 Task: Look for space in Zernograd, Russia from 6th September, 2023 to 15th September, 2023 for 6 adults in price range Rs.8000 to Rs.12000. Place can be entire place or private room with 6 bedrooms having 6 beds and 6 bathrooms. Property type can be house, flat, guest house. Amenities needed are: wifi, TV, free parkinig on premises, gym, breakfast. Booking option can be shelf check-in. Required host language is English.
Action: Mouse moved to (411, 98)
Screenshot: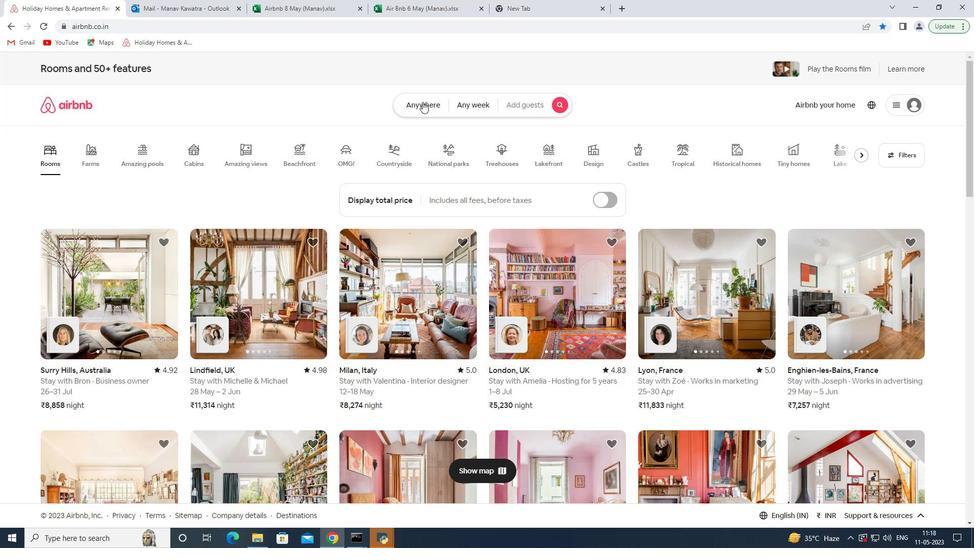 
Action: Mouse pressed left at (411, 98)
Screenshot: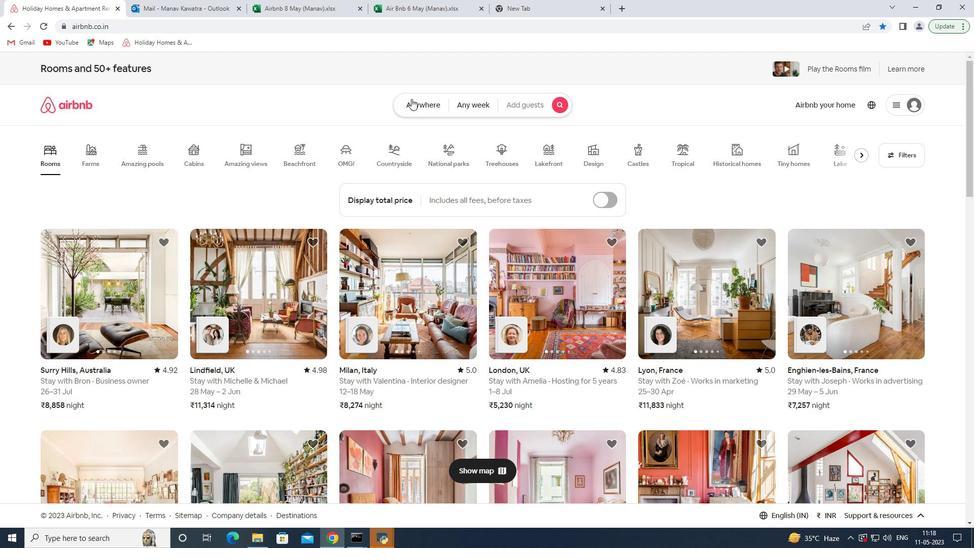 
Action: Mouse moved to (362, 143)
Screenshot: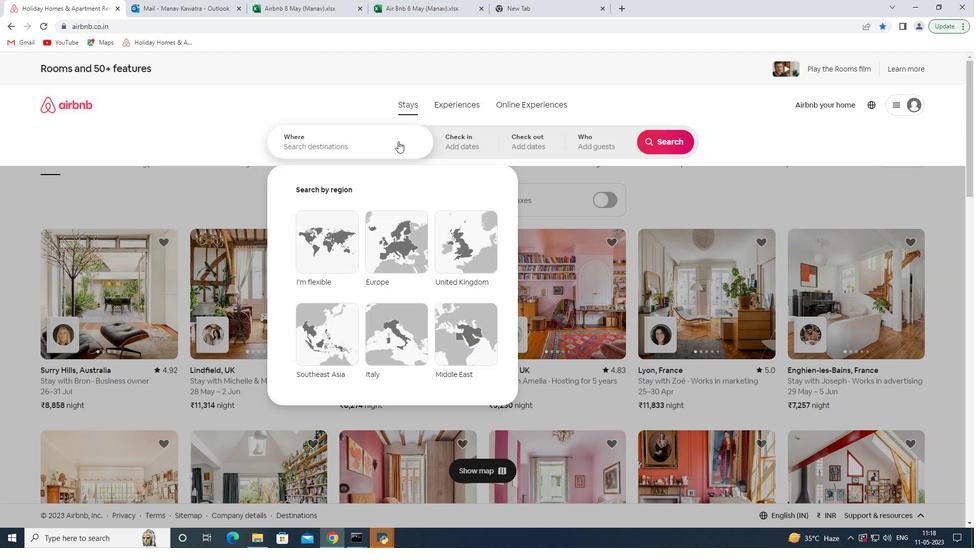 
Action: Mouse pressed left at (362, 143)
Screenshot: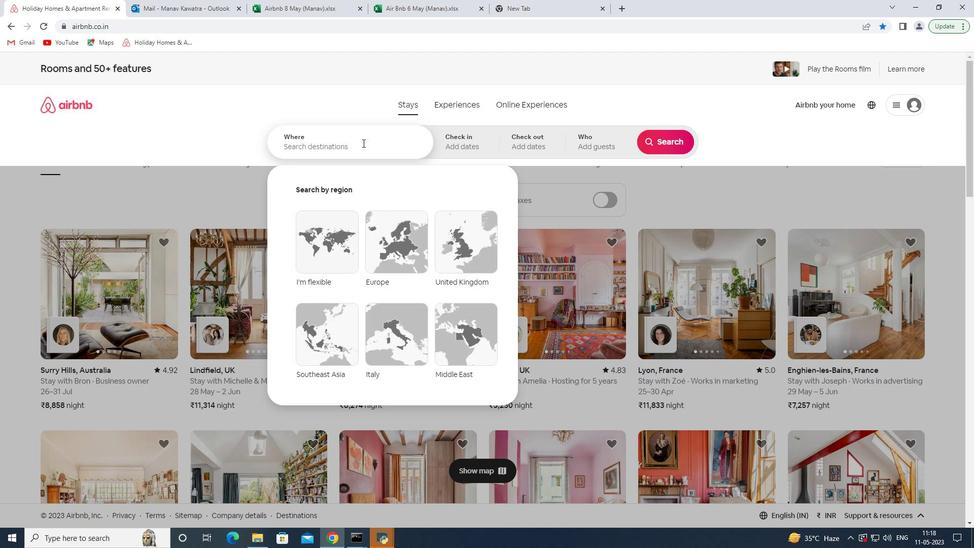 
Action: Mouse moved to (336, 158)
Screenshot: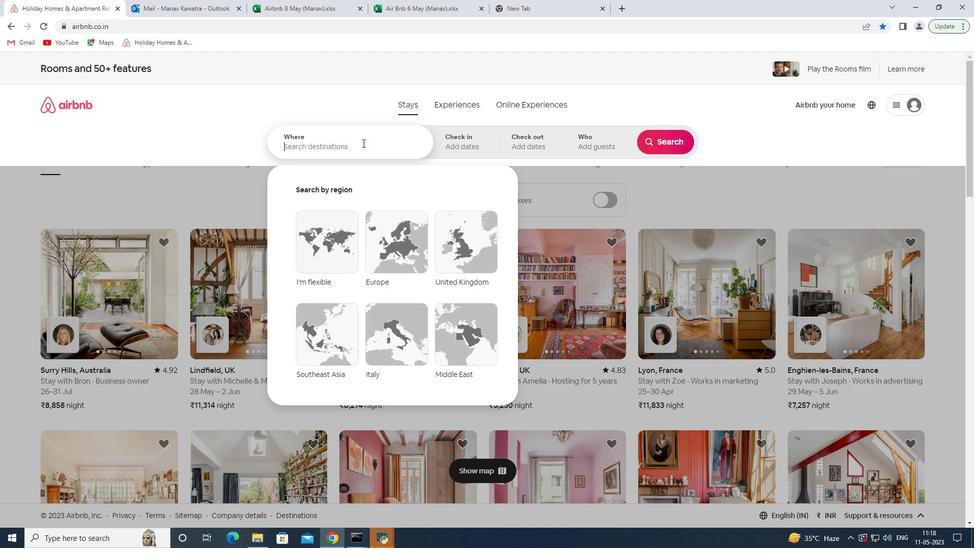 
Action: Key pressed <Key.shift><Key.shift><Key.shift><Key.shift>Zernograd<Key.space><Key.shift><Key.shift><Key.shift>Russia<Key.space><Key.enter>
Screenshot: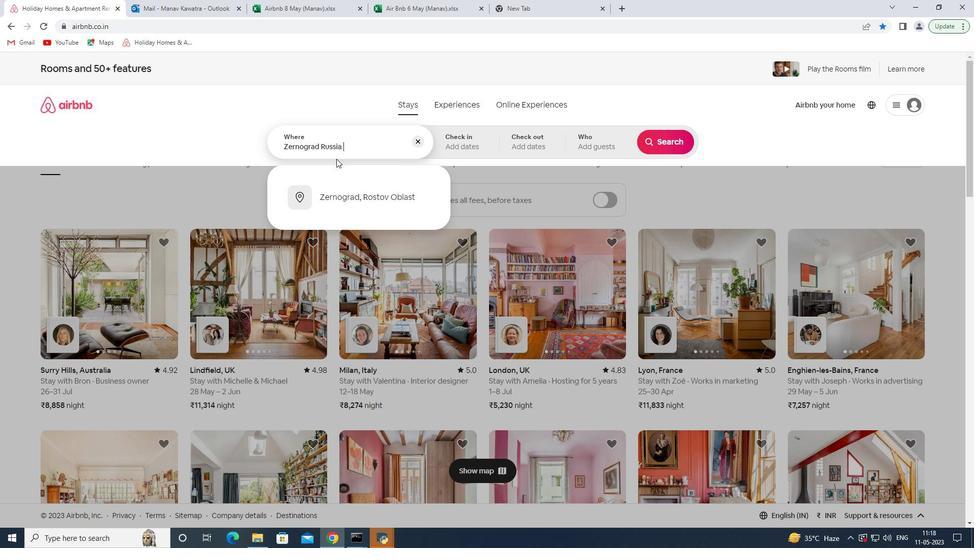 
Action: Mouse moved to (657, 223)
Screenshot: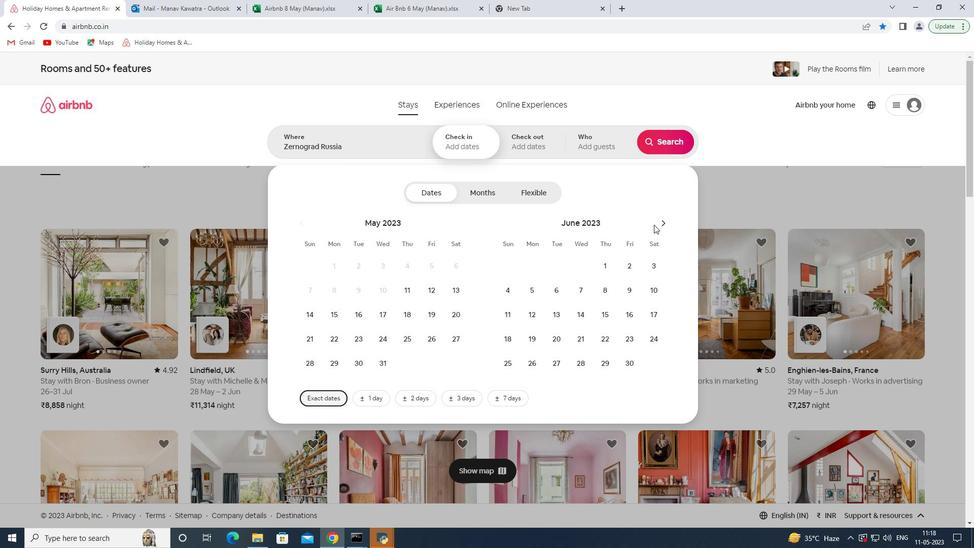 
Action: Mouse pressed left at (657, 223)
Screenshot: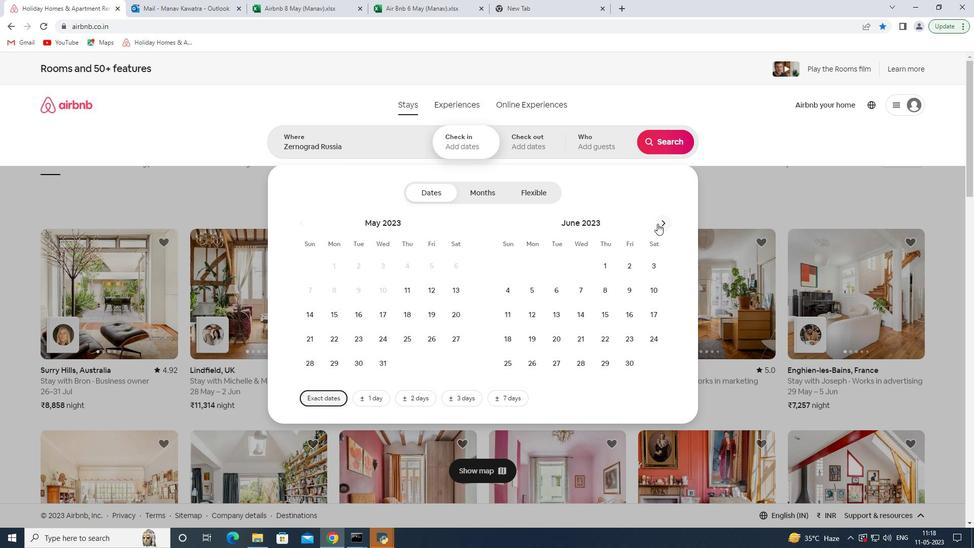 
Action: Mouse pressed left at (657, 223)
Screenshot: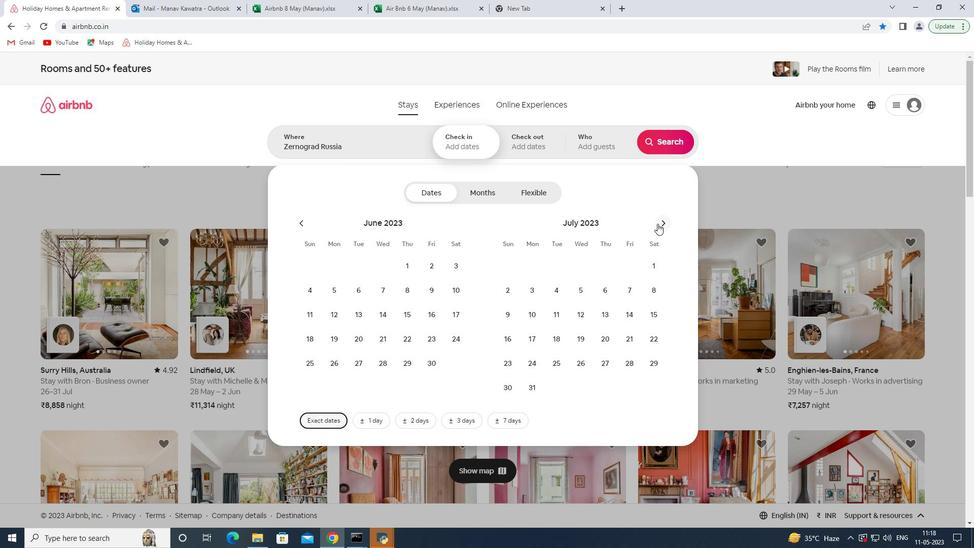 
Action: Mouse moved to (656, 218)
Screenshot: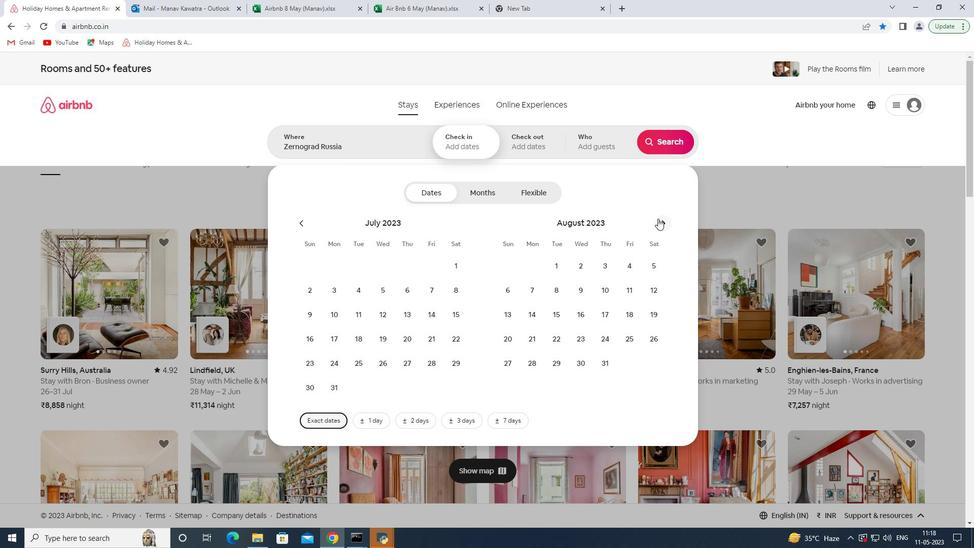 
Action: Mouse pressed left at (656, 218)
Screenshot: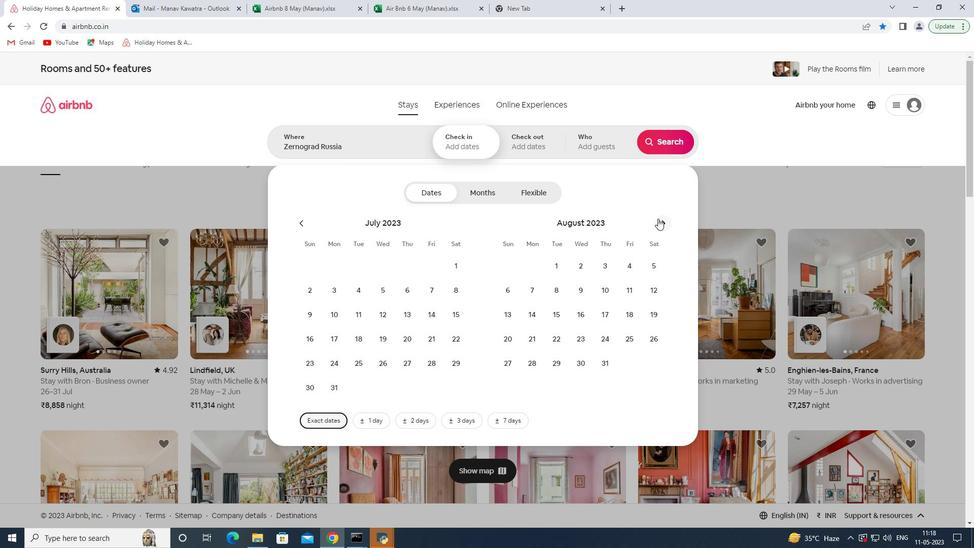 
Action: Mouse moved to (656, 220)
Screenshot: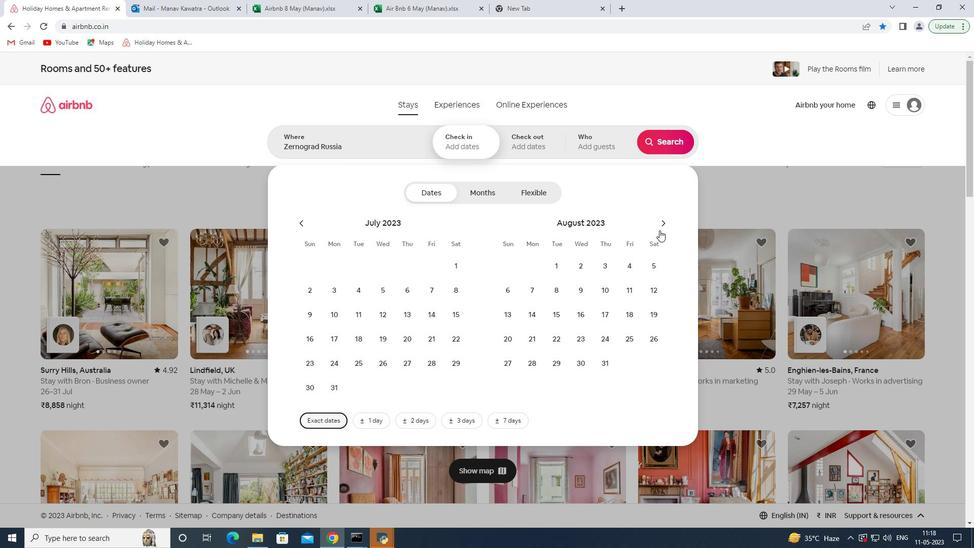 
Action: Mouse pressed left at (656, 220)
Screenshot: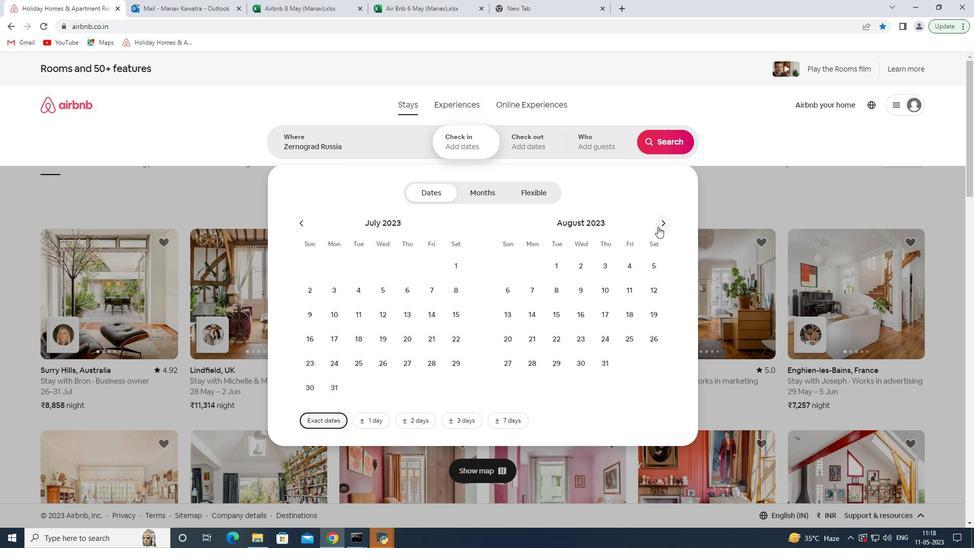 
Action: Mouse moved to (584, 288)
Screenshot: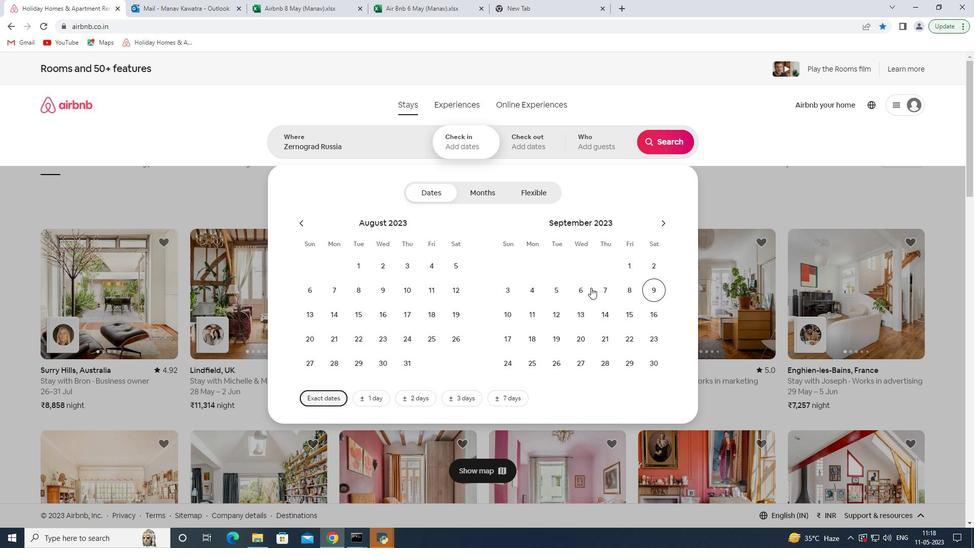 
Action: Mouse pressed left at (584, 288)
Screenshot: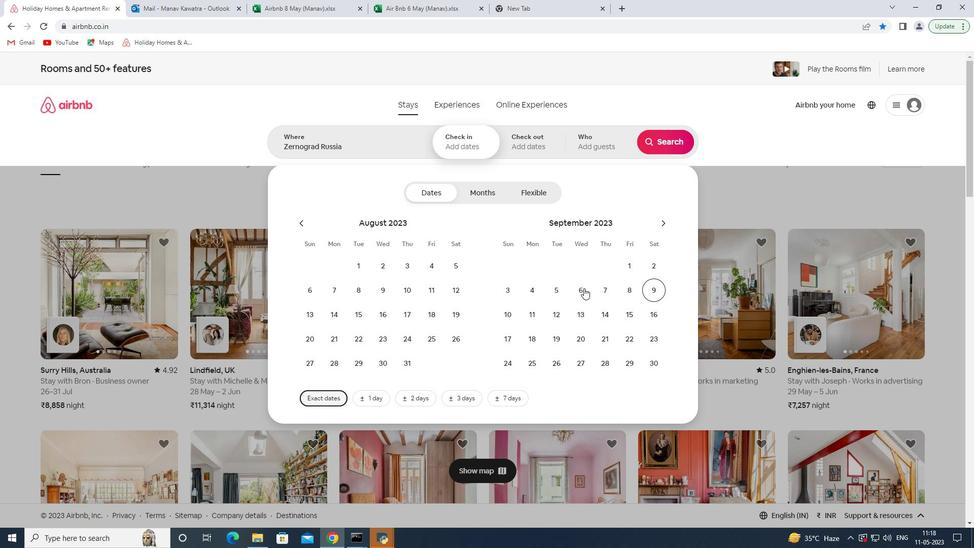 
Action: Mouse moved to (631, 315)
Screenshot: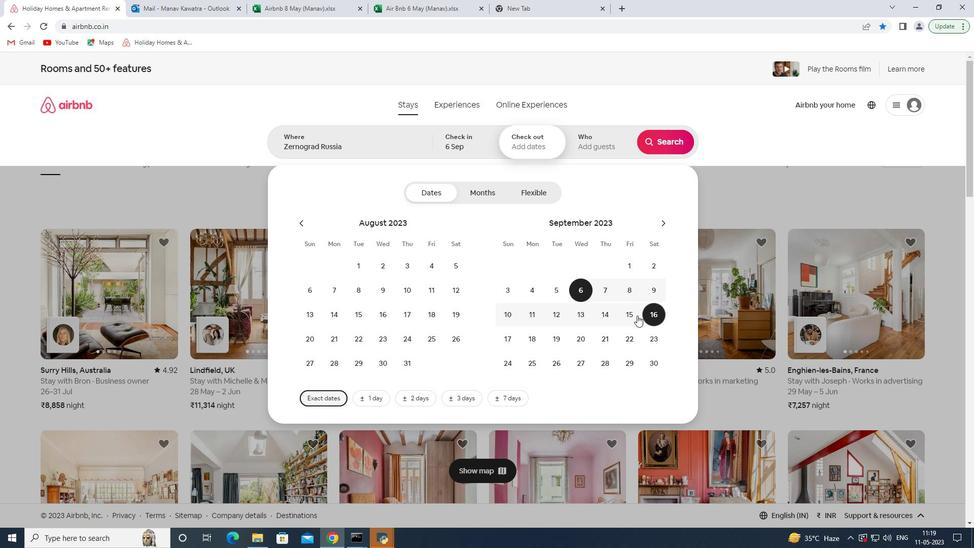 
Action: Mouse pressed left at (631, 315)
Screenshot: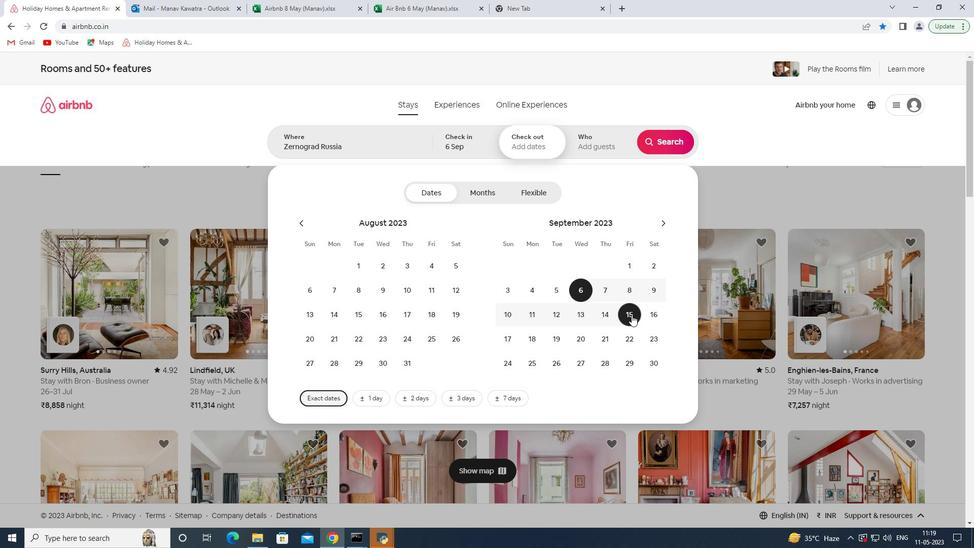 
Action: Mouse moved to (599, 141)
Screenshot: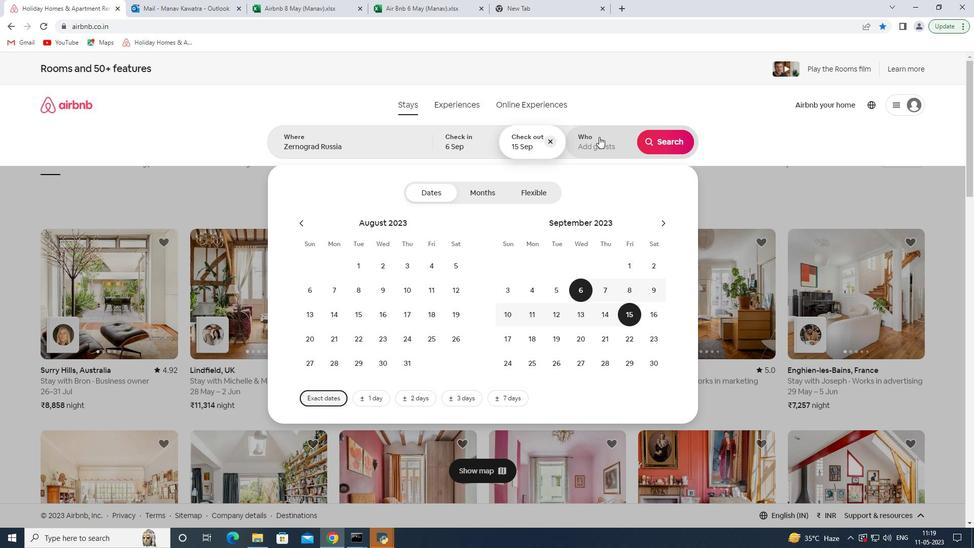 
Action: Mouse pressed left at (599, 141)
Screenshot: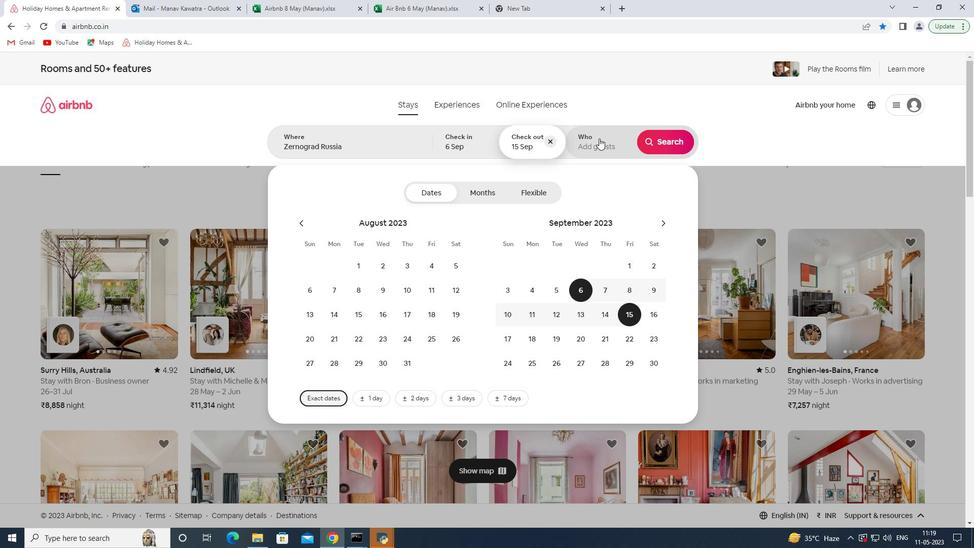 
Action: Mouse moved to (674, 194)
Screenshot: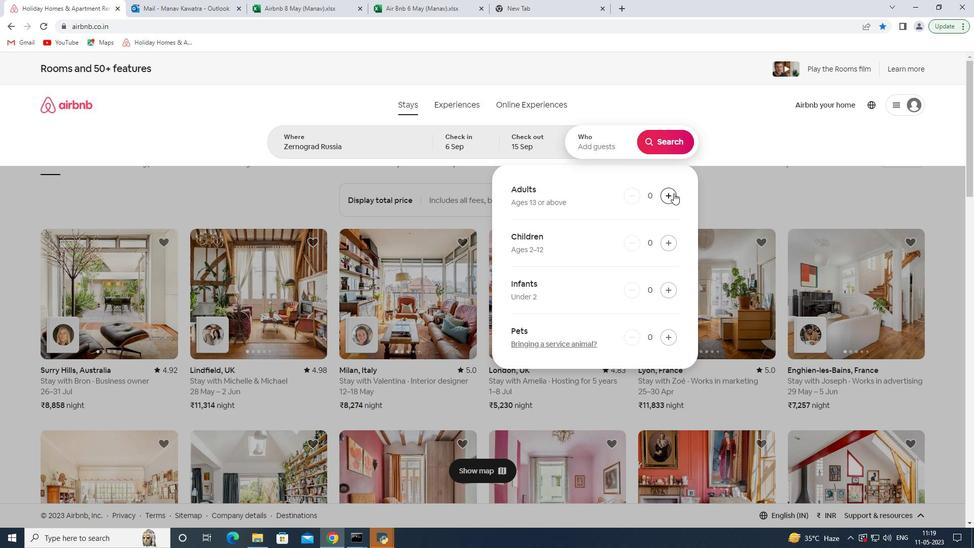 
Action: Mouse pressed left at (674, 194)
Screenshot: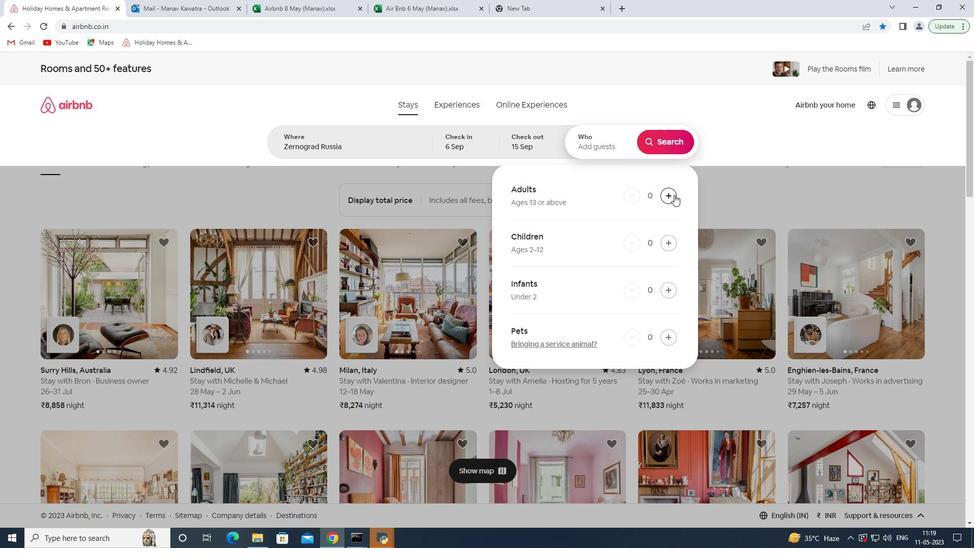 
Action: Mouse moved to (674, 195)
Screenshot: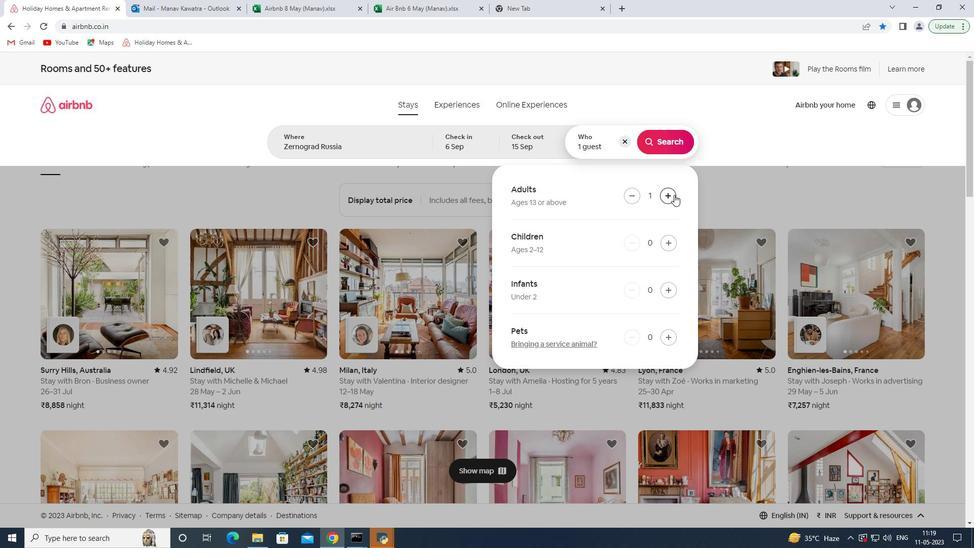 
Action: Mouse pressed left at (674, 195)
Screenshot: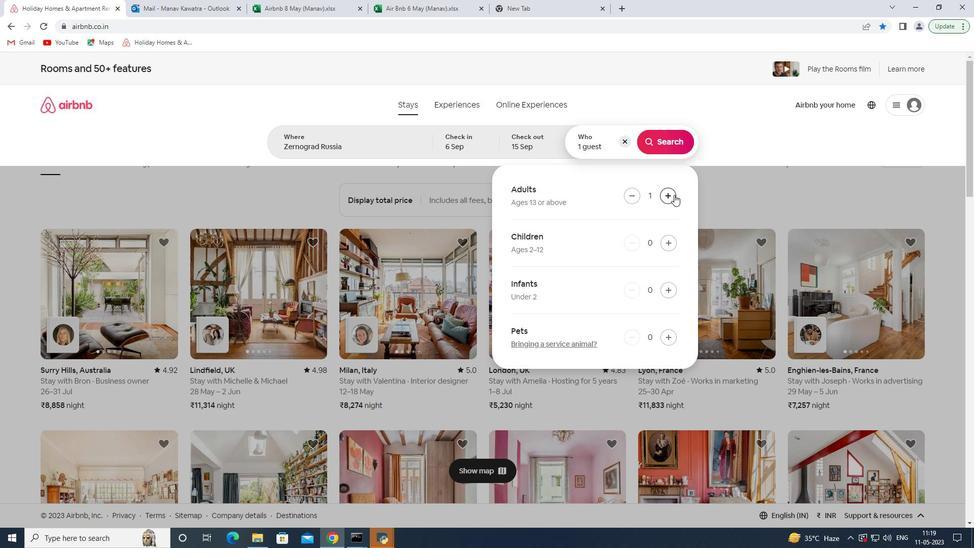 
Action: Mouse pressed left at (674, 195)
Screenshot: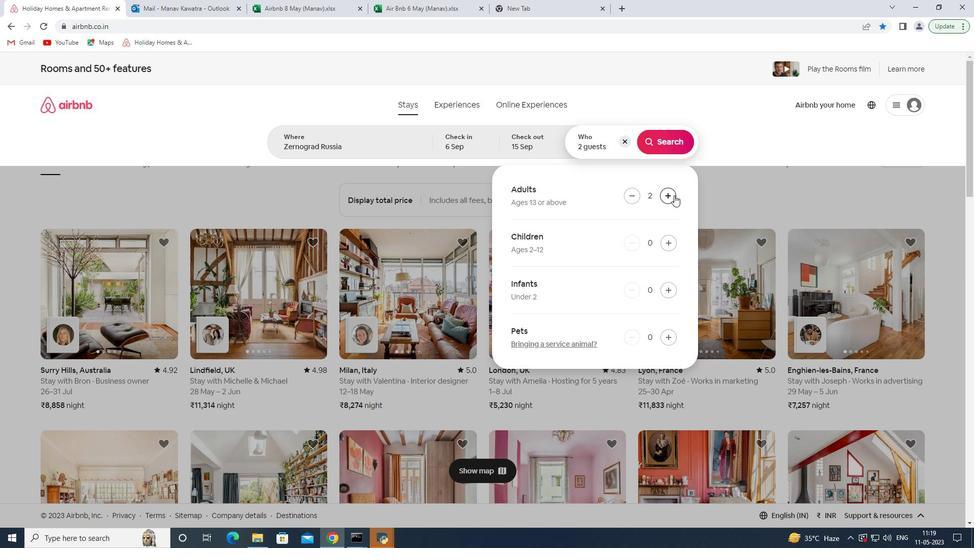 
Action: Mouse pressed left at (674, 195)
Screenshot: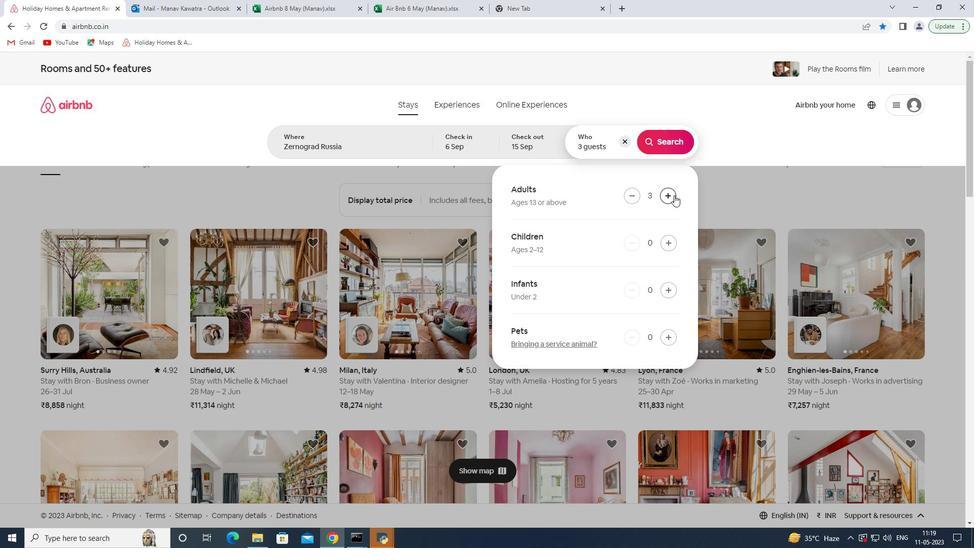
Action: Mouse pressed left at (674, 195)
Screenshot: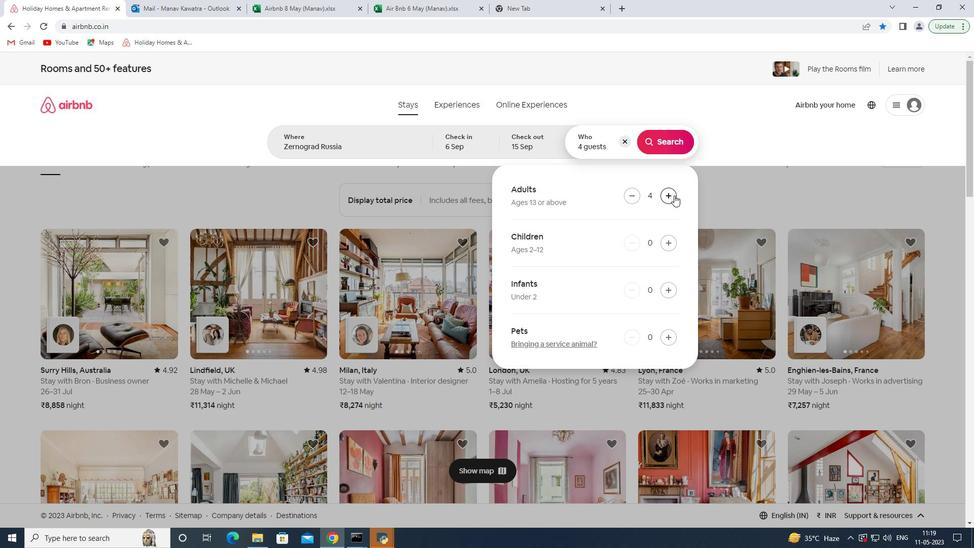 
Action: Mouse moved to (669, 194)
Screenshot: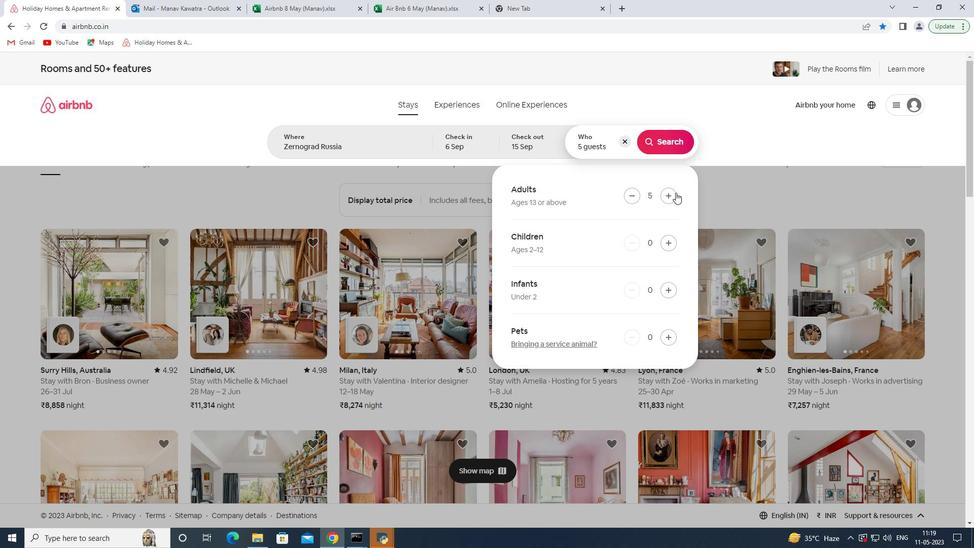 
Action: Mouse pressed left at (669, 194)
Screenshot: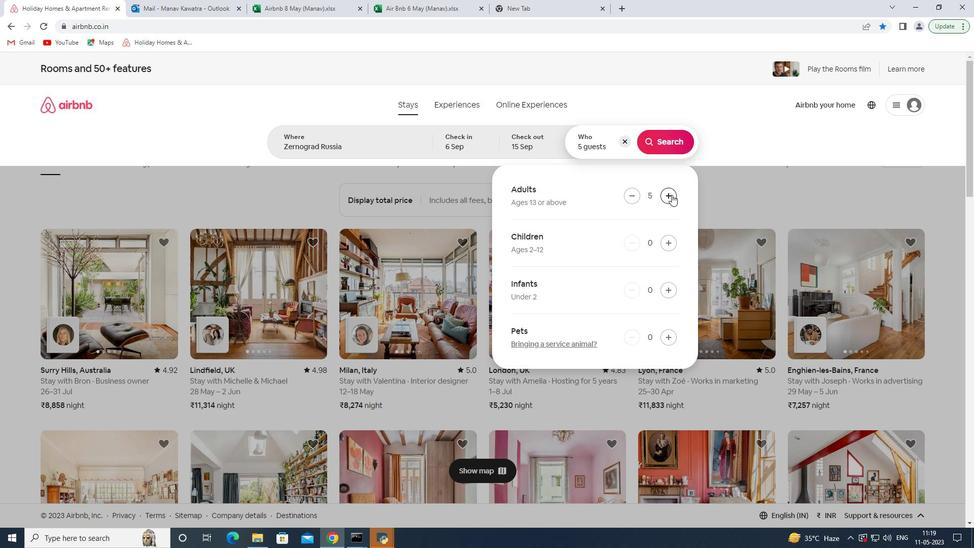 
Action: Mouse moved to (663, 133)
Screenshot: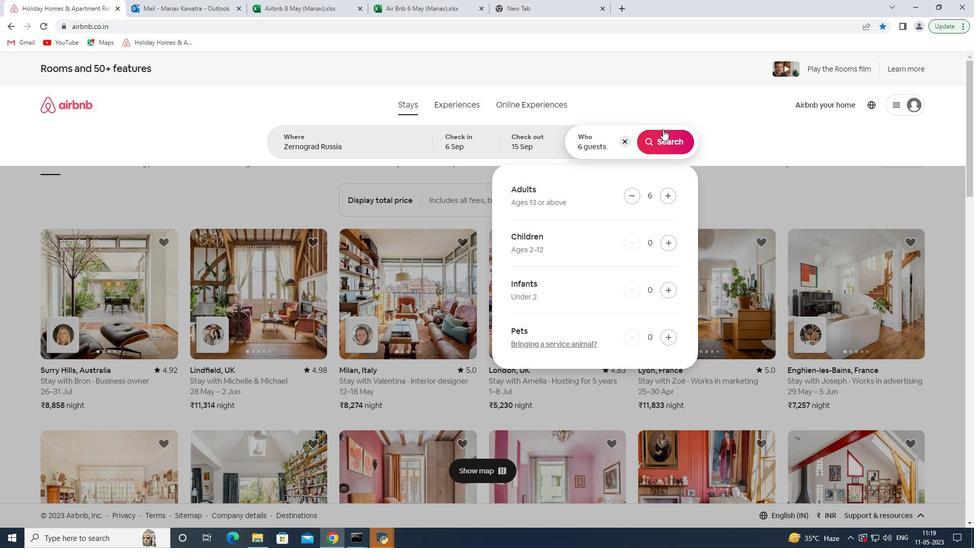 
Action: Mouse pressed left at (663, 133)
Screenshot: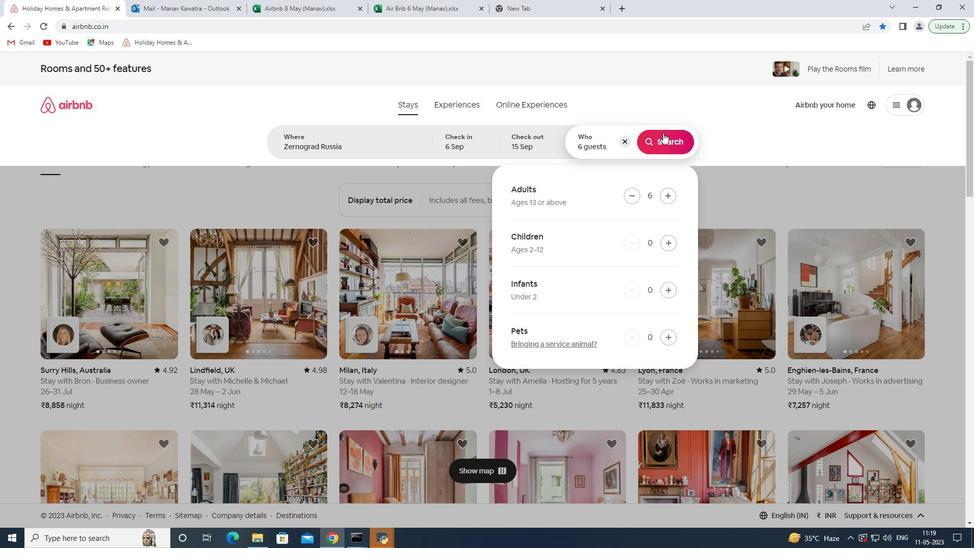 
Action: Mouse moved to (926, 111)
Screenshot: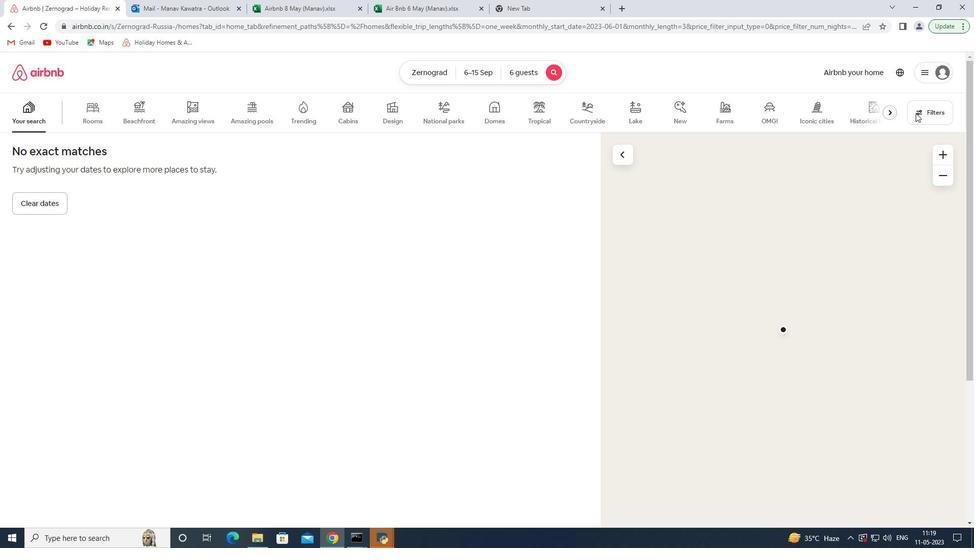 
Action: Mouse pressed left at (926, 111)
Screenshot: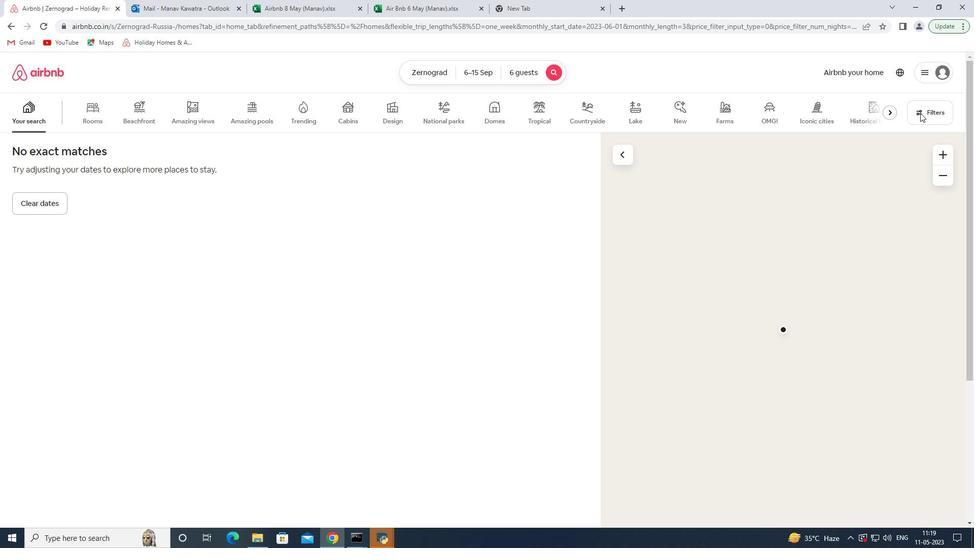 
Action: Mouse moved to (371, 361)
Screenshot: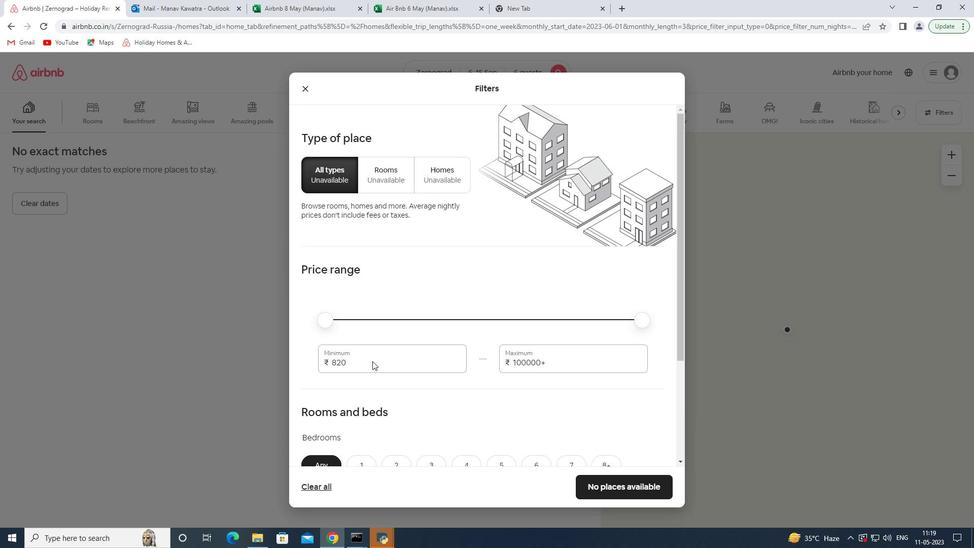 
Action: Mouse pressed left at (371, 361)
Screenshot: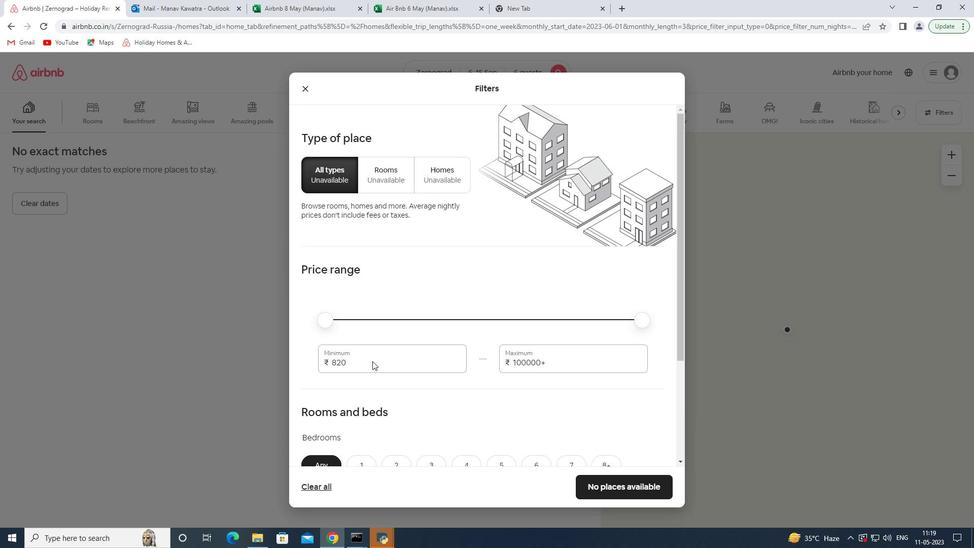 
Action: Mouse pressed left at (371, 361)
Screenshot: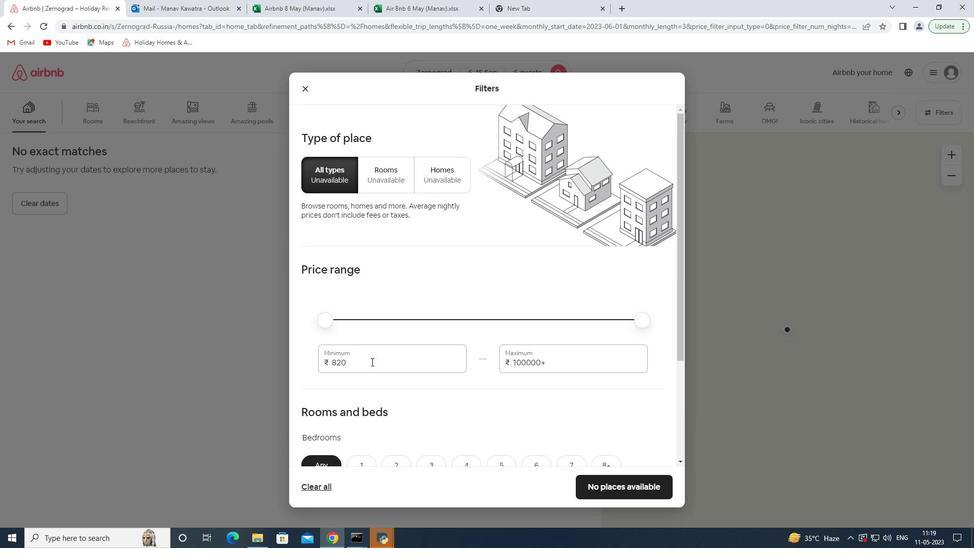 
Action: Key pressed 8000<Key.tab>12000
Screenshot: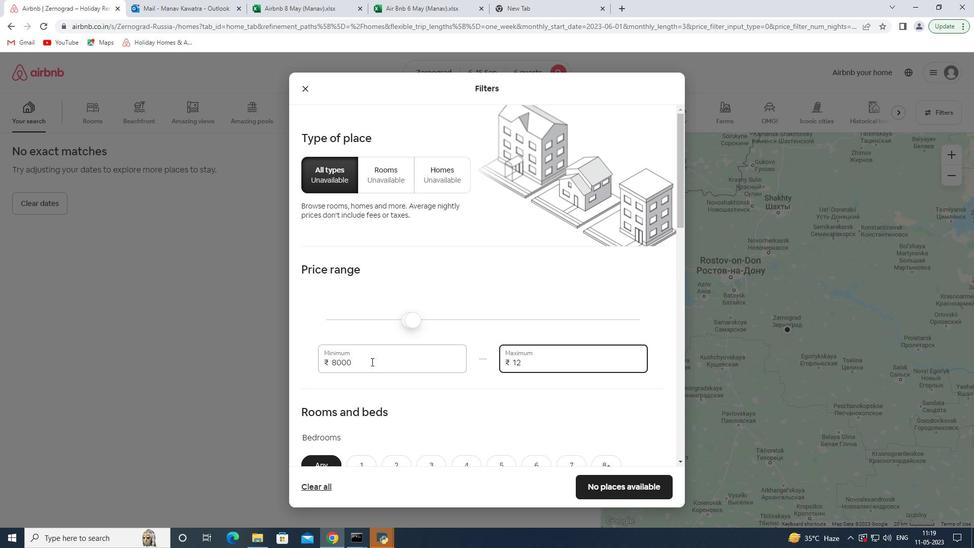 
Action: Mouse moved to (361, 347)
Screenshot: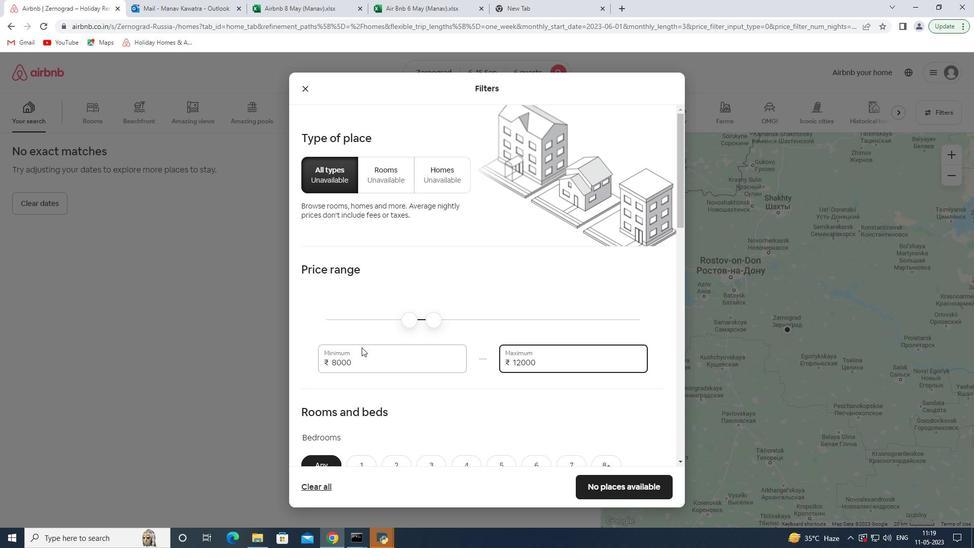 
Action: Mouse scrolled (361, 346) with delta (0, 0)
Screenshot: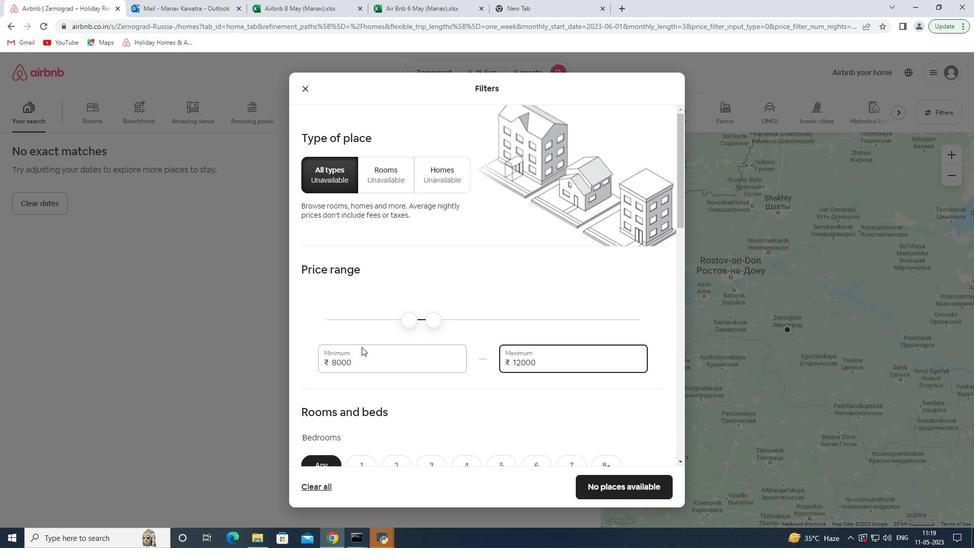 
Action: Mouse scrolled (361, 346) with delta (0, 0)
Screenshot: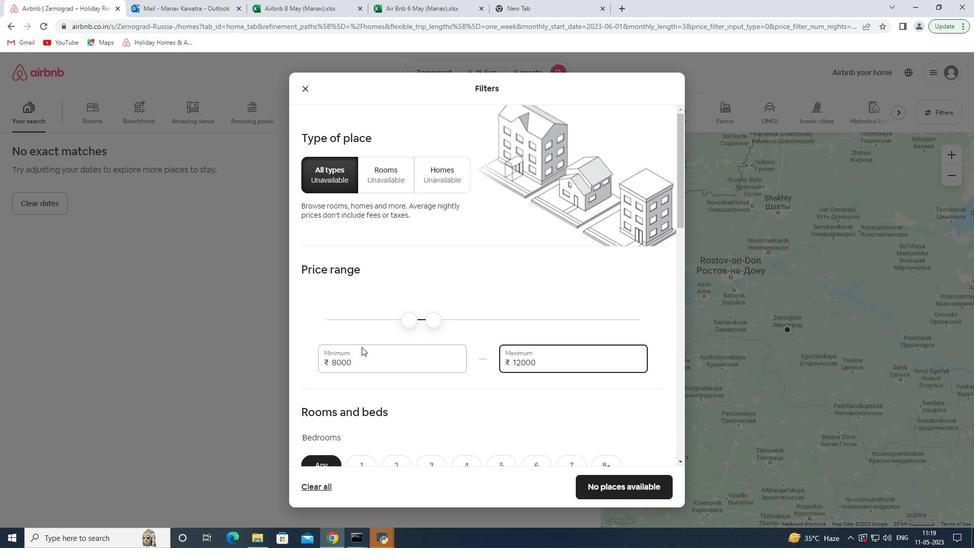 
Action: Mouse moved to (529, 368)
Screenshot: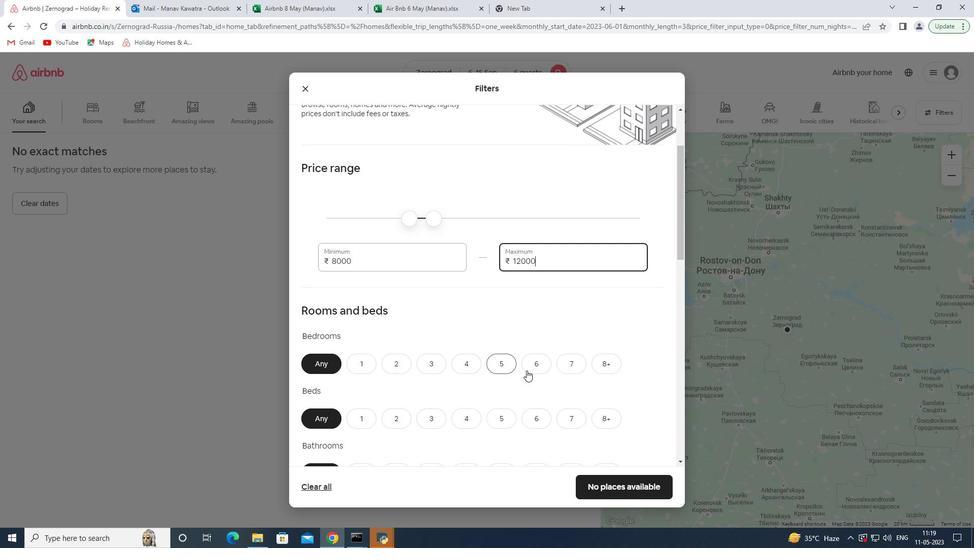 
Action: Mouse pressed left at (529, 368)
Screenshot: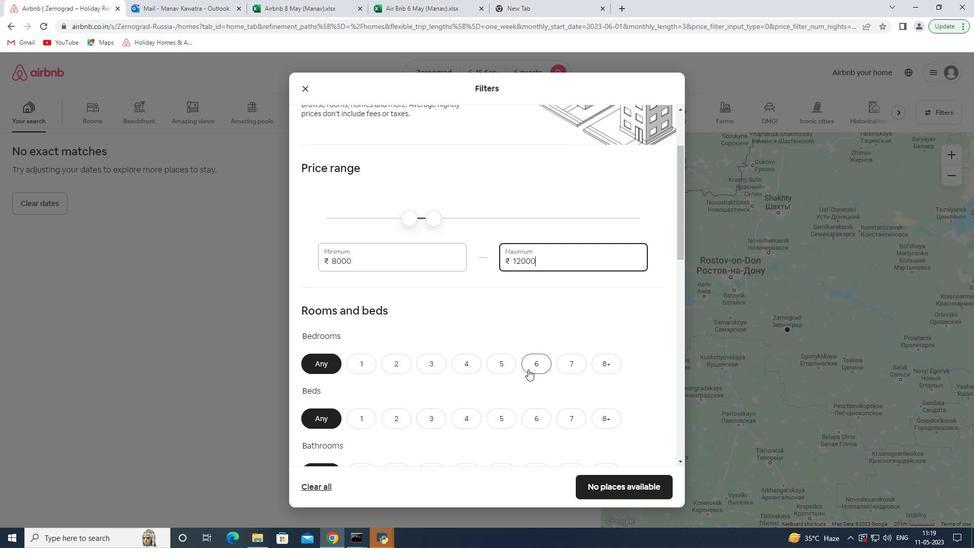
Action: Mouse moved to (540, 419)
Screenshot: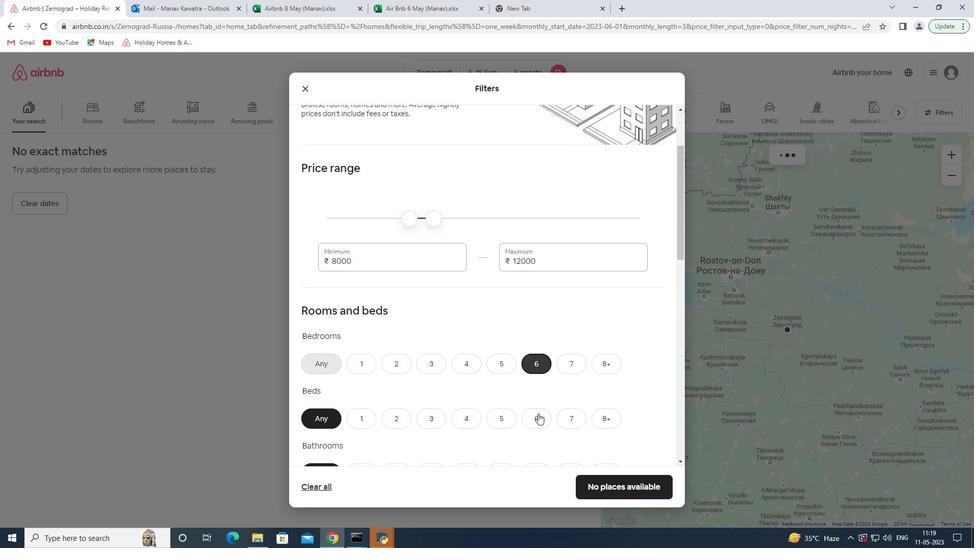 
Action: Mouse pressed left at (540, 419)
Screenshot: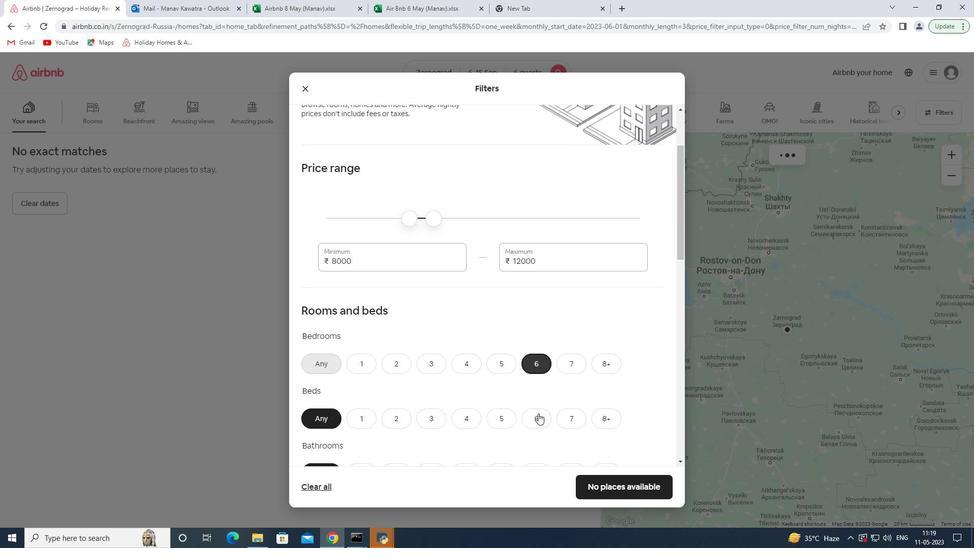 
Action: Mouse moved to (550, 376)
Screenshot: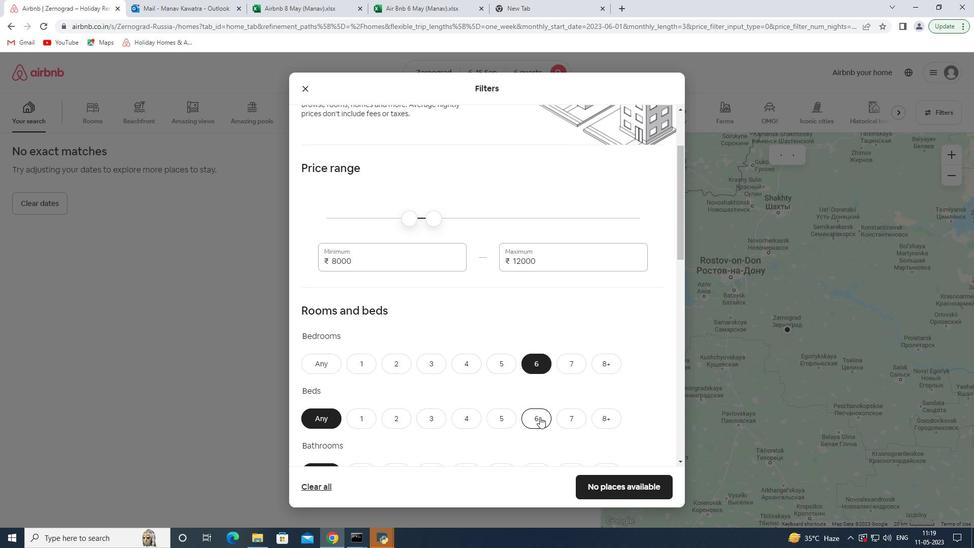 
Action: Mouse scrolled (550, 375) with delta (0, 0)
Screenshot: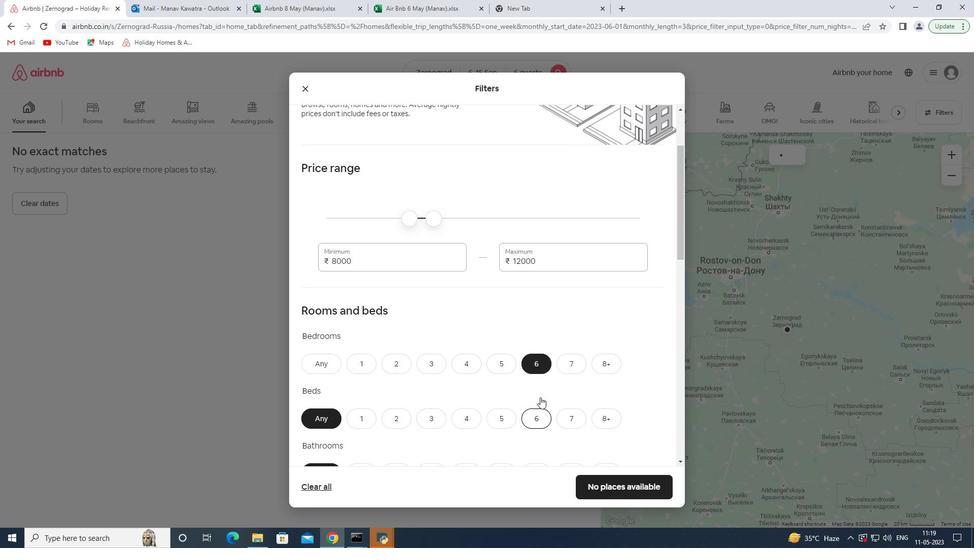 
Action: Mouse scrolled (550, 375) with delta (0, 0)
Screenshot: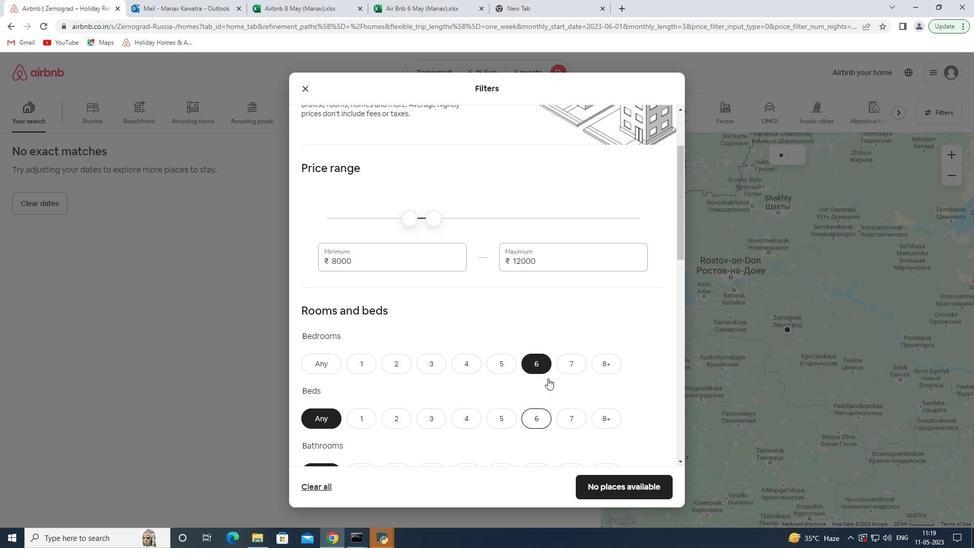 
Action: Mouse scrolled (550, 375) with delta (0, 0)
Screenshot: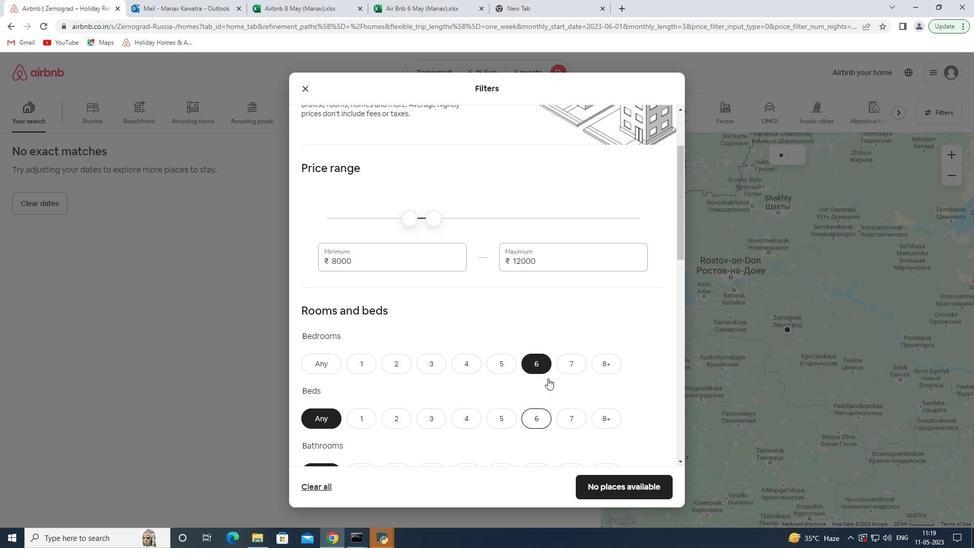
Action: Mouse scrolled (550, 375) with delta (0, 0)
Screenshot: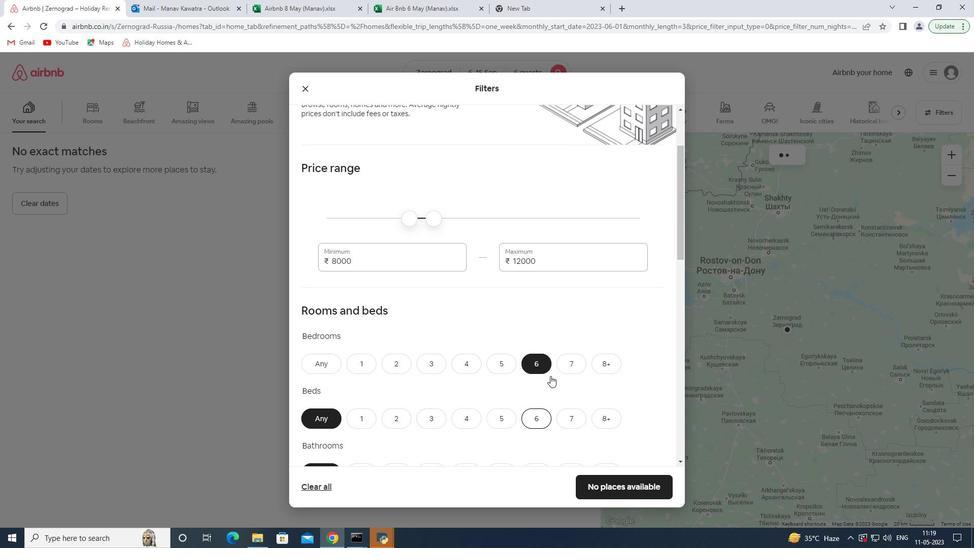 
Action: Mouse moved to (540, 275)
Screenshot: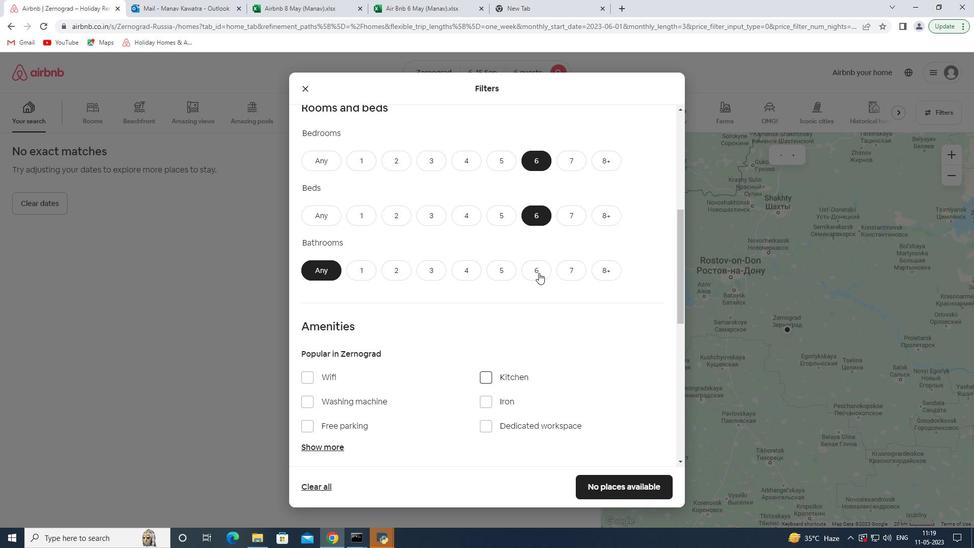 
Action: Mouse pressed left at (540, 275)
Screenshot: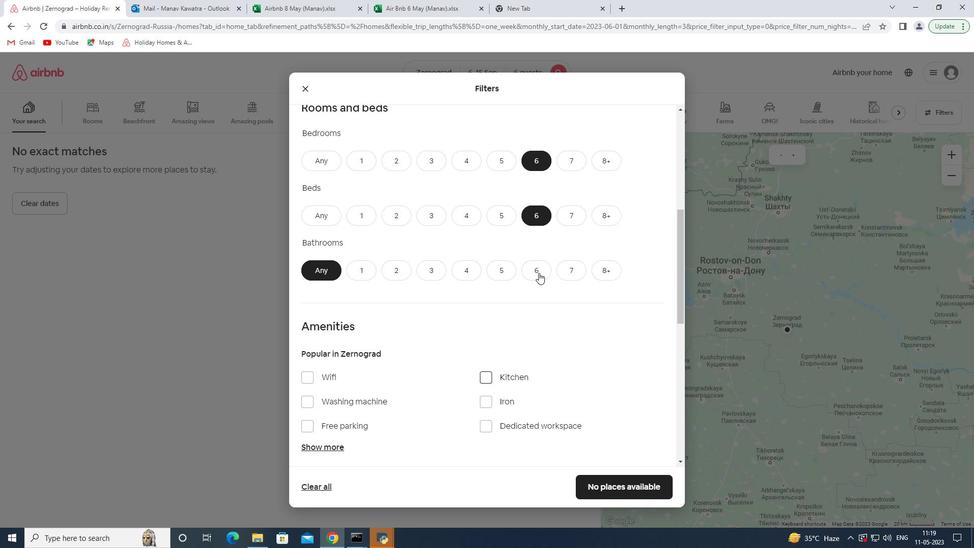 
Action: Mouse moved to (549, 299)
Screenshot: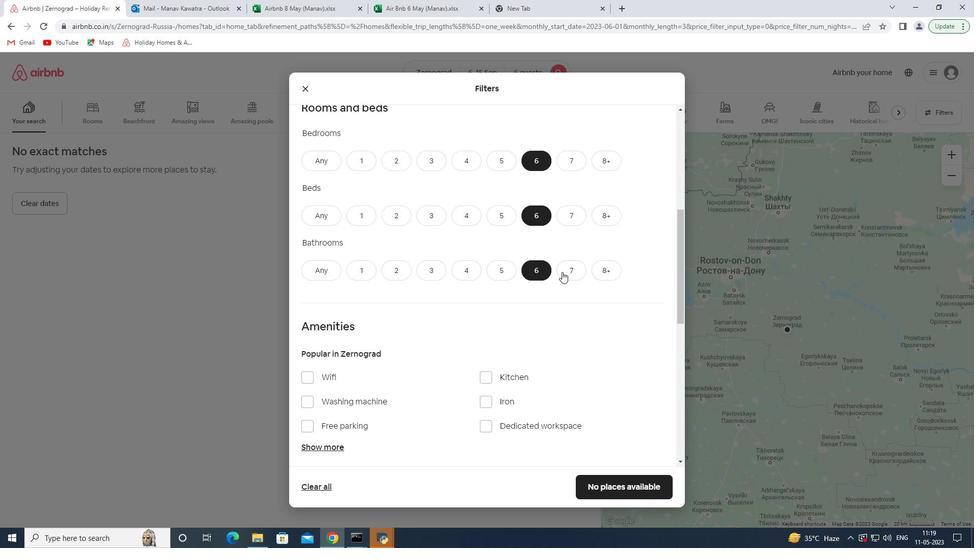 
Action: Mouse scrolled (549, 298) with delta (0, 0)
Screenshot: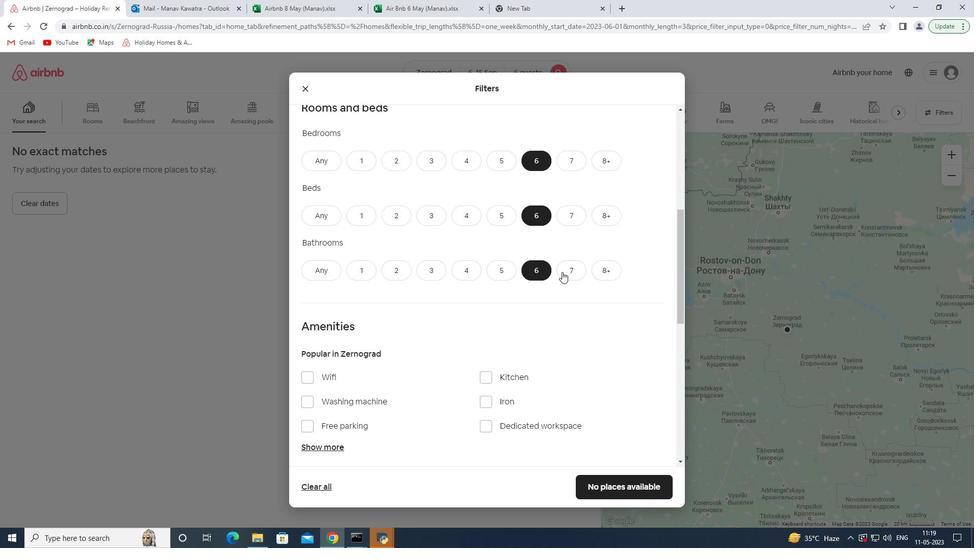 
Action: Mouse scrolled (549, 298) with delta (0, 0)
Screenshot: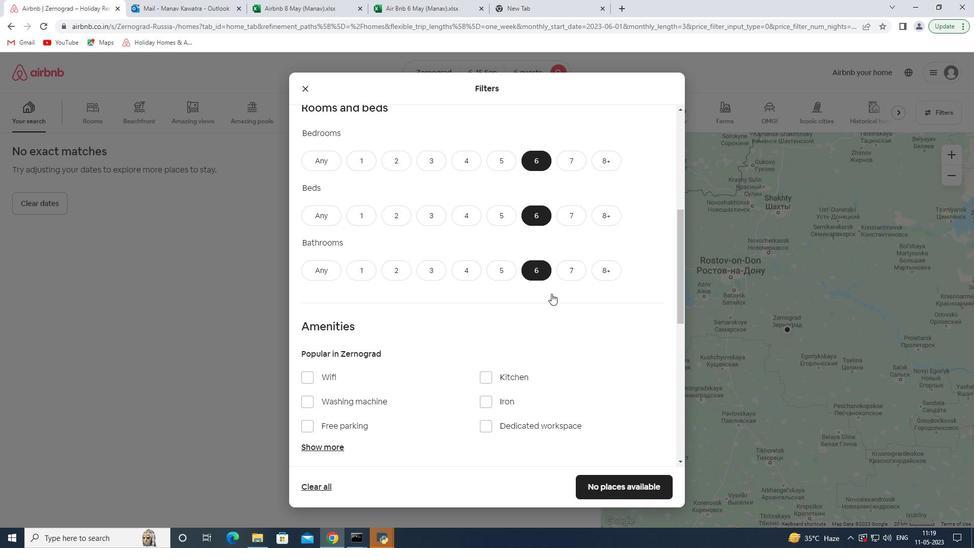 
Action: Mouse moved to (594, 296)
Screenshot: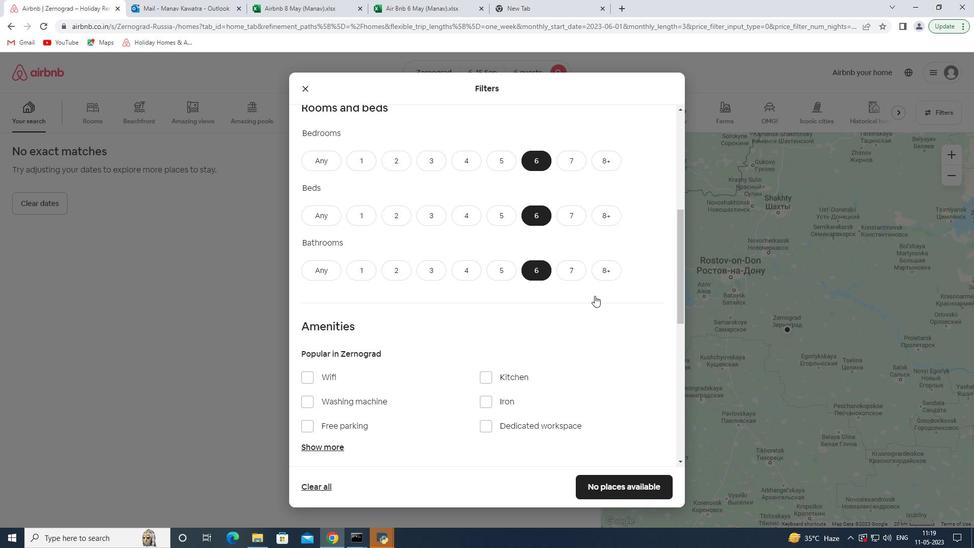 
Action: Mouse scrolled (594, 295) with delta (0, 0)
Screenshot: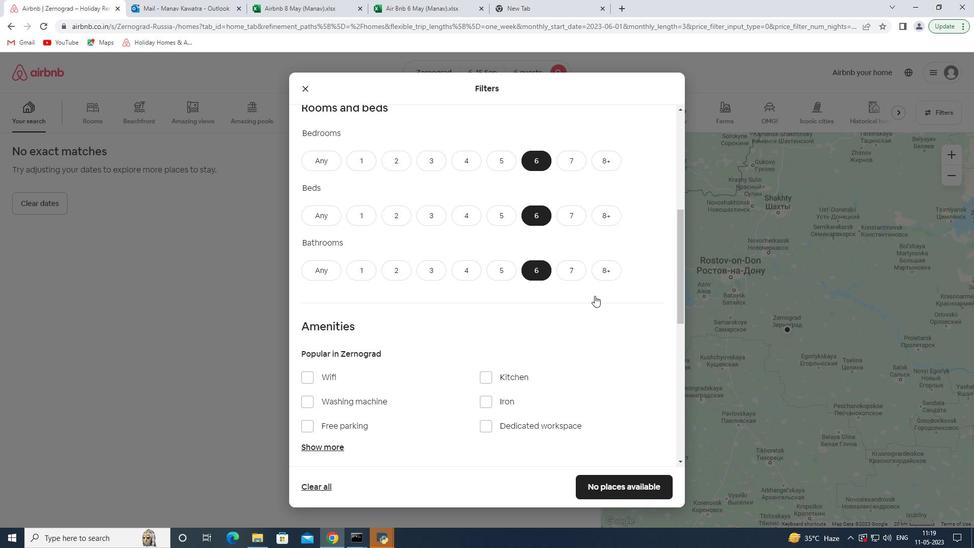 
Action: Mouse scrolled (594, 295) with delta (0, 0)
Screenshot: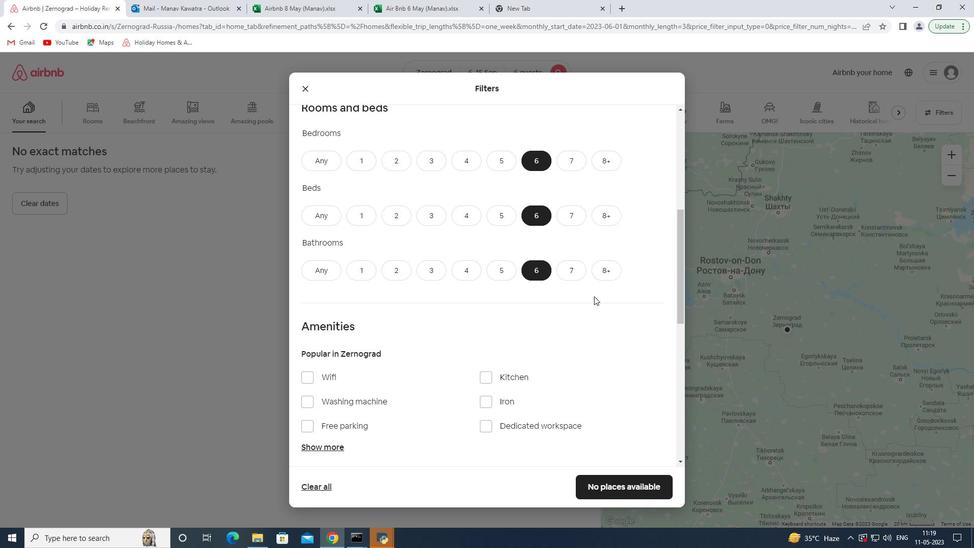 
Action: Mouse scrolled (594, 295) with delta (0, 0)
Screenshot: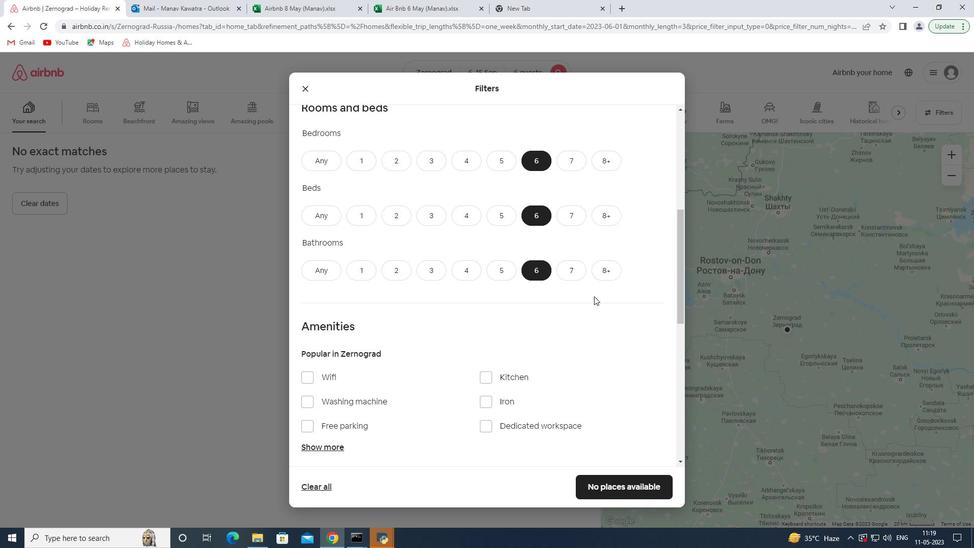 
Action: Mouse moved to (340, 156)
Screenshot: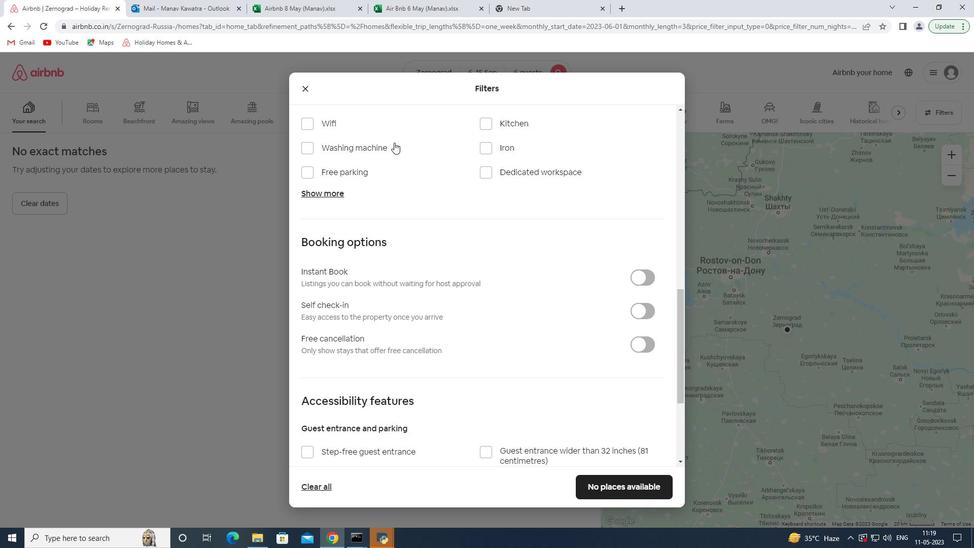 
Action: Mouse scrolled (340, 157) with delta (0, 0)
Screenshot: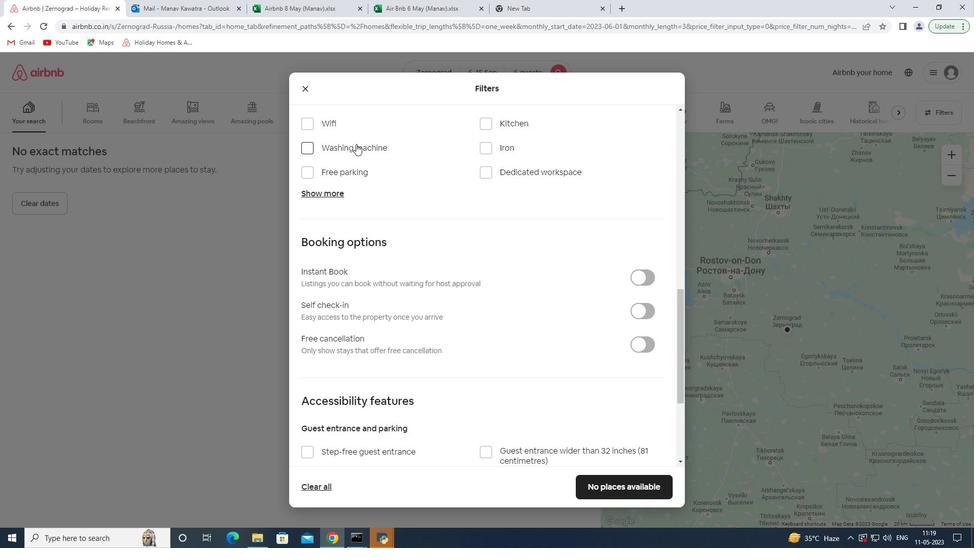 
Action: Mouse scrolled (340, 157) with delta (0, 0)
Screenshot: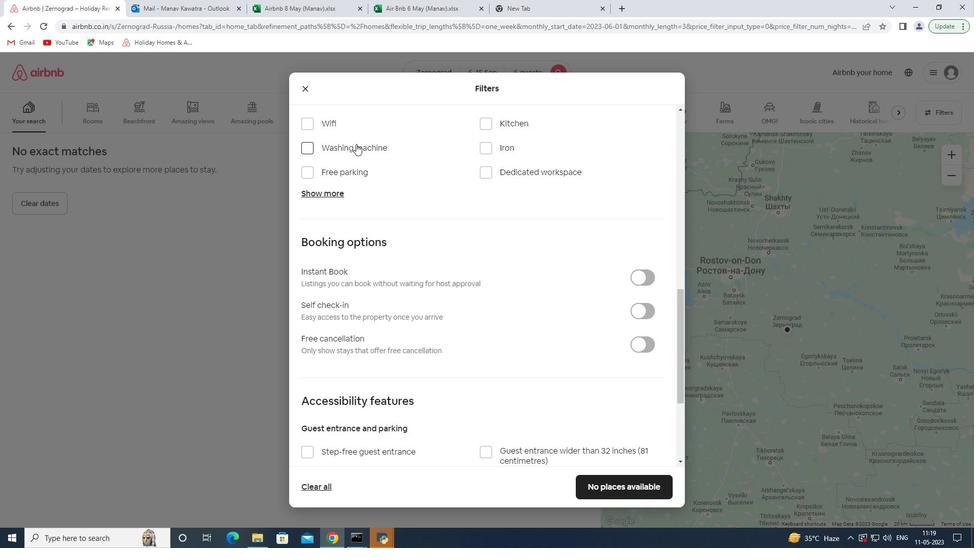 
Action: Mouse moved to (329, 225)
Screenshot: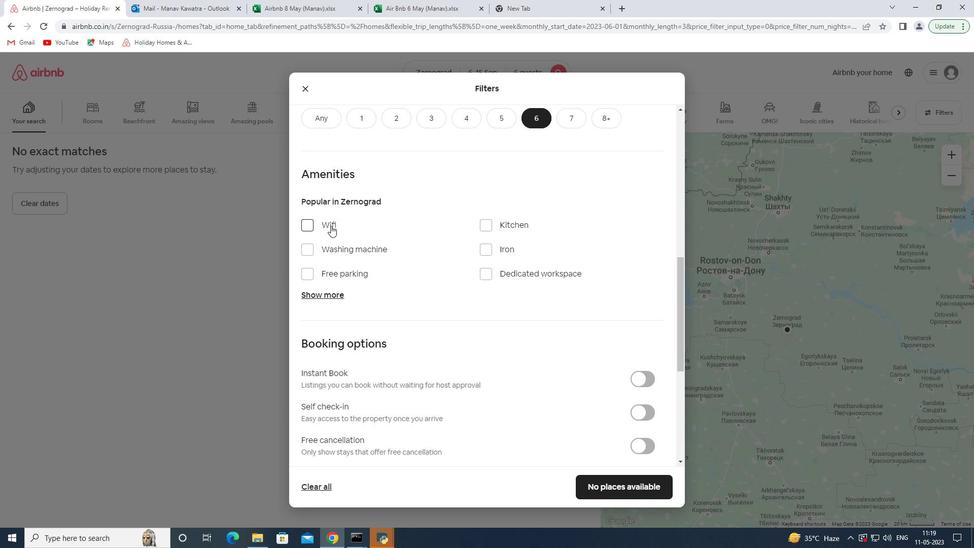 
Action: Mouse pressed left at (329, 225)
Screenshot: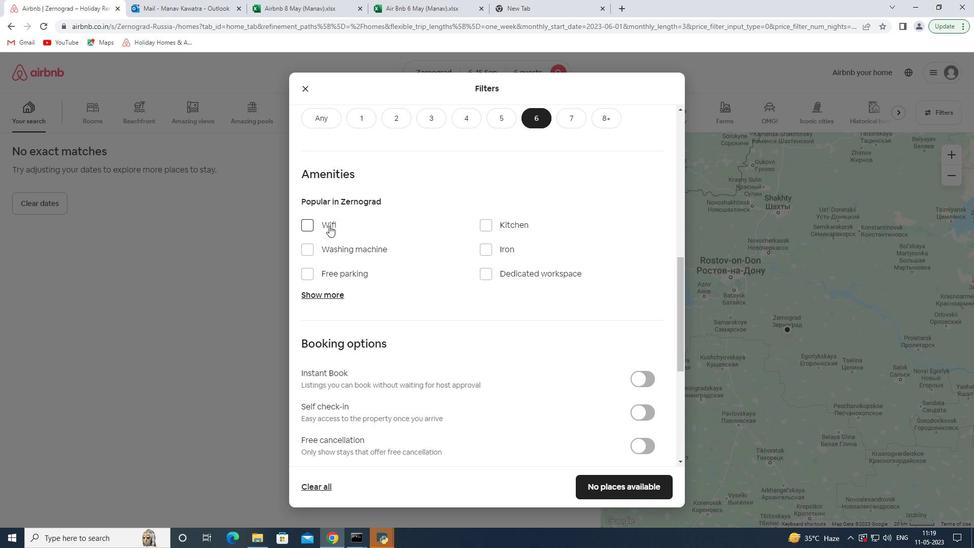 
Action: Mouse moved to (346, 278)
Screenshot: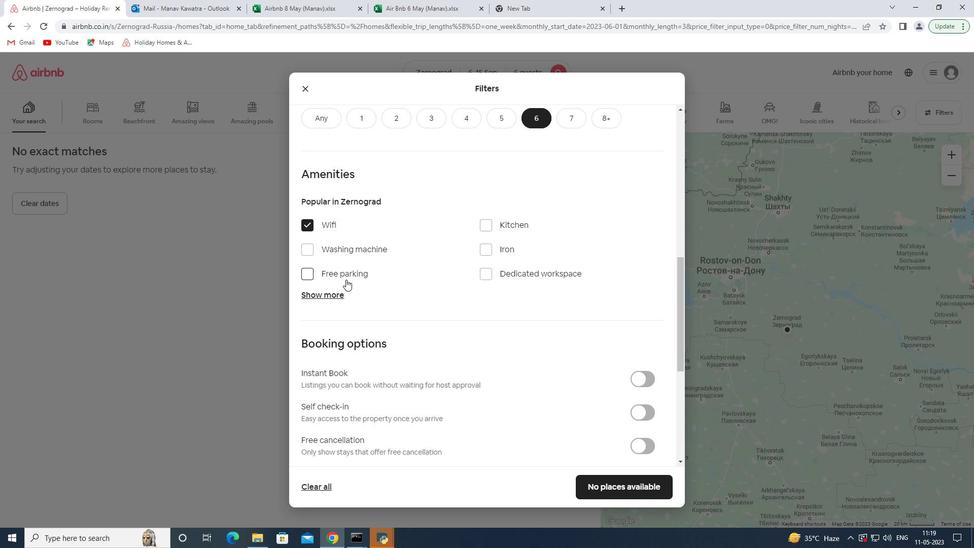 
Action: Mouse pressed left at (346, 278)
Screenshot: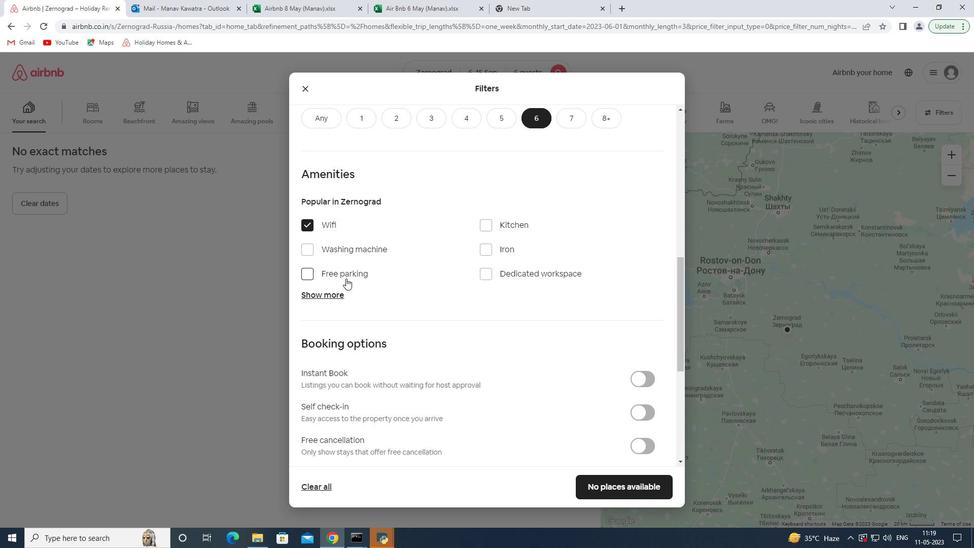 
Action: Mouse moved to (322, 300)
Screenshot: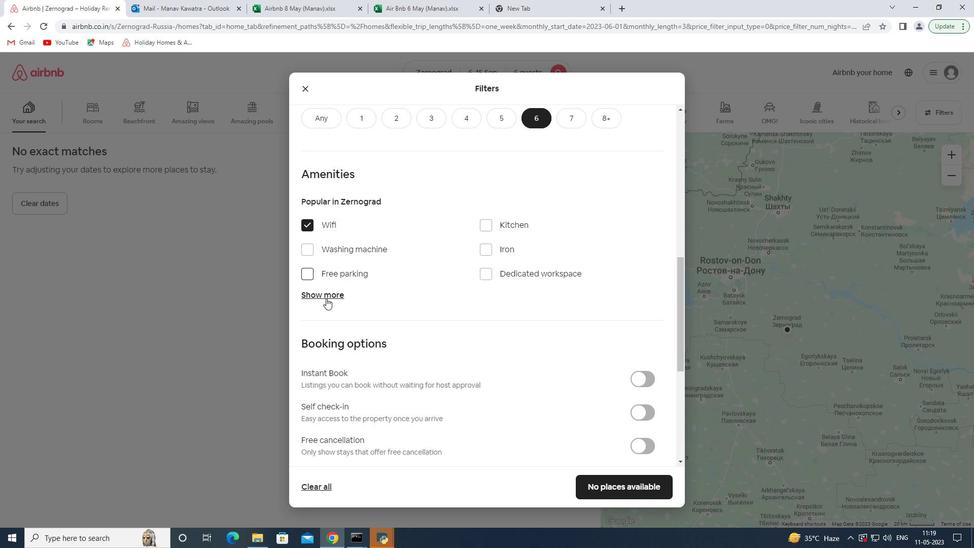 
Action: Mouse pressed left at (322, 300)
Screenshot: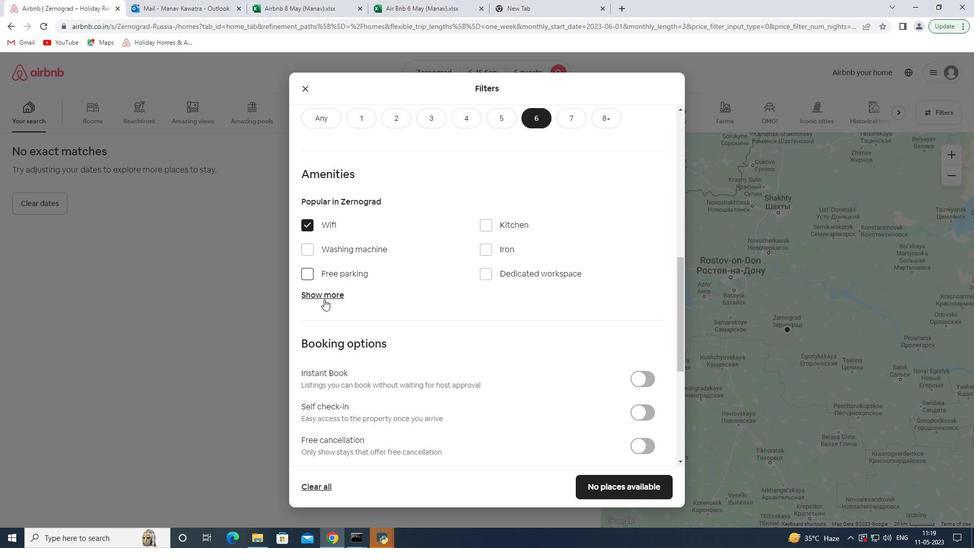 
Action: Mouse moved to (333, 294)
Screenshot: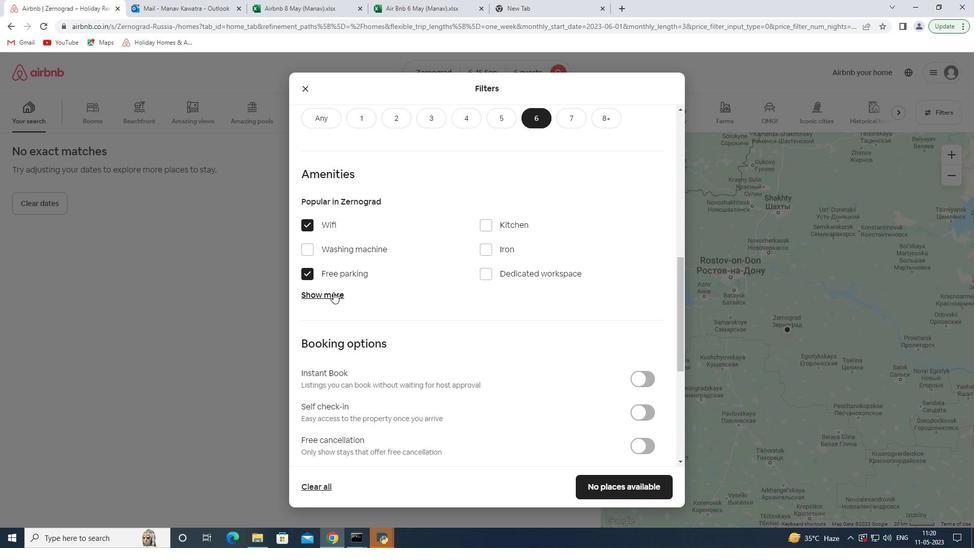 
Action: Mouse pressed left at (333, 294)
Screenshot: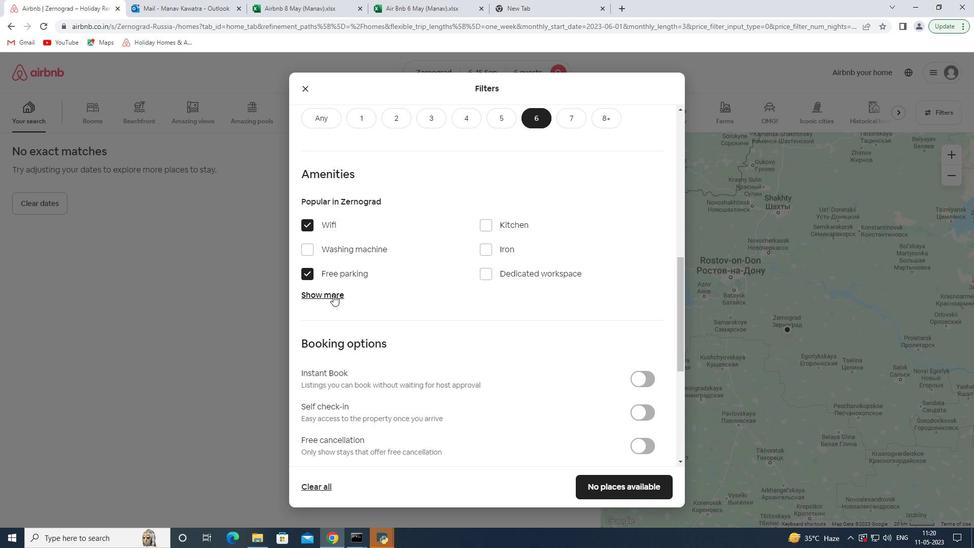 
Action: Mouse moved to (496, 355)
Screenshot: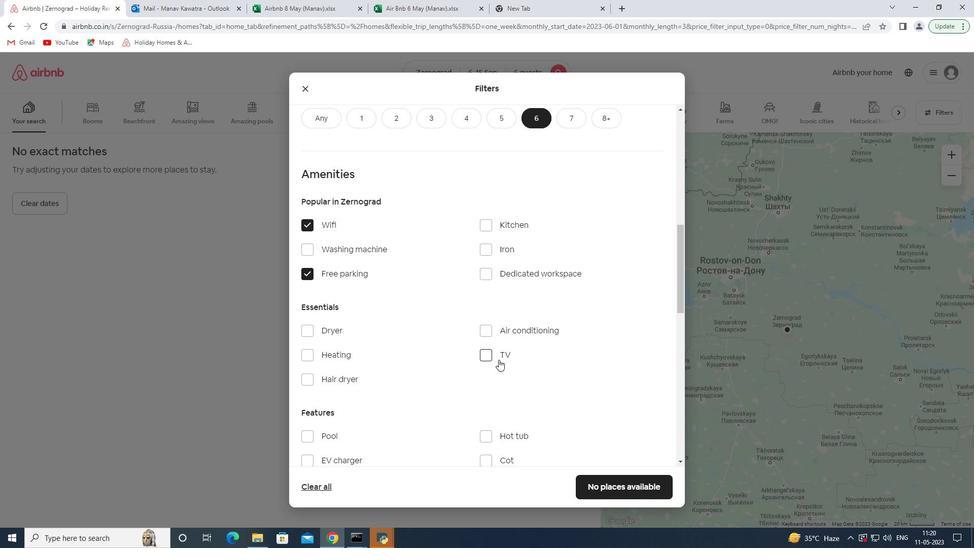 
Action: Mouse pressed left at (496, 355)
Screenshot: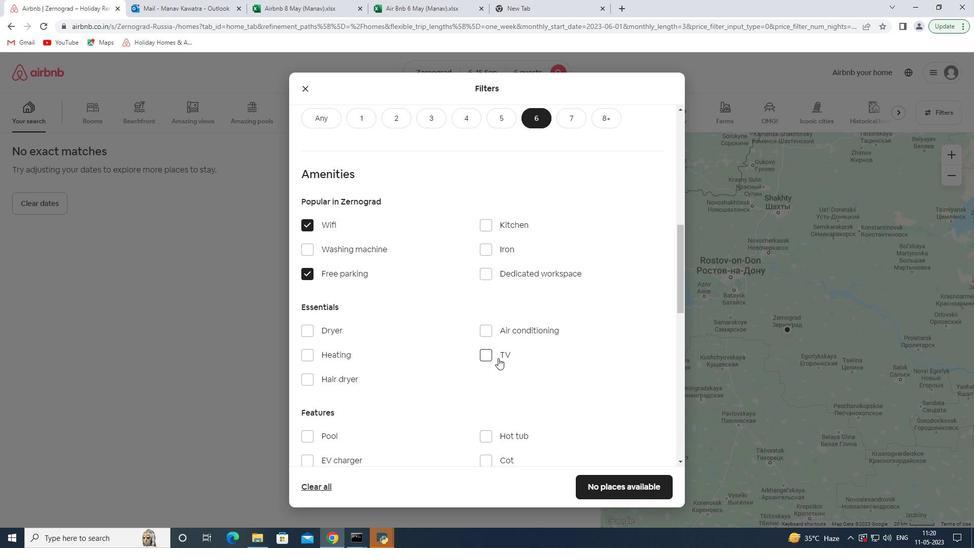 
Action: Mouse moved to (532, 347)
Screenshot: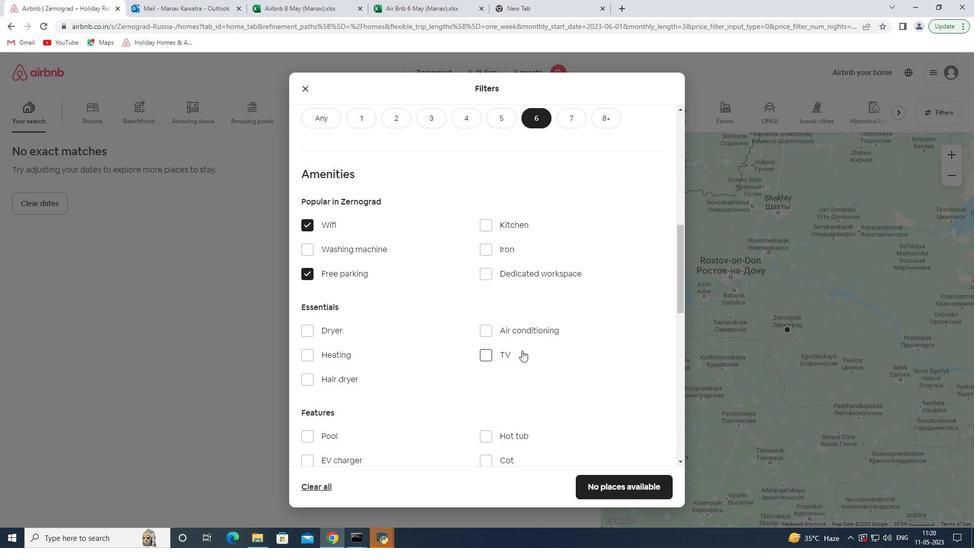 
Action: Mouse scrolled (532, 346) with delta (0, 0)
Screenshot: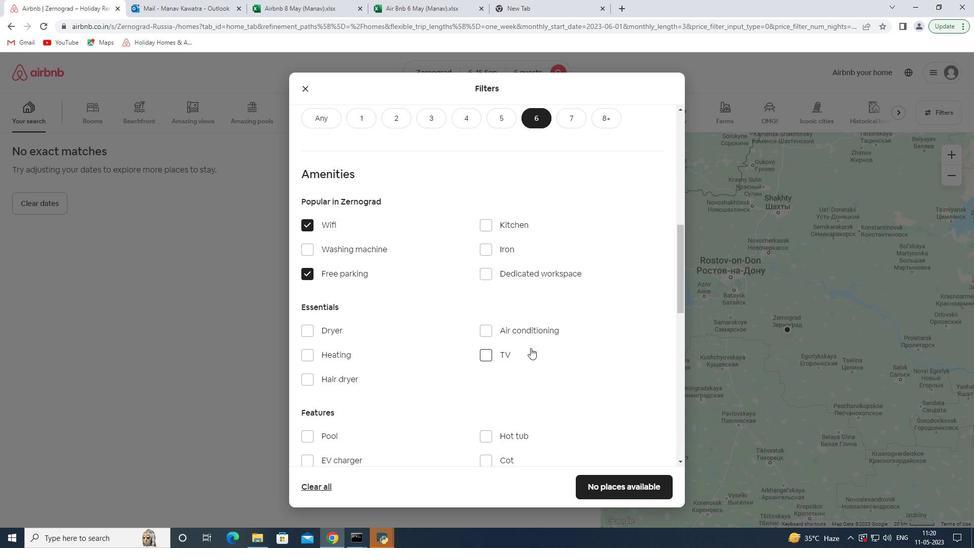 
Action: Mouse scrolled (532, 346) with delta (0, 0)
Screenshot: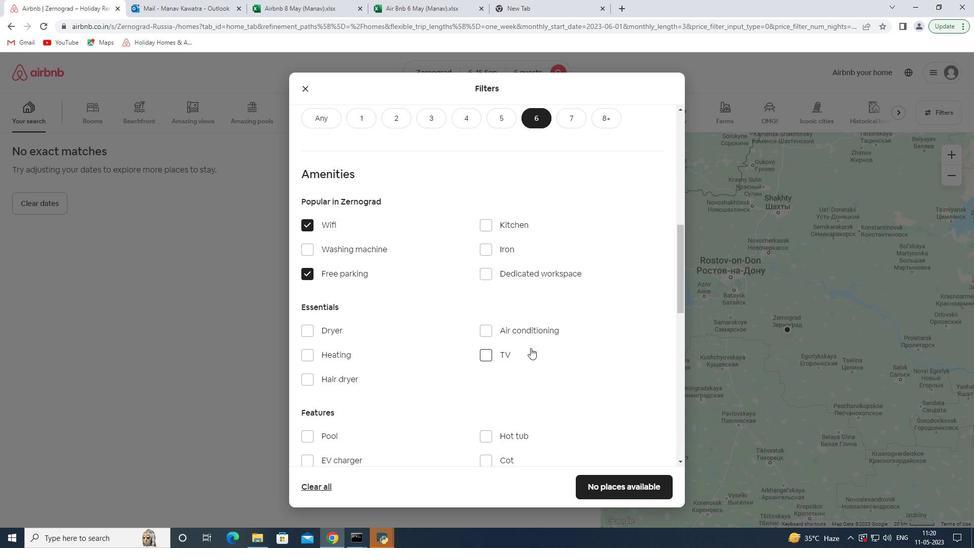 
Action: Mouse scrolled (532, 346) with delta (0, 0)
Screenshot: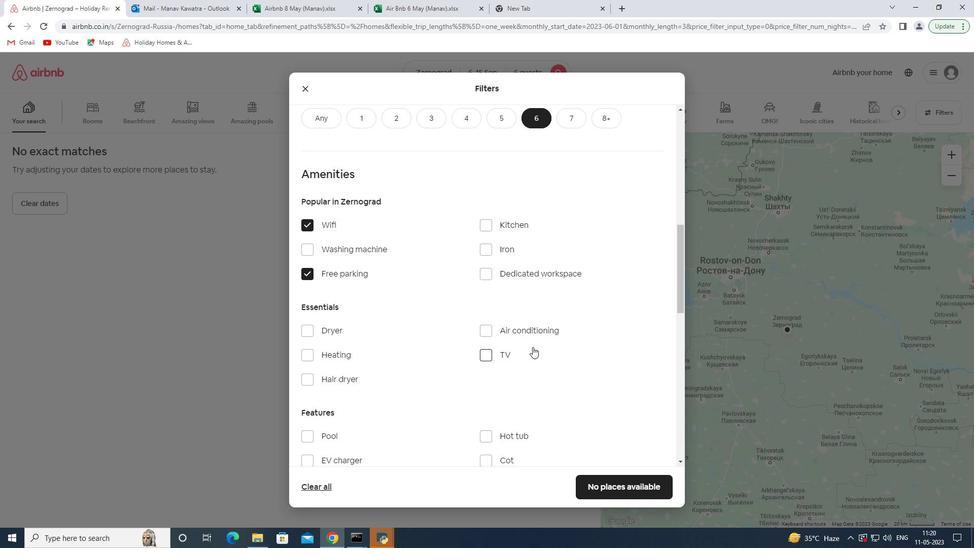 
Action: Mouse moved to (327, 337)
Screenshot: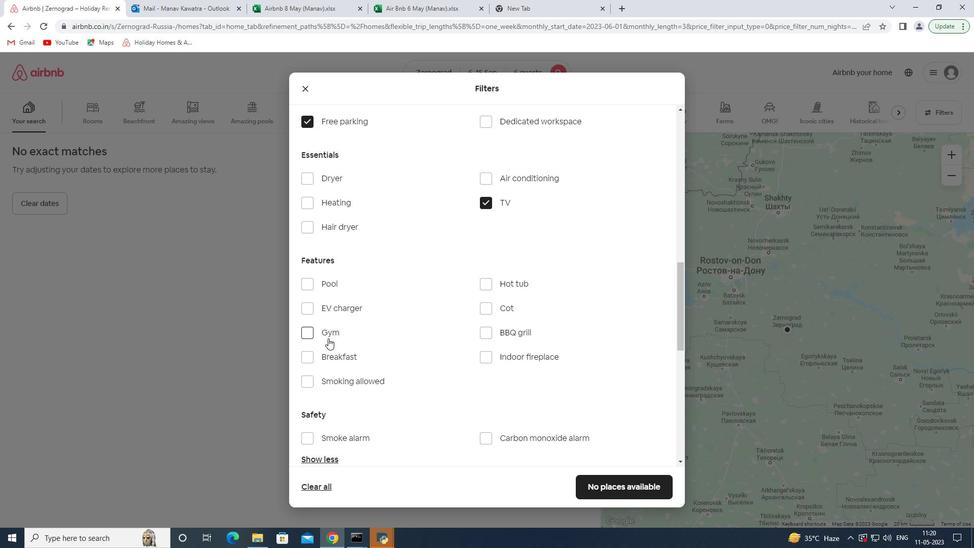 
Action: Mouse pressed left at (327, 337)
Screenshot: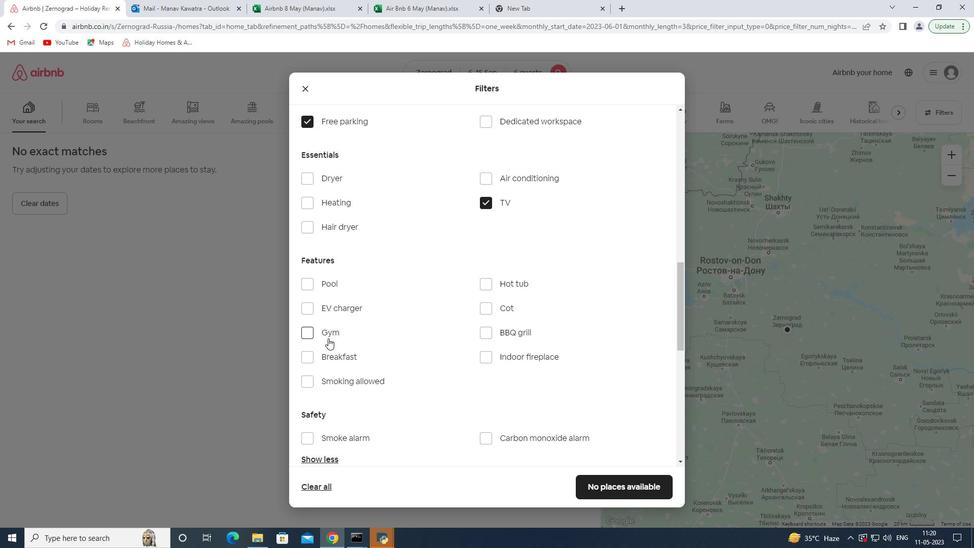 
Action: Mouse moved to (332, 358)
Screenshot: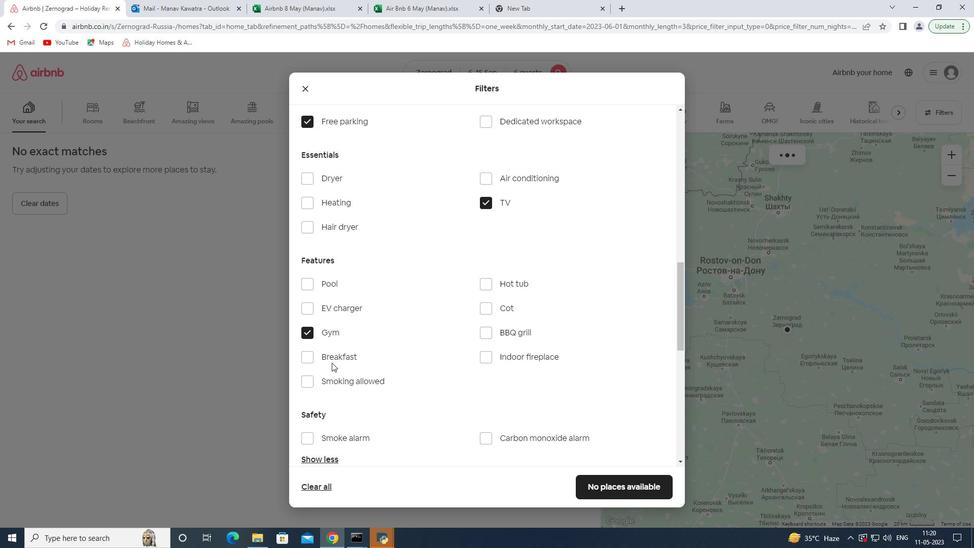 
Action: Mouse pressed left at (332, 358)
Screenshot: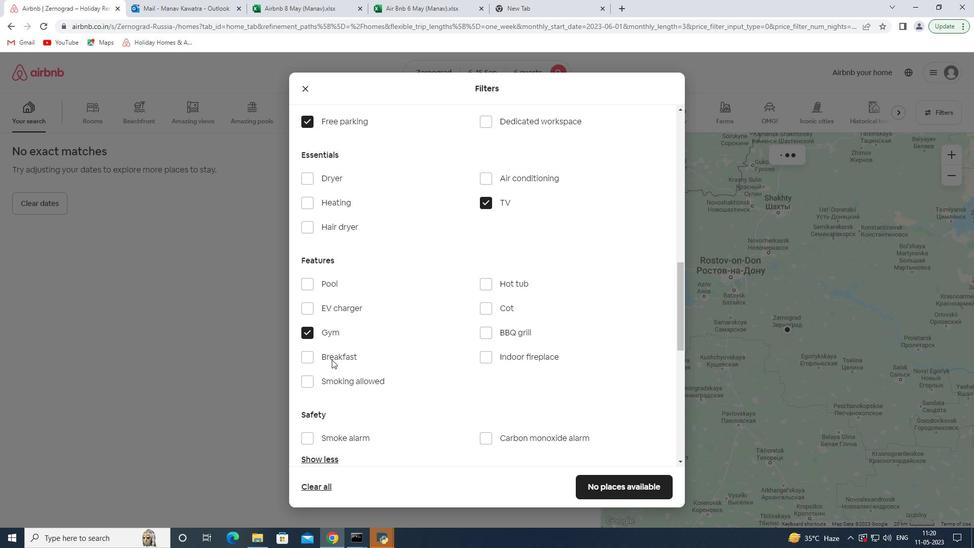 
Action: Mouse moved to (309, 356)
Screenshot: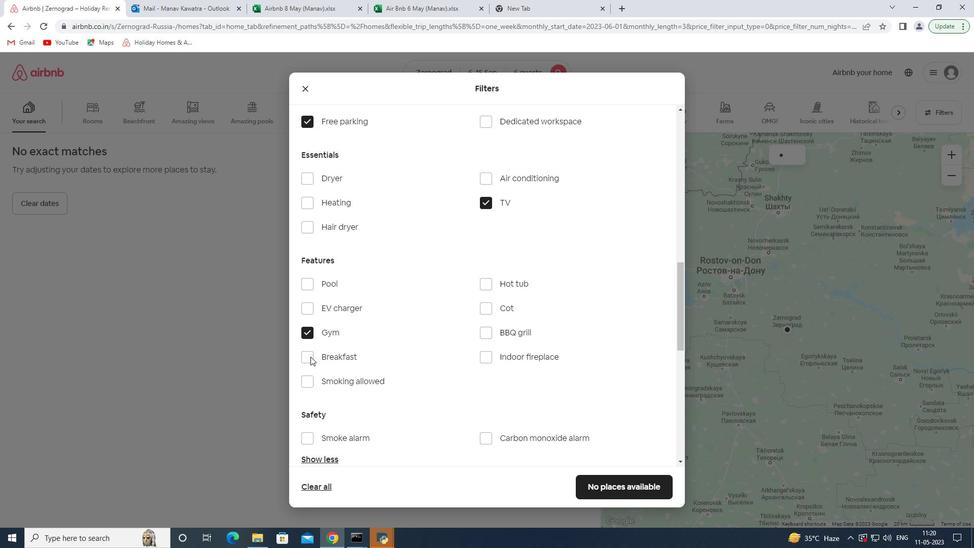 
Action: Mouse pressed left at (309, 356)
Screenshot: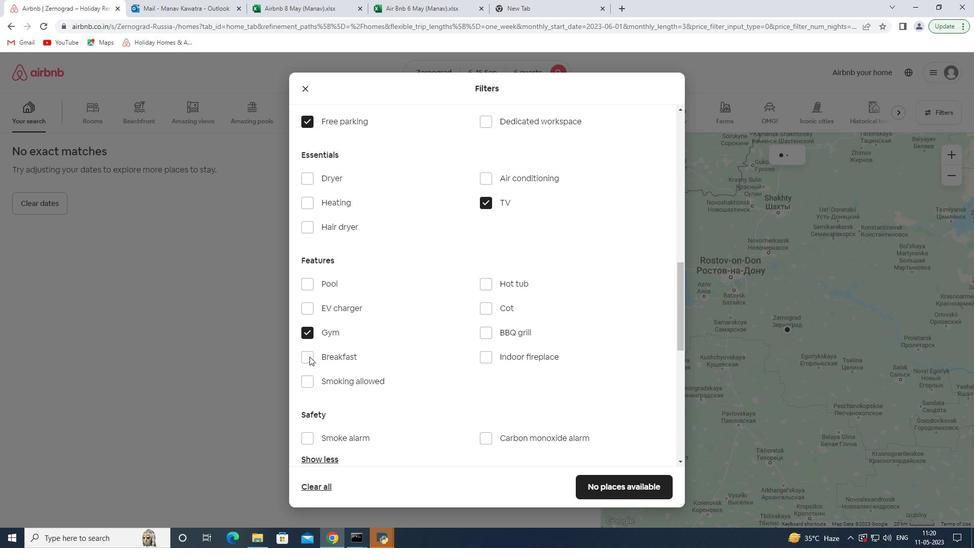 
Action: Mouse moved to (311, 357)
Screenshot: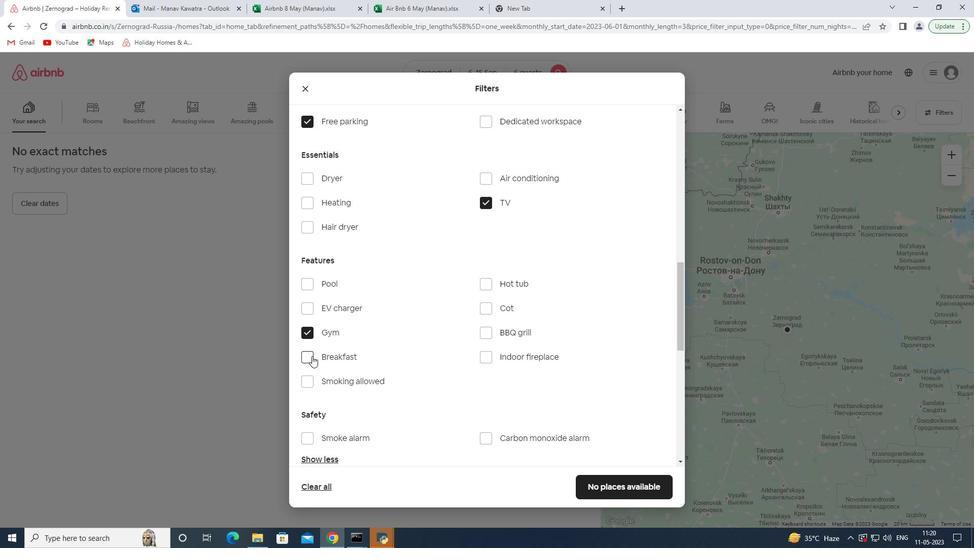
Action: Mouse pressed left at (311, 357)
Screenshot: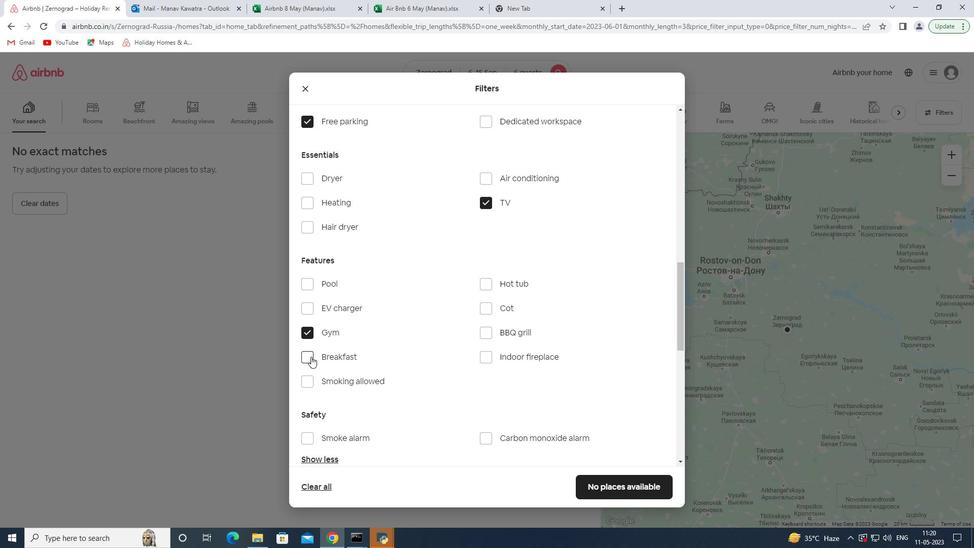 
Action: Mouse moved to (388, 335)
Screenshot: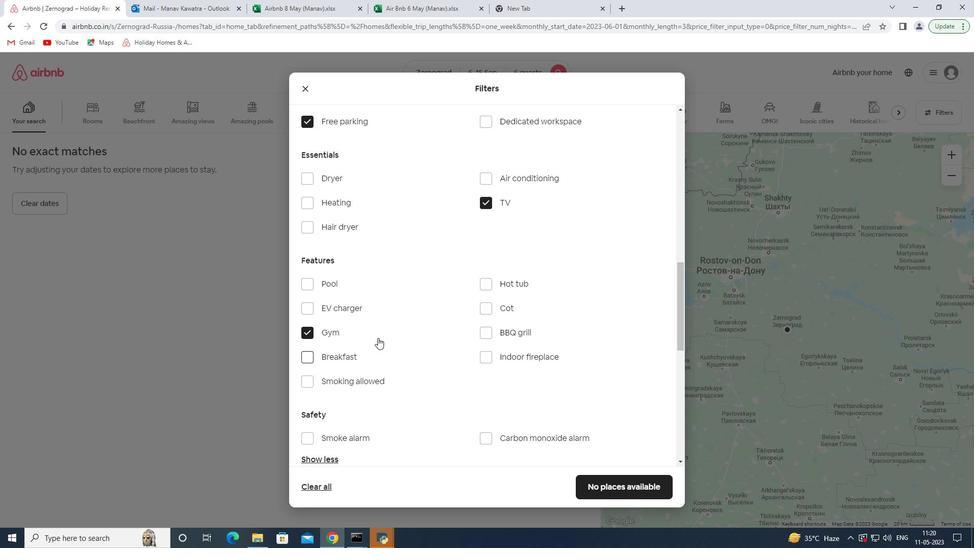 
Action: Mouse scrolled (388, 334) with delta (0, 0)
Screenshot: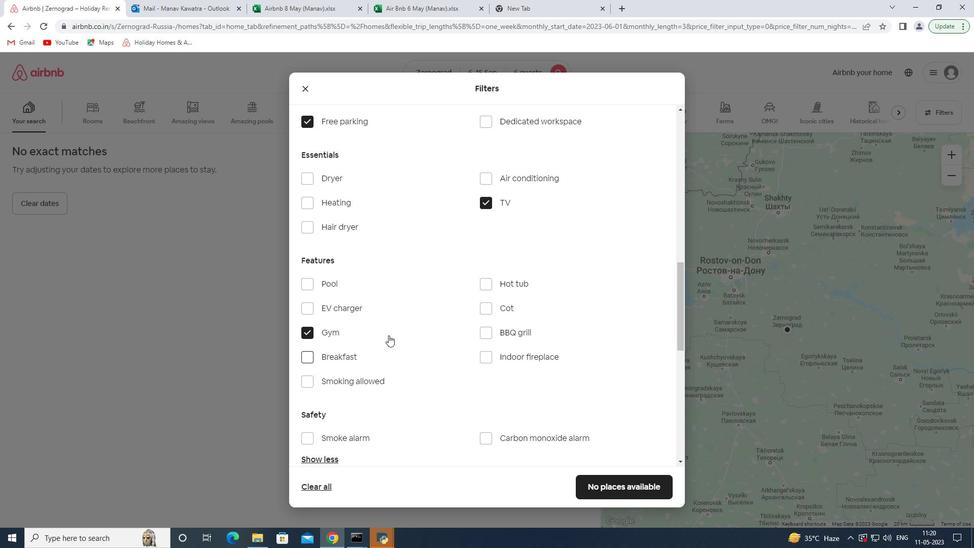 
Action: Mouse moved to (388, 335)
Screenshot: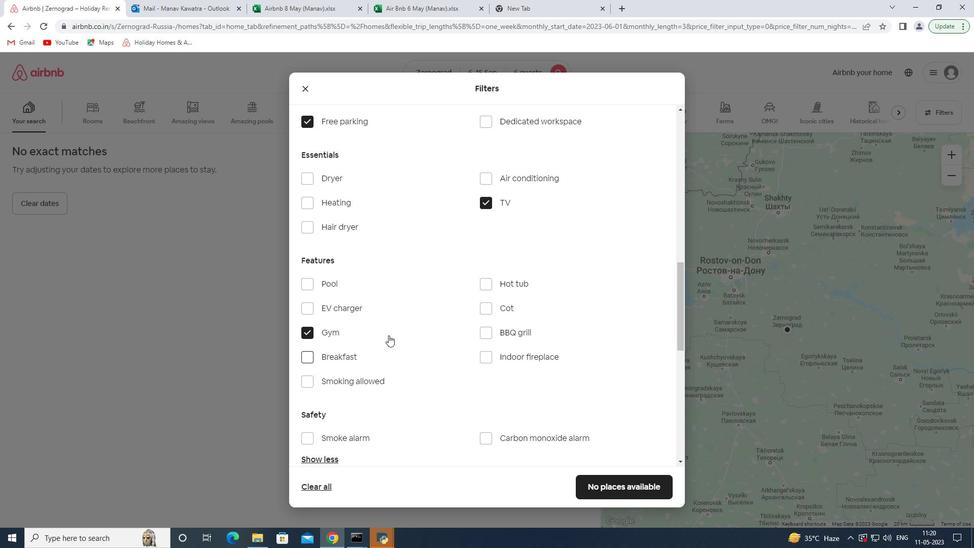 
Action: Mouse scrolled (388, 334) with delta (0, 0)
Screenshot: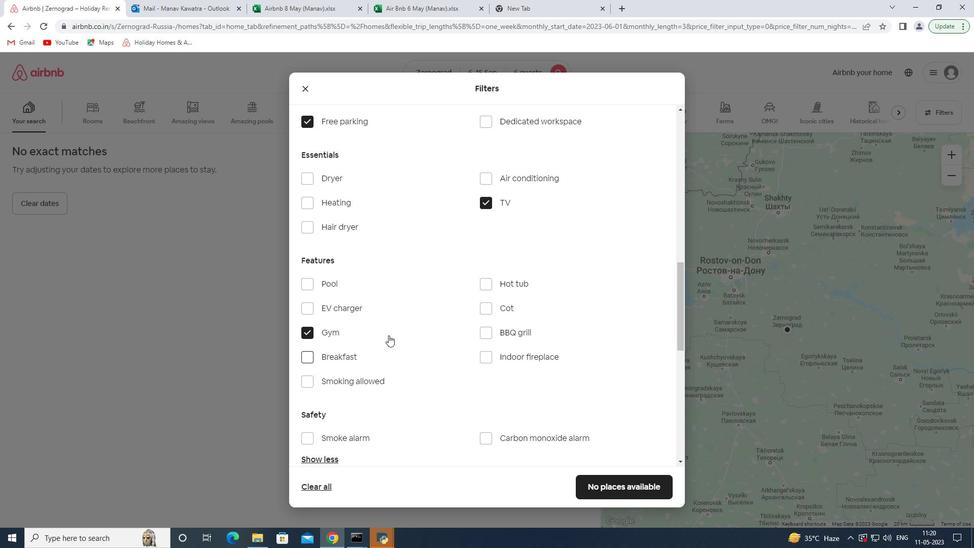 
Action: Mouse moved to (388, 335)
Screenshot: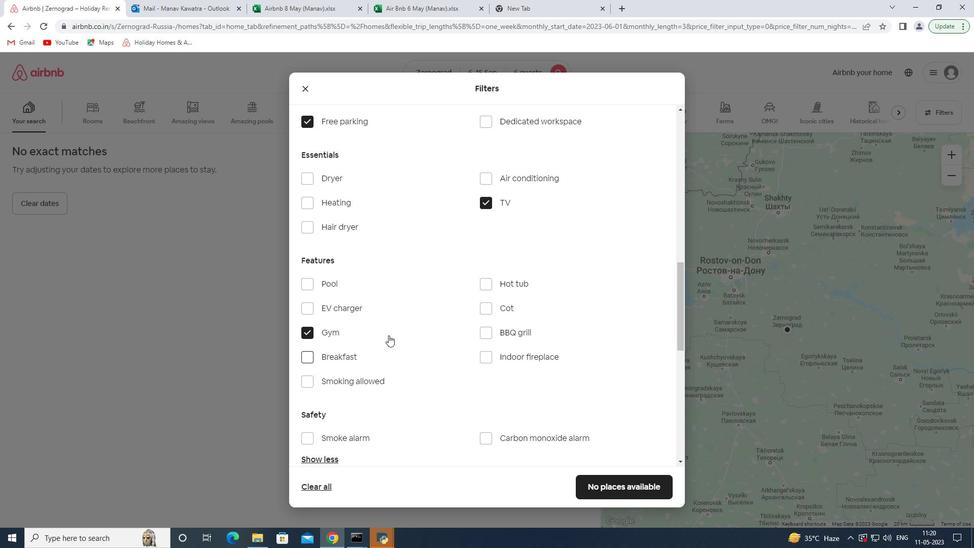
Action: Mouse scrolled (388, 334) with delta (0, 0)
Screenshot: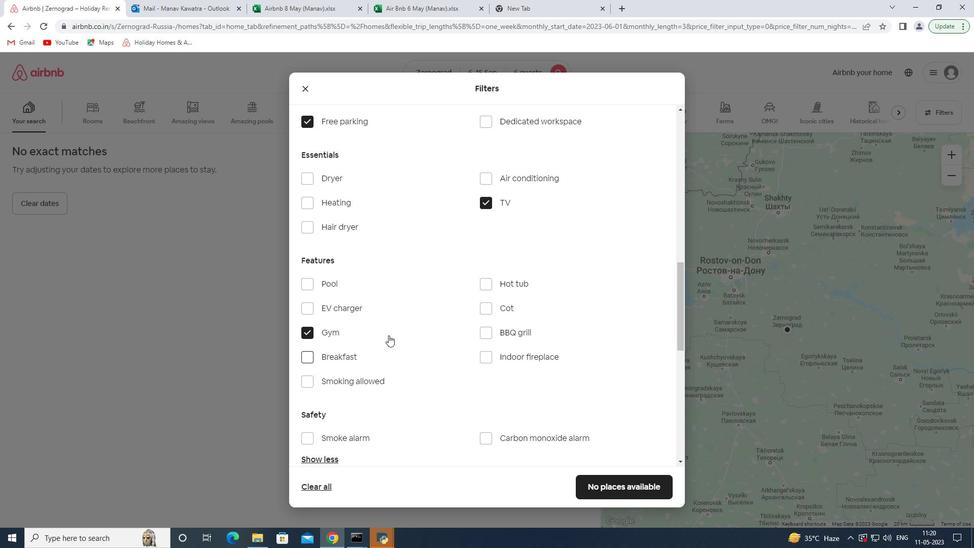 
Action: Mouse moved to (390, 328)
Screenshot: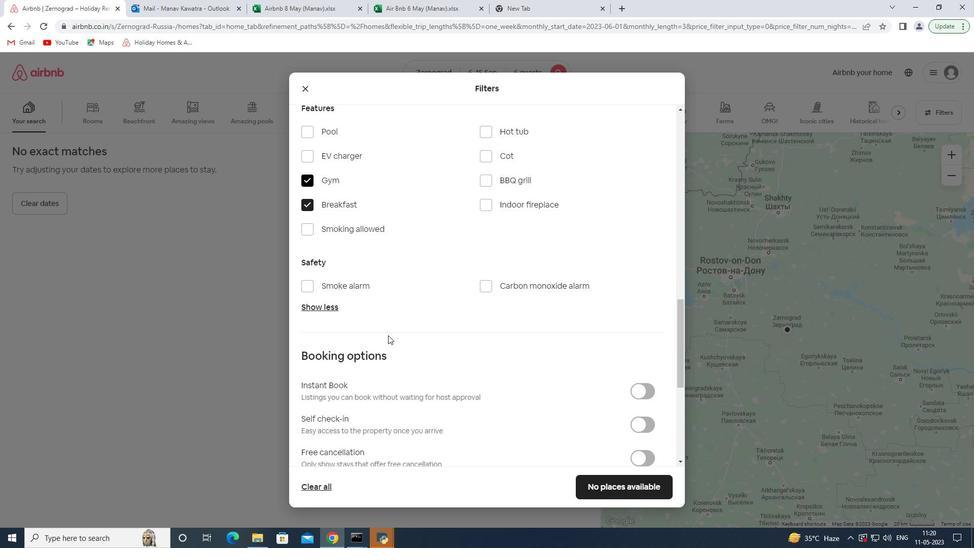 
Action: Mouse scrolled (390, 328) with delta (0, 0)
Screenshot: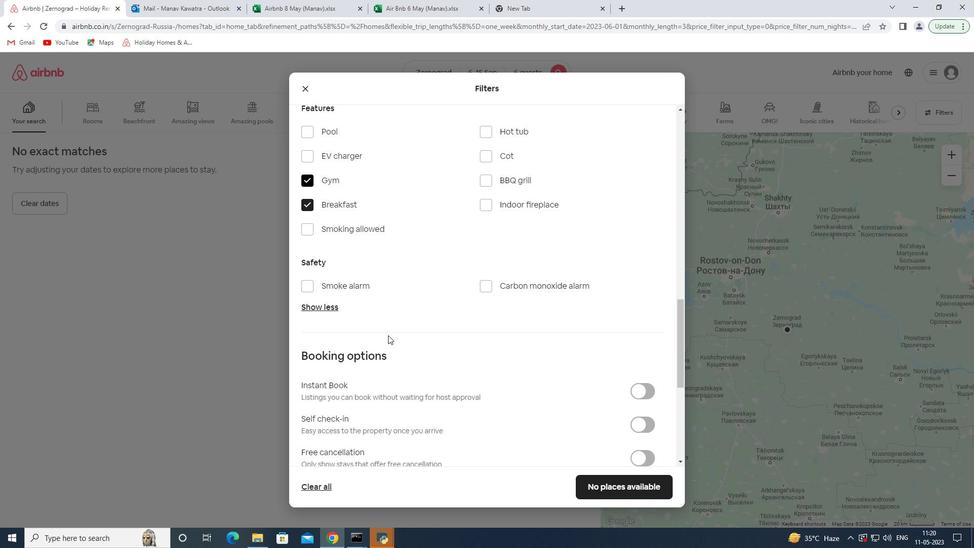 
Action: Mouse scrolled (390, 328) with delta (0, 0)
Screenshot: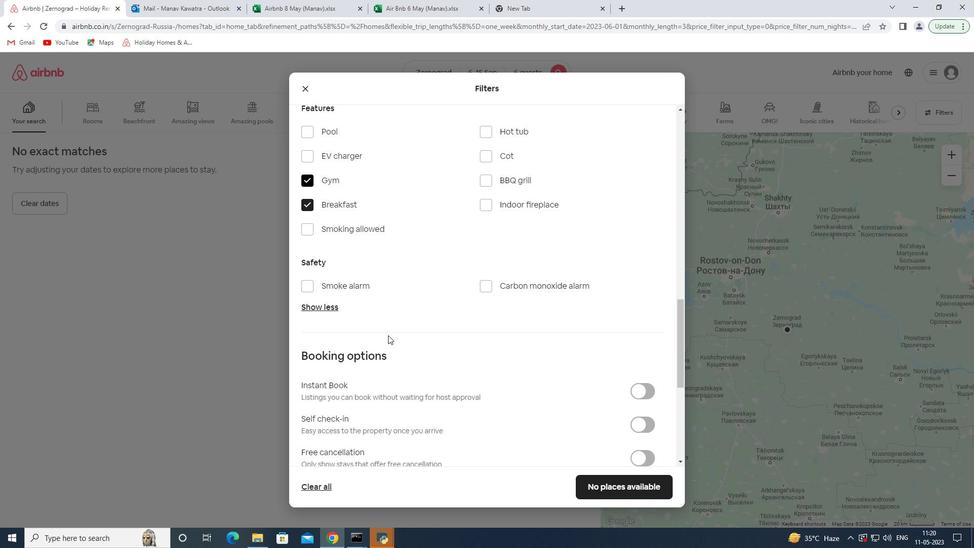 
Action: Mouse scrolled (390, 328) with delta (0, 0)
Screenshot: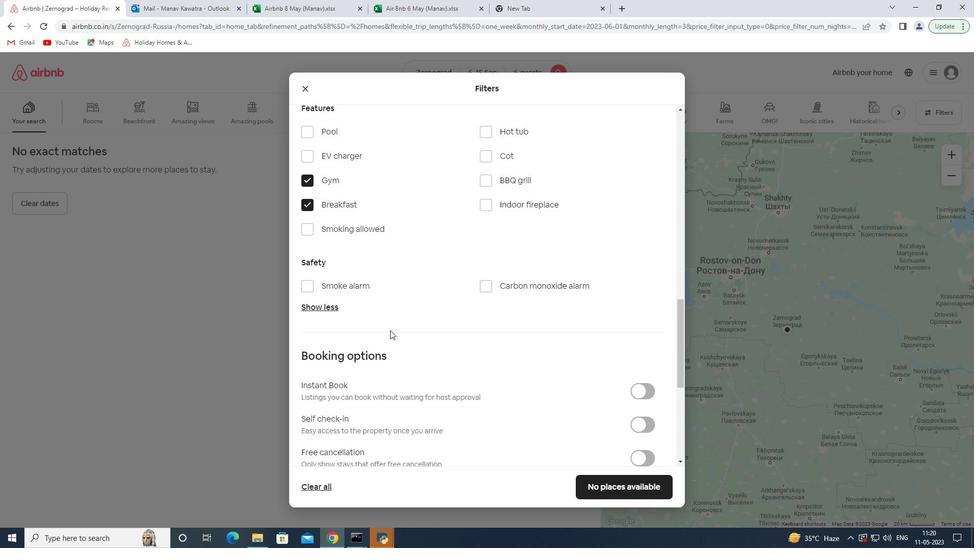 
Action: Mouse scrolled (390, 328) with delta (0, 0)
Screenshot: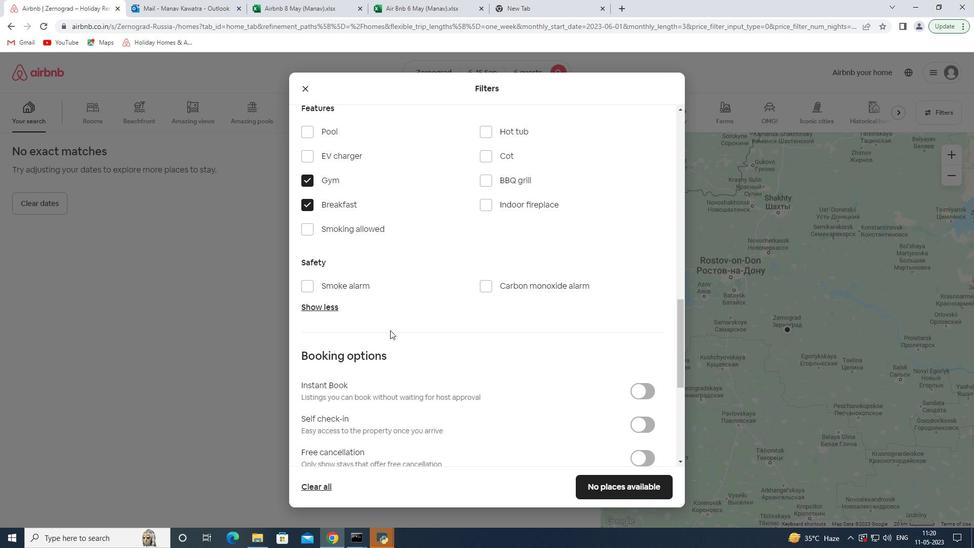 
Action: Mouse scrolled (390, 328) with delta (0, 0)
Screenshot: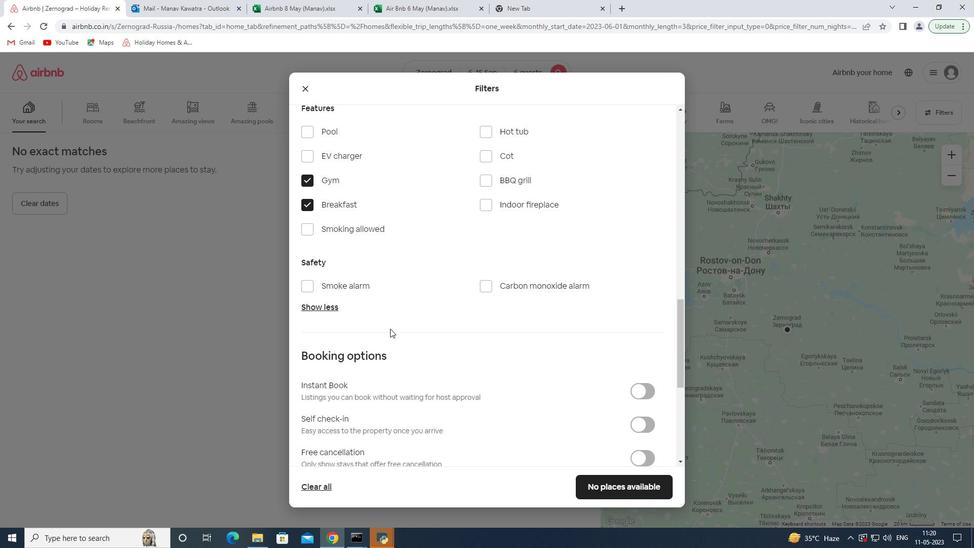 
Action: Mouse moved to (392, 327)
Screenshot: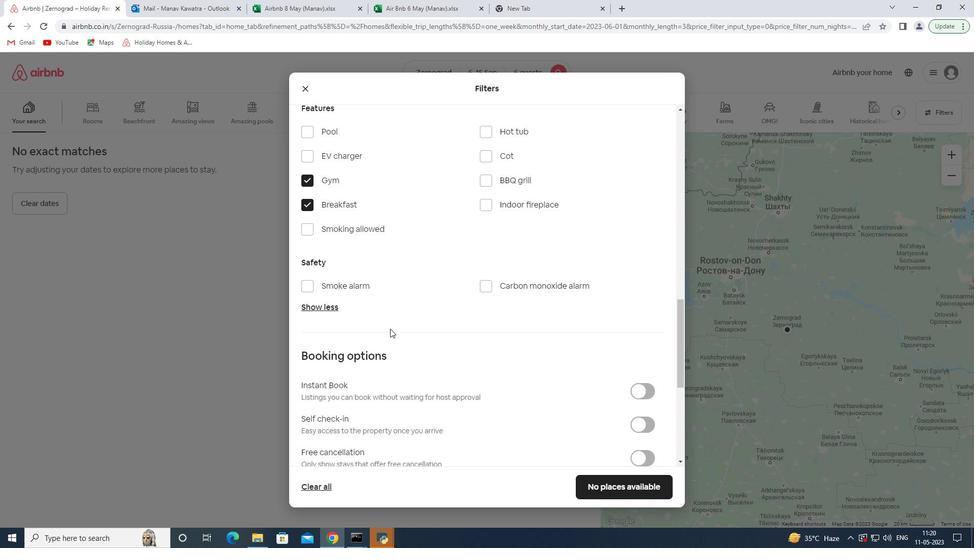 
Action: Mouse scrolled (390, 327) with delta (0, 0)
Screenshot: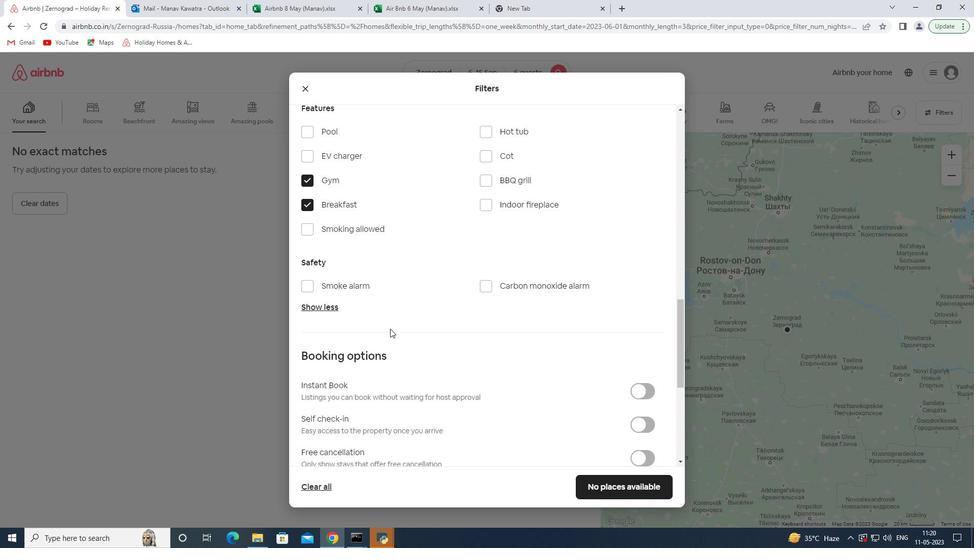 
Action: Mouse moved to (640, 140)
Screenshot: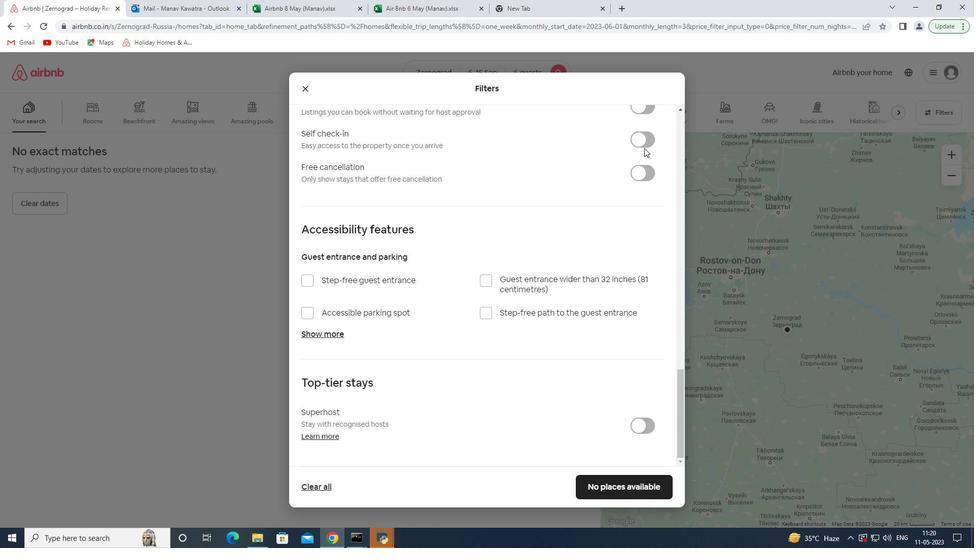 
Action: Mouse pressed left at (640, 140)
Screenshot: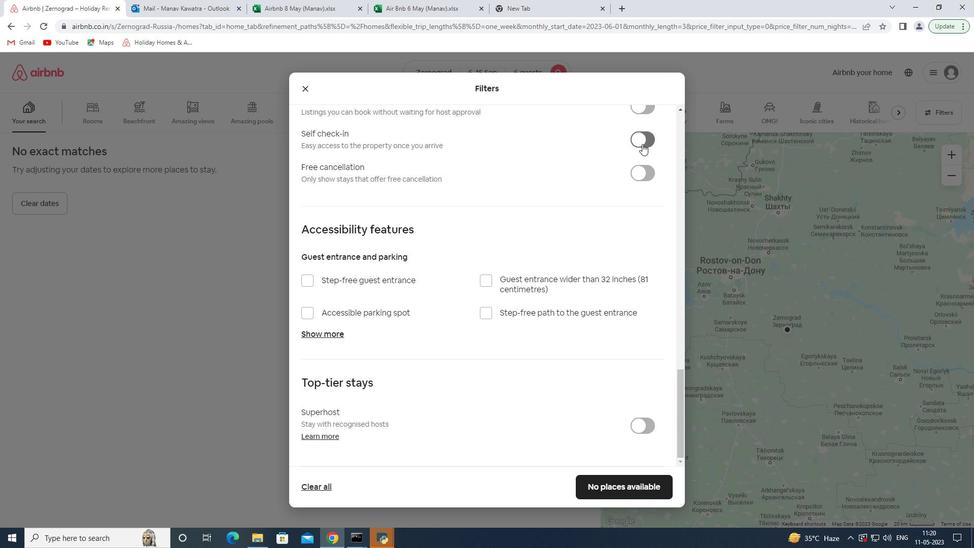 
Action: Mouse moved to (507, 291)
Screenshot: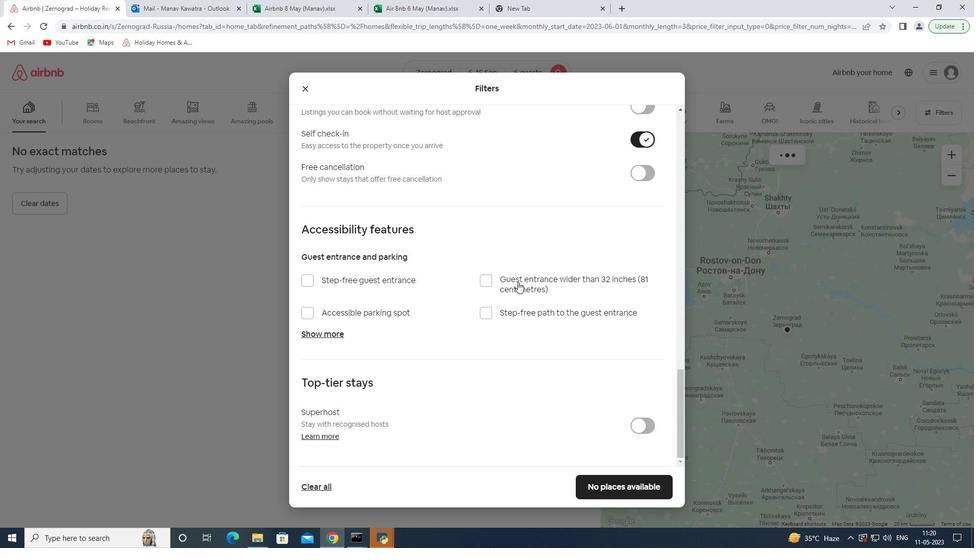 
Action: Mouse scrolled (507, 291) with delta (0, 0)
Screenshot: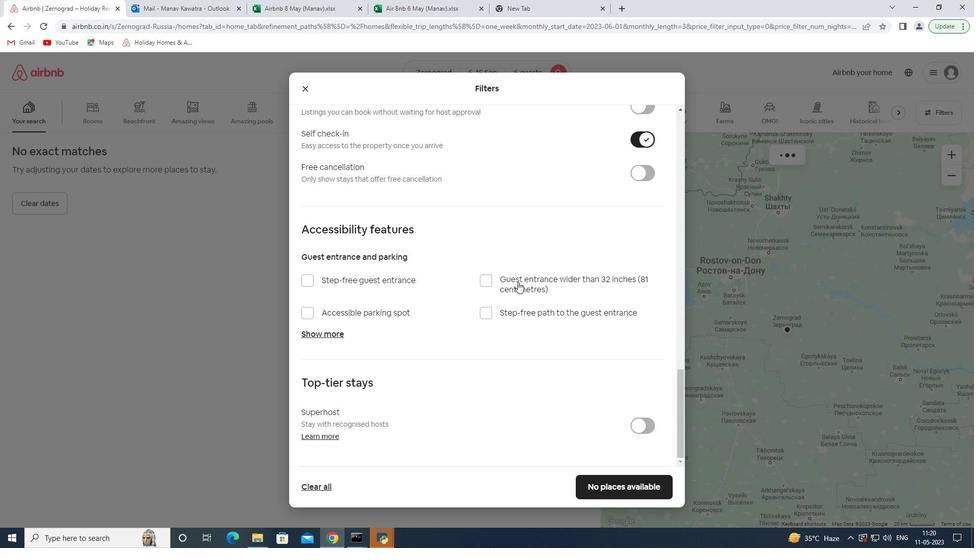 
Action: Mouse moved to (507, 292)
Screenshot: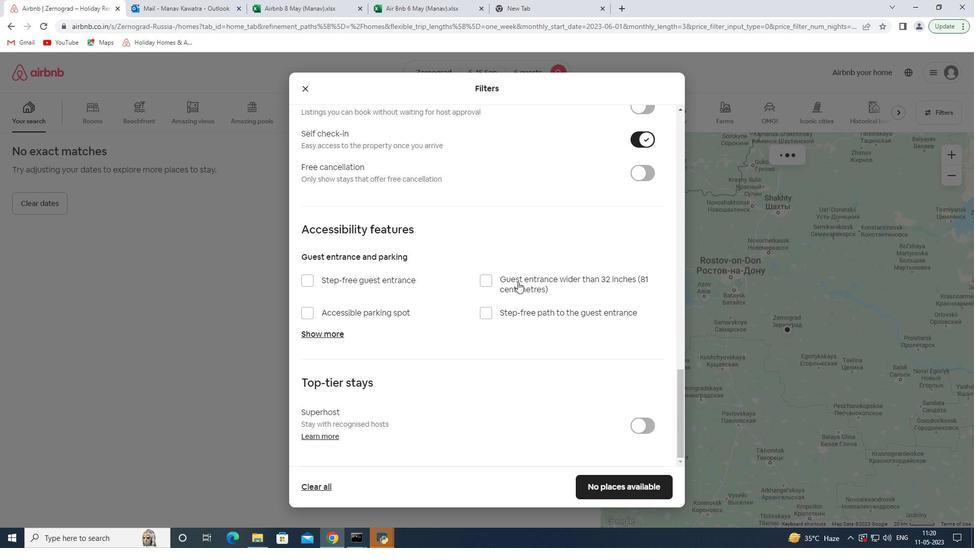 
Action: Mouse scrolled (507, 292) with delta (0, 0)
Screenshot: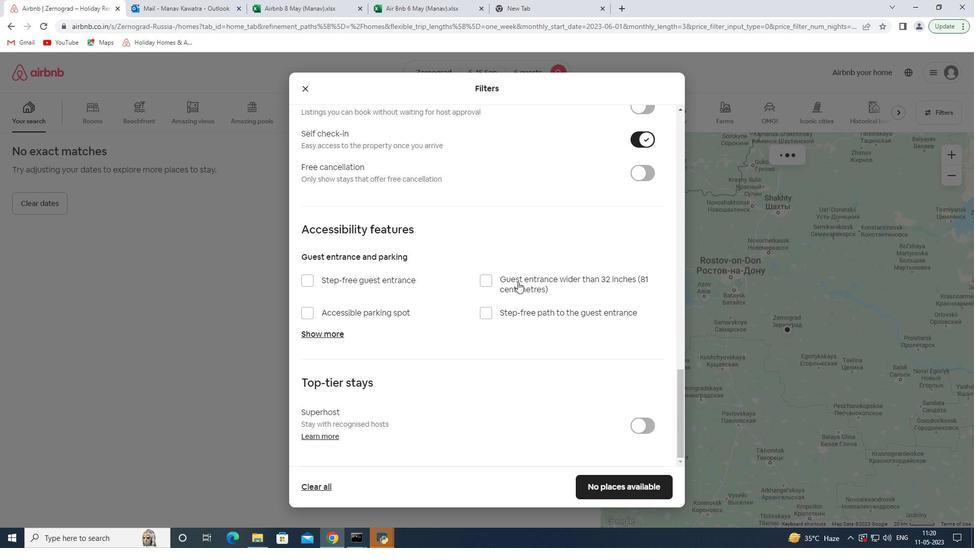 
Action: Mouse moved to (506, 294)
Screenshot: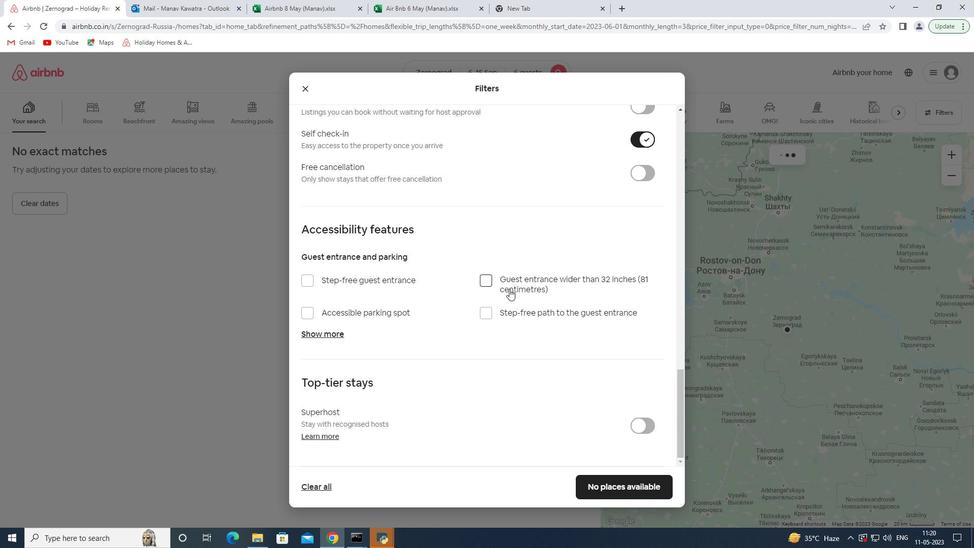
Action: Mouse scrolled (506, 293) with delta (0, 0)
Screenshot: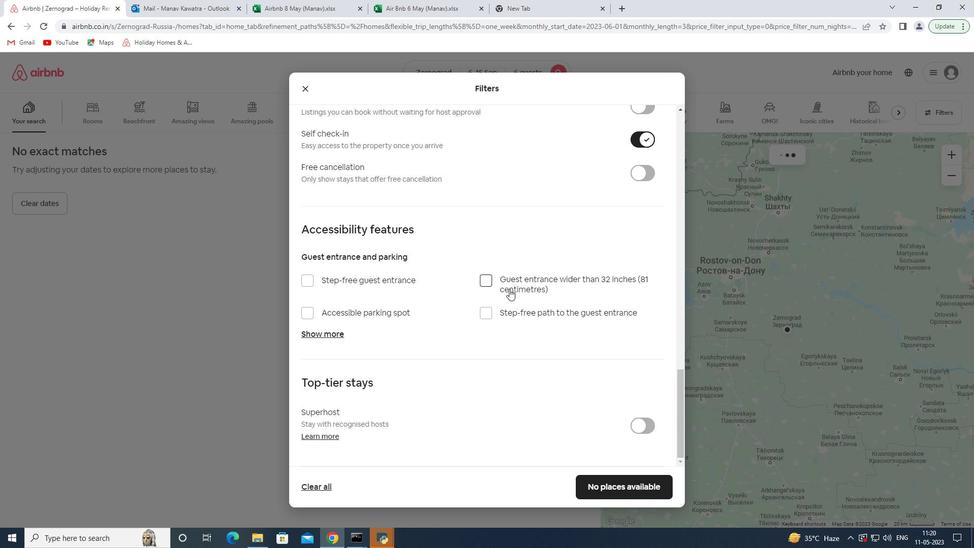 
Action: Mouse moved to (504, 295)
Screenshot: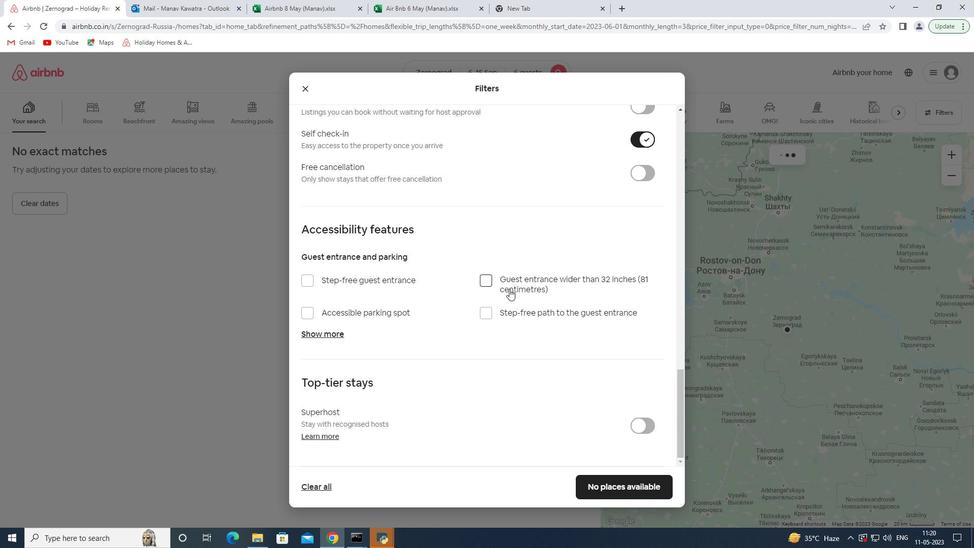 
Action: Mouse scrolled (504, 295) with delta (0, 0)
Screenshot: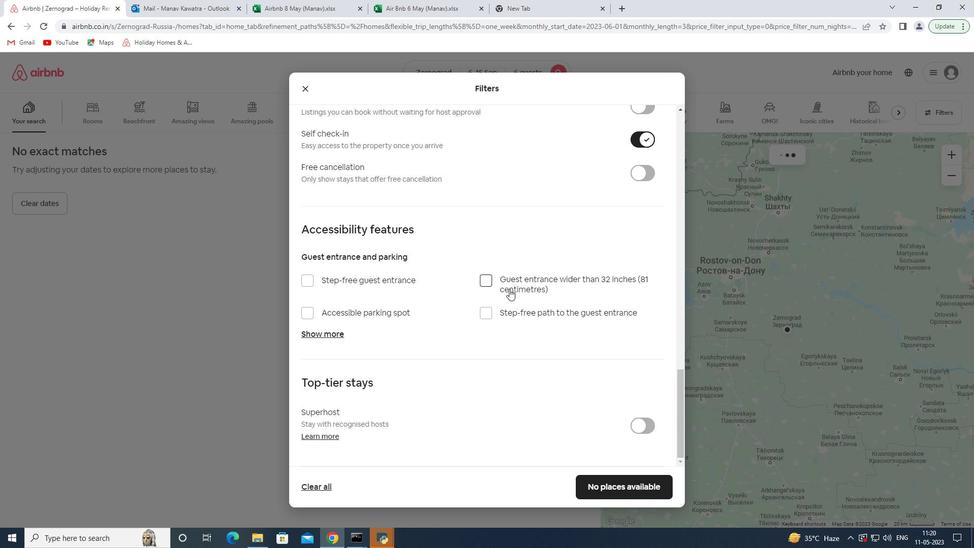
Action: Mouse moved to (503, 296)
Screenshot: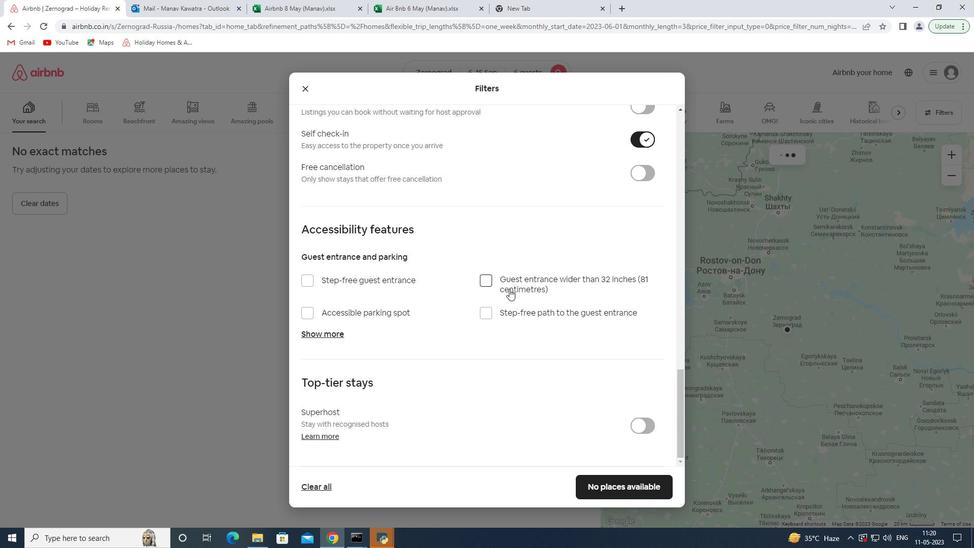 
Action: Mouse scrolled (503, 296) with delta (0, 0)
Screenshot: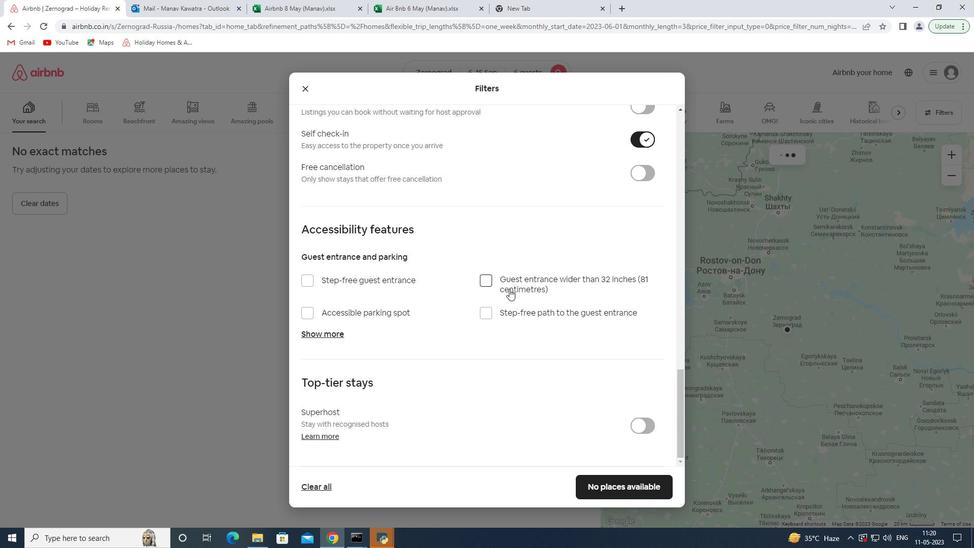 
Action: Mouse moved to (502, 297)
Screenshot: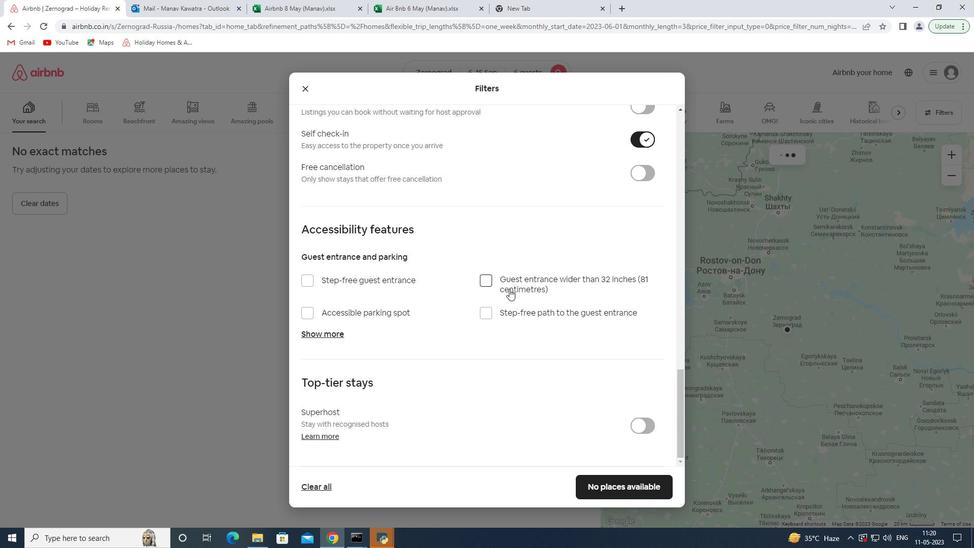 
Action: Mouse scrolled (502, 297) with delta (0, 0)
Screenshot: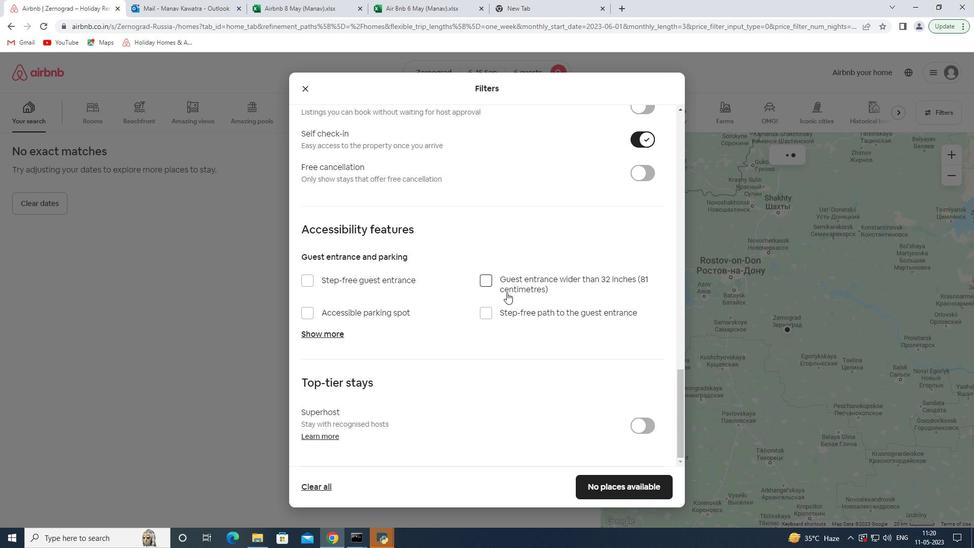 
Action: Mouse moved to (500, 299)
Screenshot: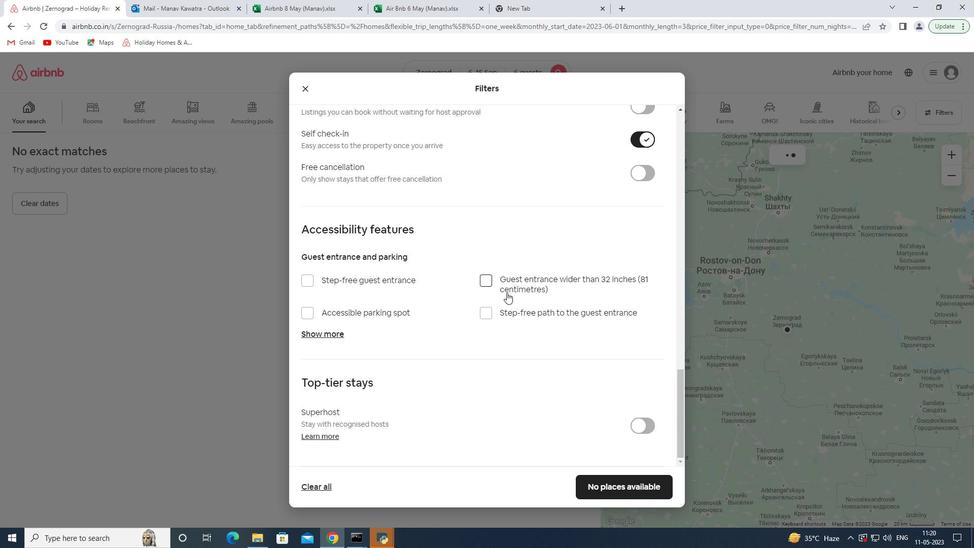 
Action: Mouse scrolled (500, 298) with delta (0, 0)
Screenshot: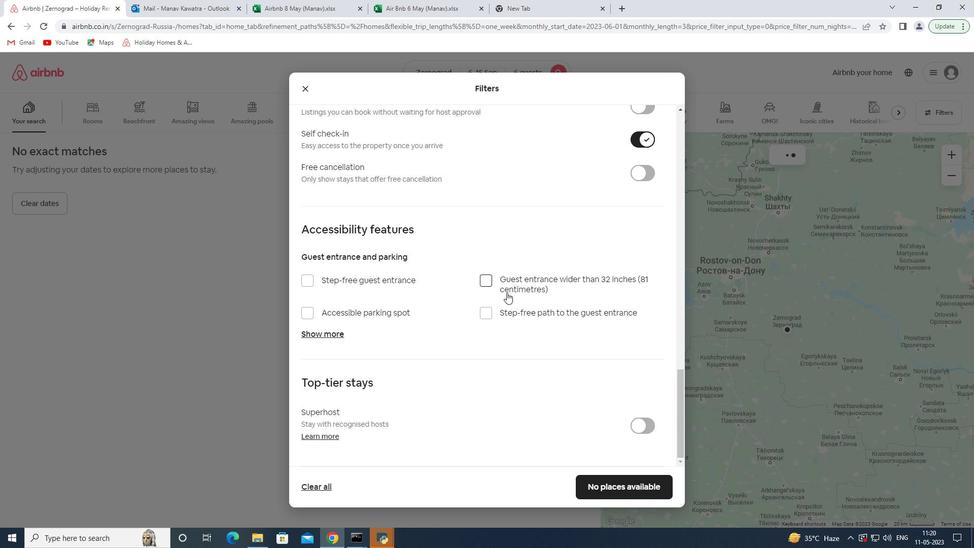 
Action: Mouse moved to (387, 408)
Screenshot: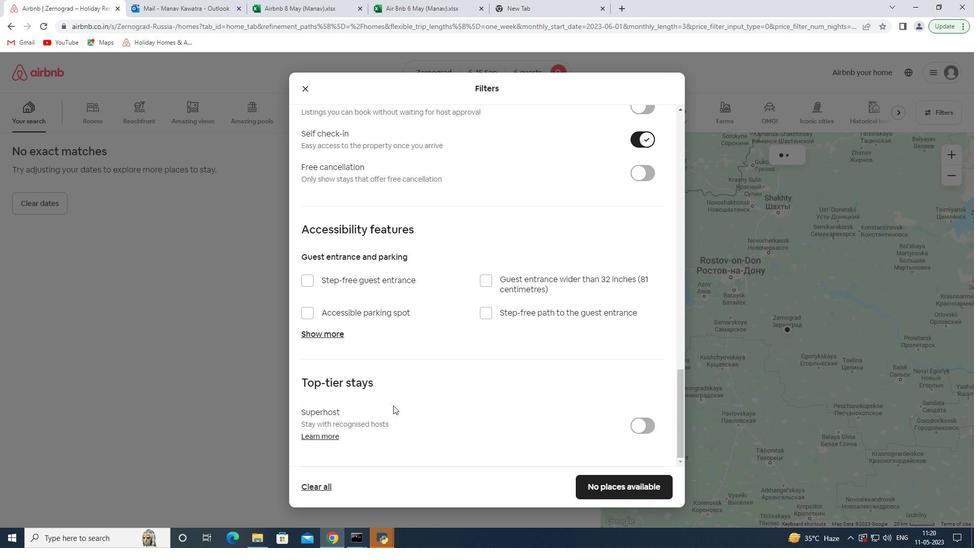 
Action: Mouse scrolled (387, 408) with delta (0, 0)
Screenshot: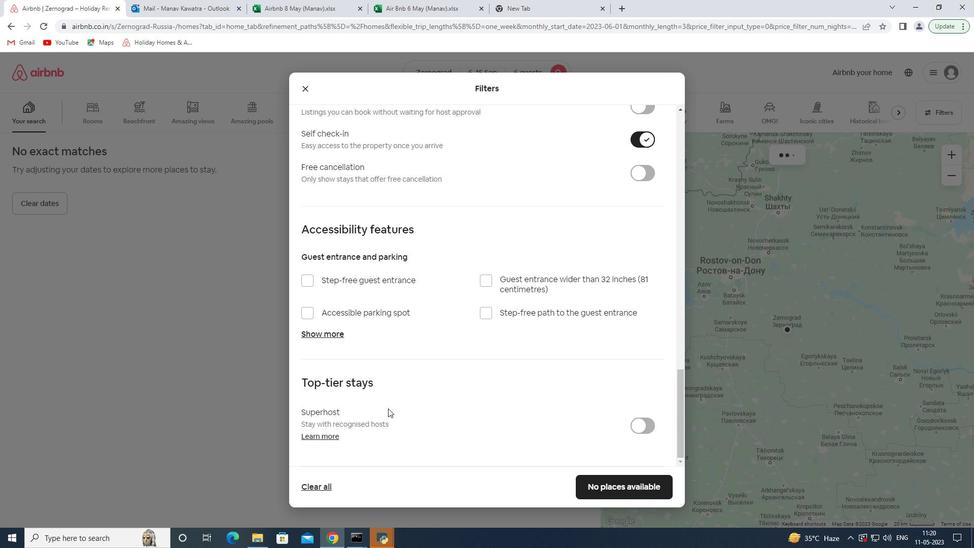 
Action: Mouse scrolled (387, 408) with delta (0, 0)
Screenshot: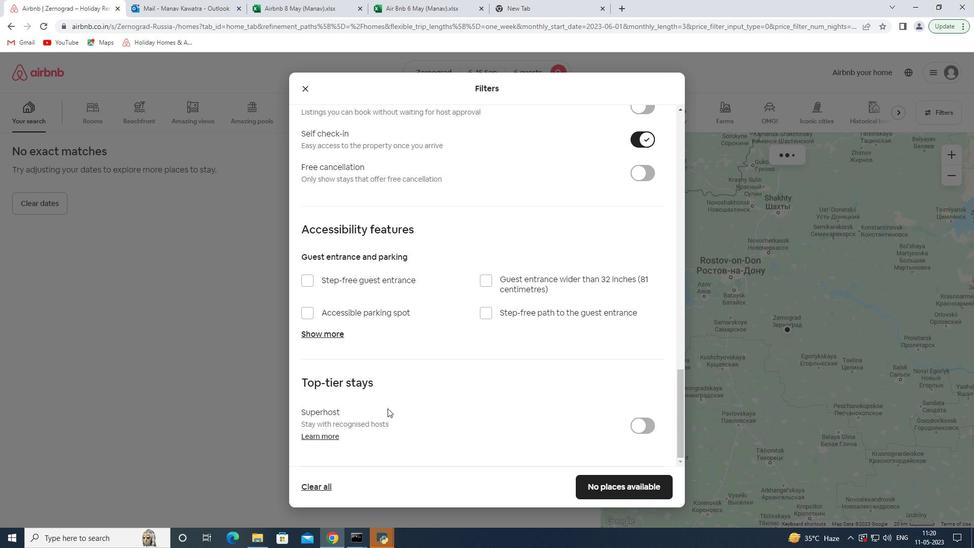 
Action: Mouse scrolled (387, 408) with delta (0, 0)
Screenshot: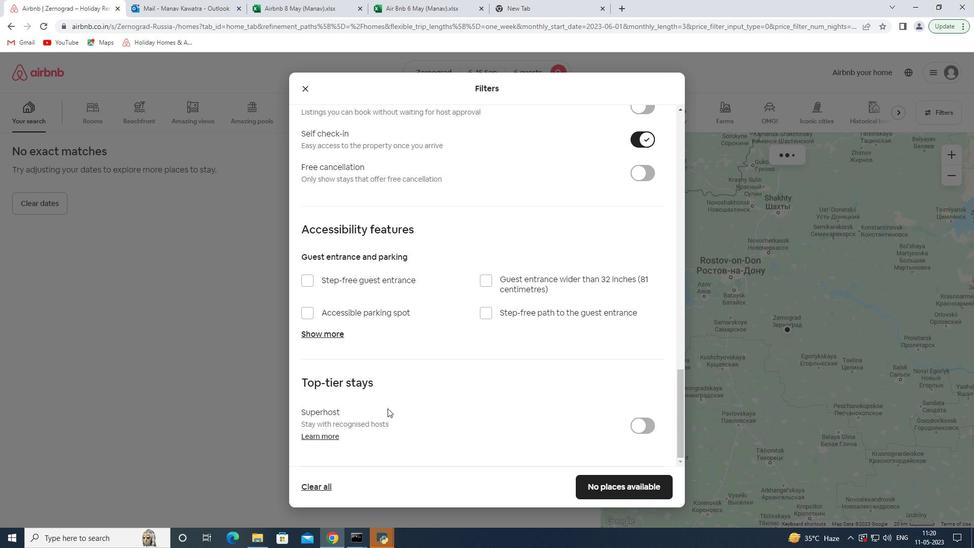 
Action: Mouse moved to (387, 408)
Screenshot: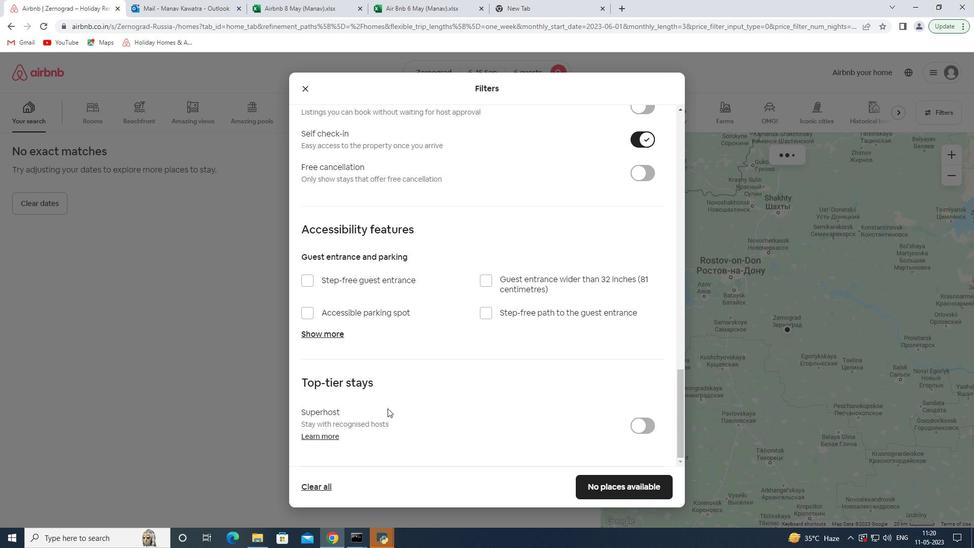 
Action: Mouse scrolled (387, 408) with delta (0, 0)
Screenshot: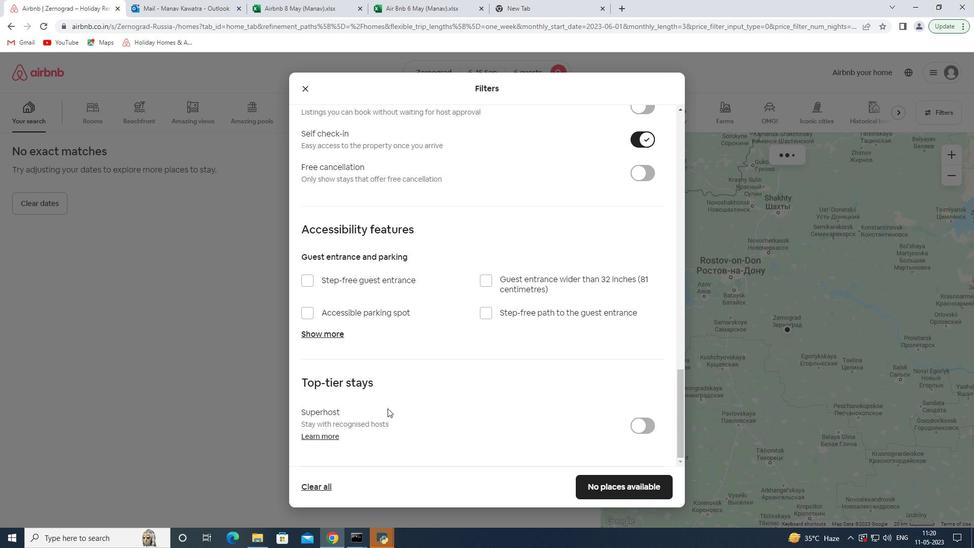 
Action: Mouse moved to (387, 406)
Screenshot: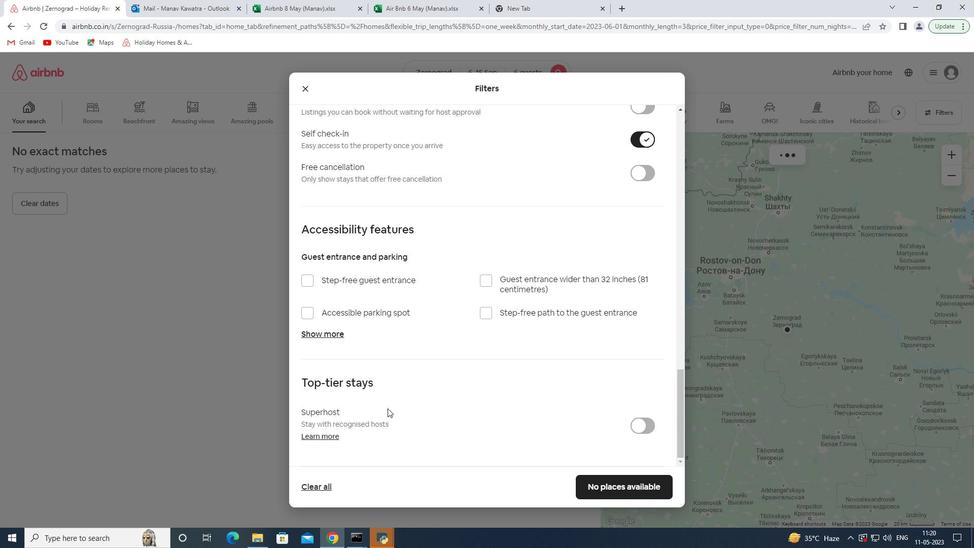 
Action: Mouse scrolled (387, 405) with delta (0, 0)
Screenshot: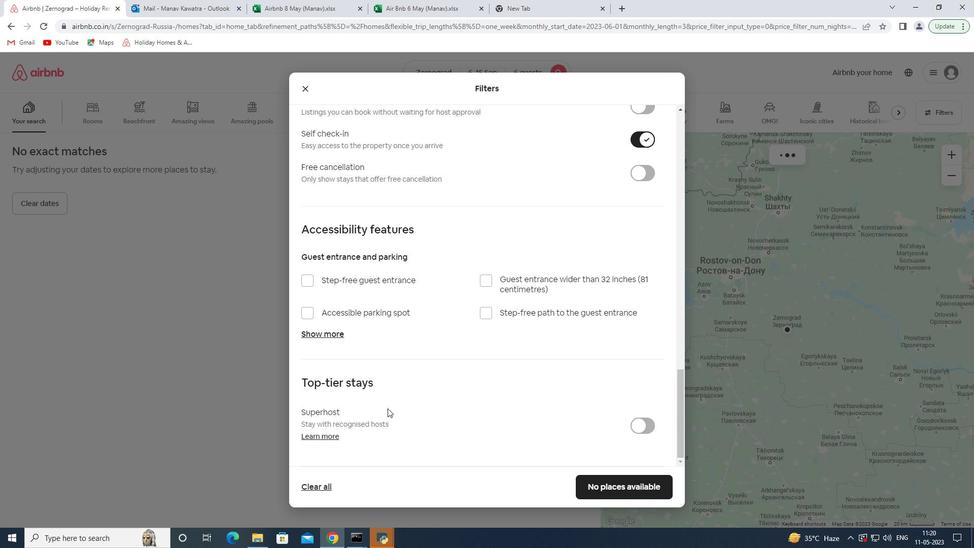 
Action: Mouse moved to (388, 403)
Screenshot: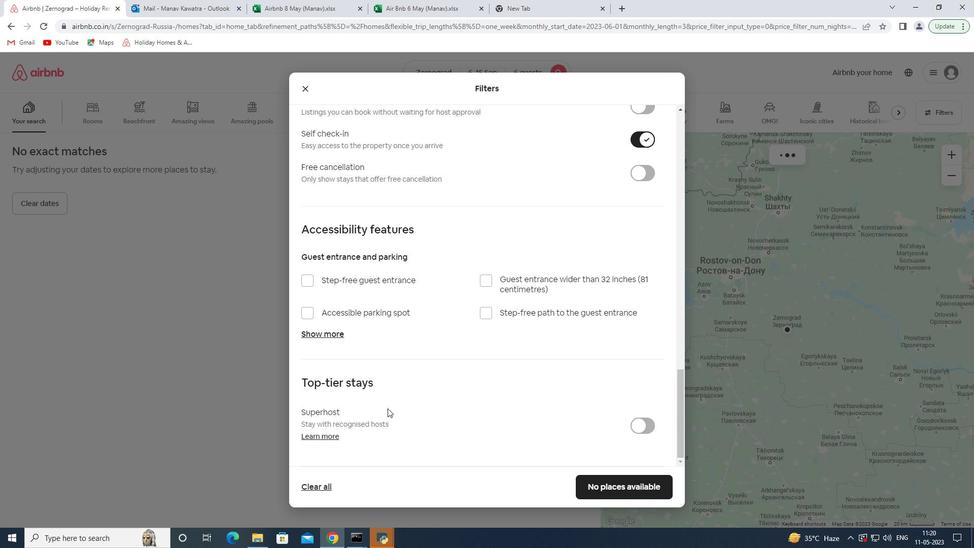 
Action: Mouse scrolled (388, 402) with delta (0, 0)
Screenshot: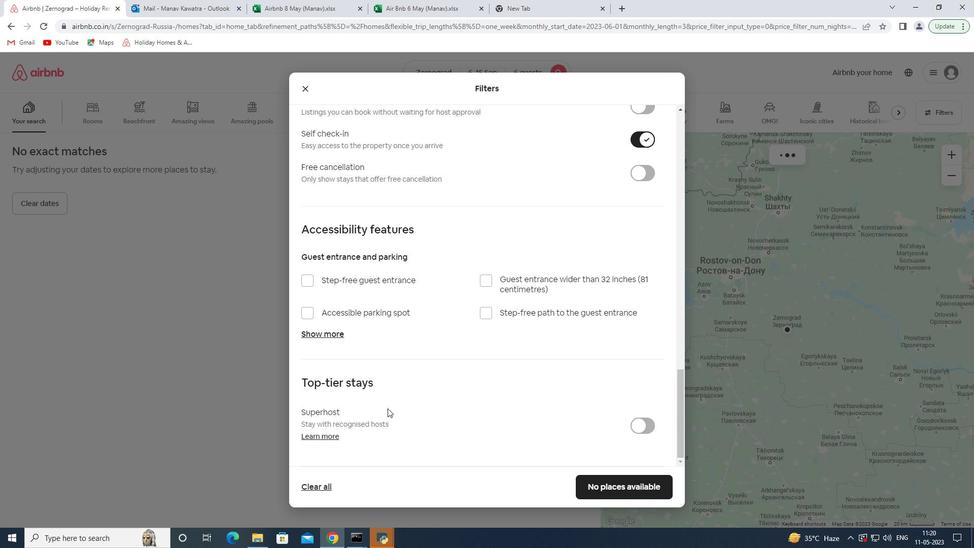 
Action: Mouse moved to (388, 399)
Screenshot: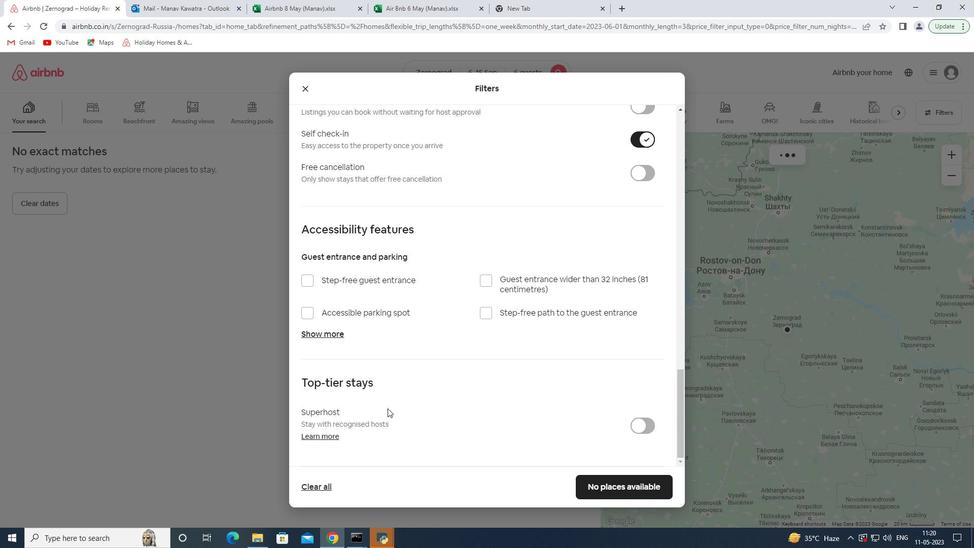 
Action: Mouse scrolled (388, 398) with delta (0, 0)
Screenshot: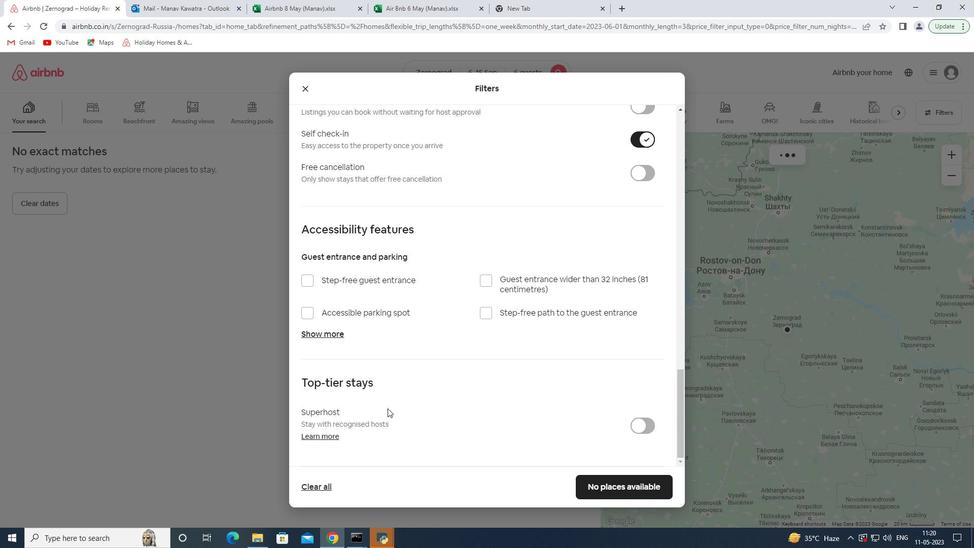 
Action: Mouse moved to (392, 384)
Screenshot: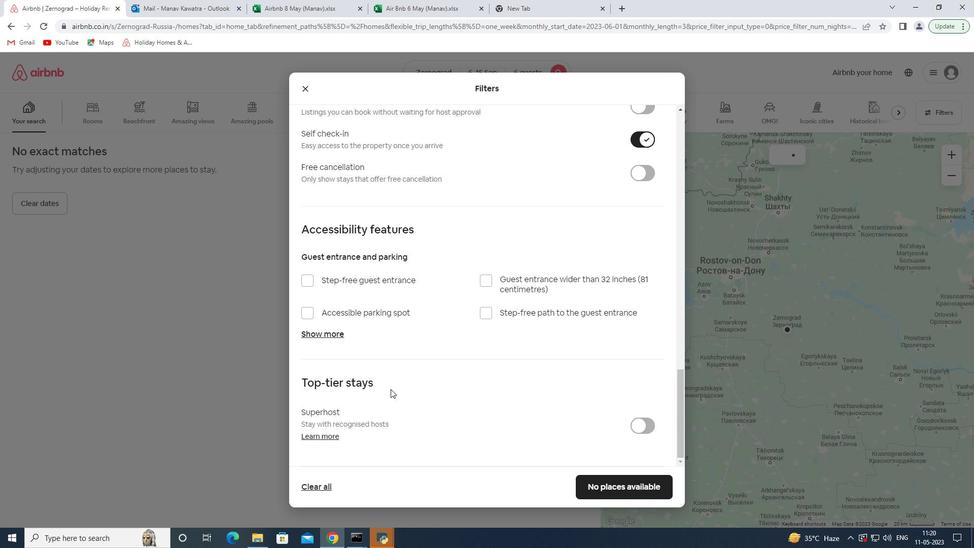 
Action: Mouse scrolled (392, 384) with delta (0, 0)
Screenshot: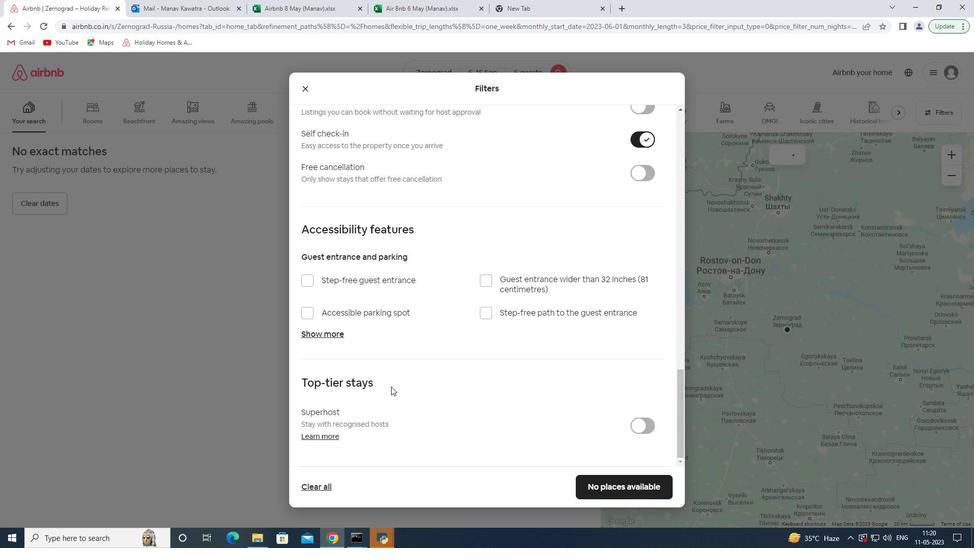 
Action: Mouse scrolled (392, 384) with delta (0, 0)
Screenshot: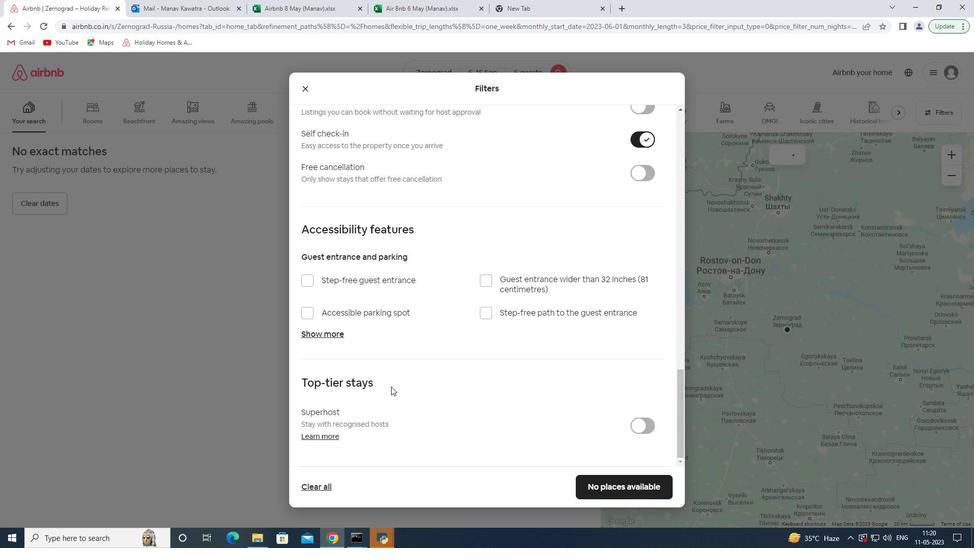 
Action: Mouse scrolled (392, 384) with delta (0, 0)
Screenshot: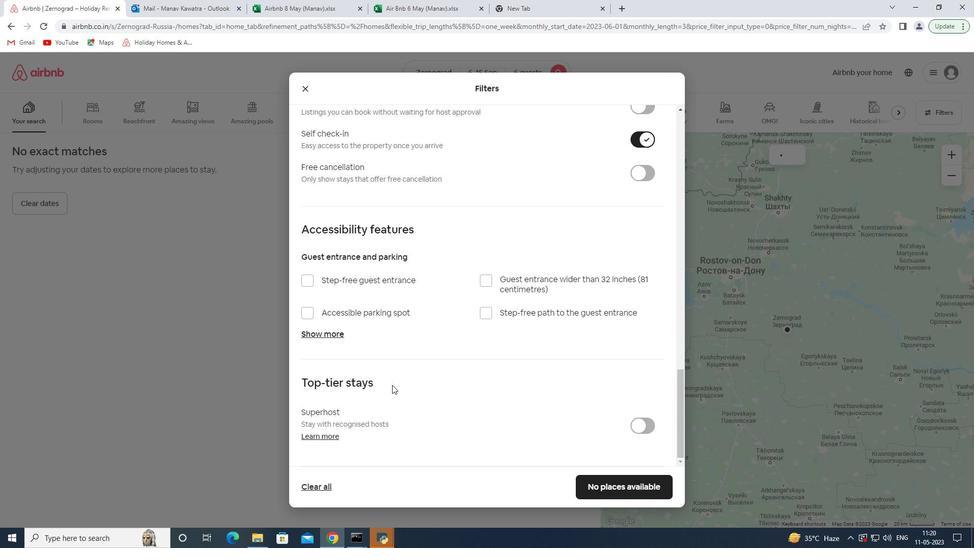 
Action: Mouse scrolled (392, 384) with delta (0, 0)
Screenshot: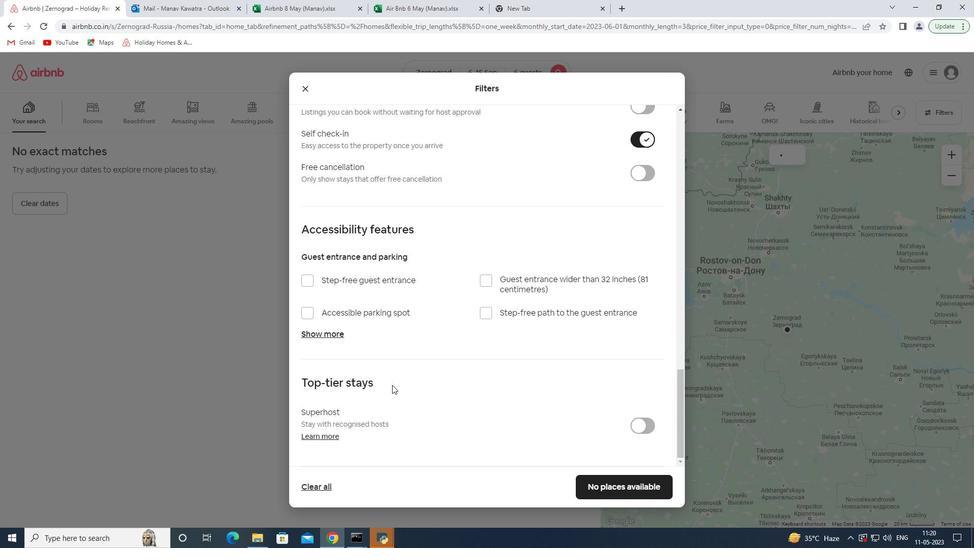 
Action: Mouse scrolled (392, 384) with delta (0, 0)
Screenshot: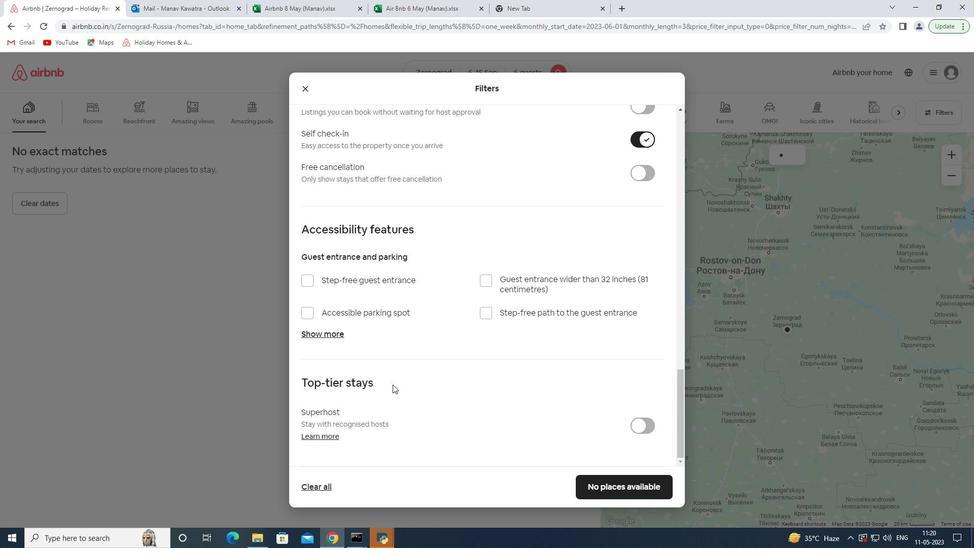 
Action: Mouse moved to (596, 490)
Screenshot: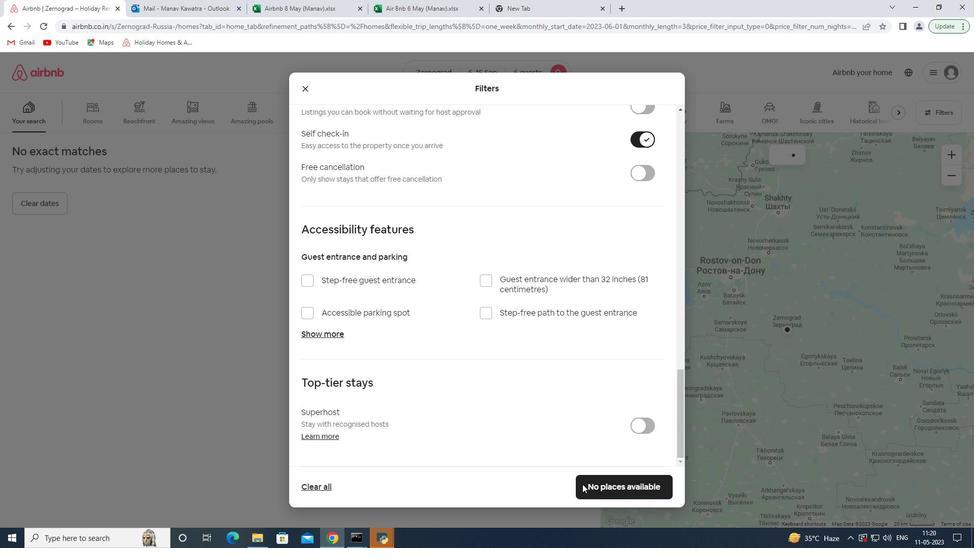 
Action: Mouse pressed left at (596, 490)
Screenshot: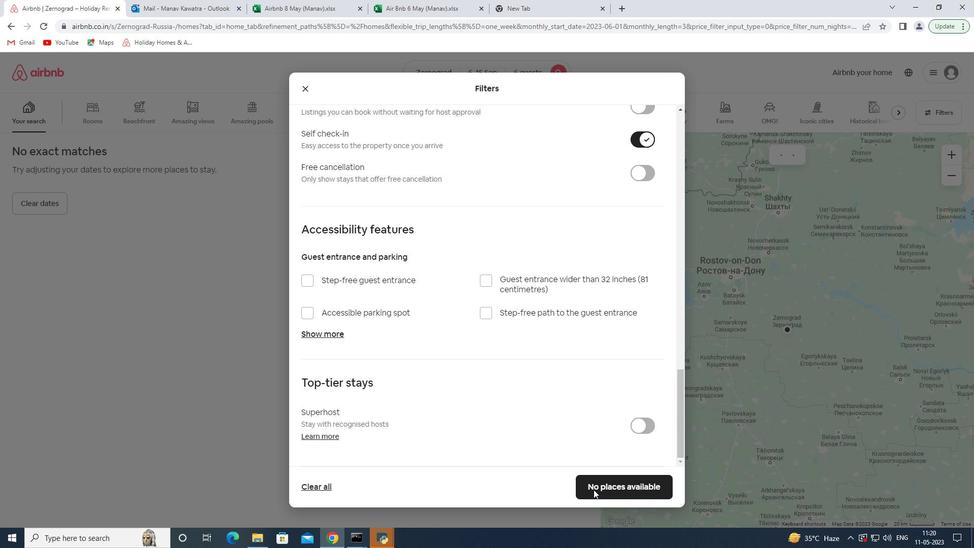 
Action: Mouse moved to (478, 464)
Screenshot: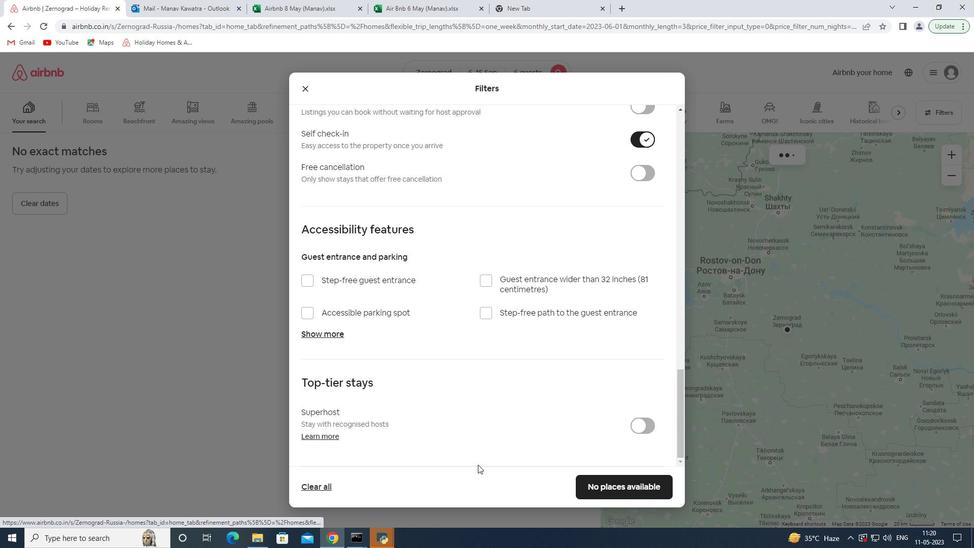 
